 Task: Look for space in Wodonga, Australia from 8th June, 2023 to 19th June, 2023 for 1 adult in price range Rs.5000 to Rs.12000. Place can be shared room with 1  bedroom having 1 bed and 1 bathroom. Property type can be house, flat, guest house, hotel. Amenities needed are: washing machine, kitchen. Booking option can be shelf check-in. Required host language is English.
Action: Mouse moved to (227, 628)
Screenshot: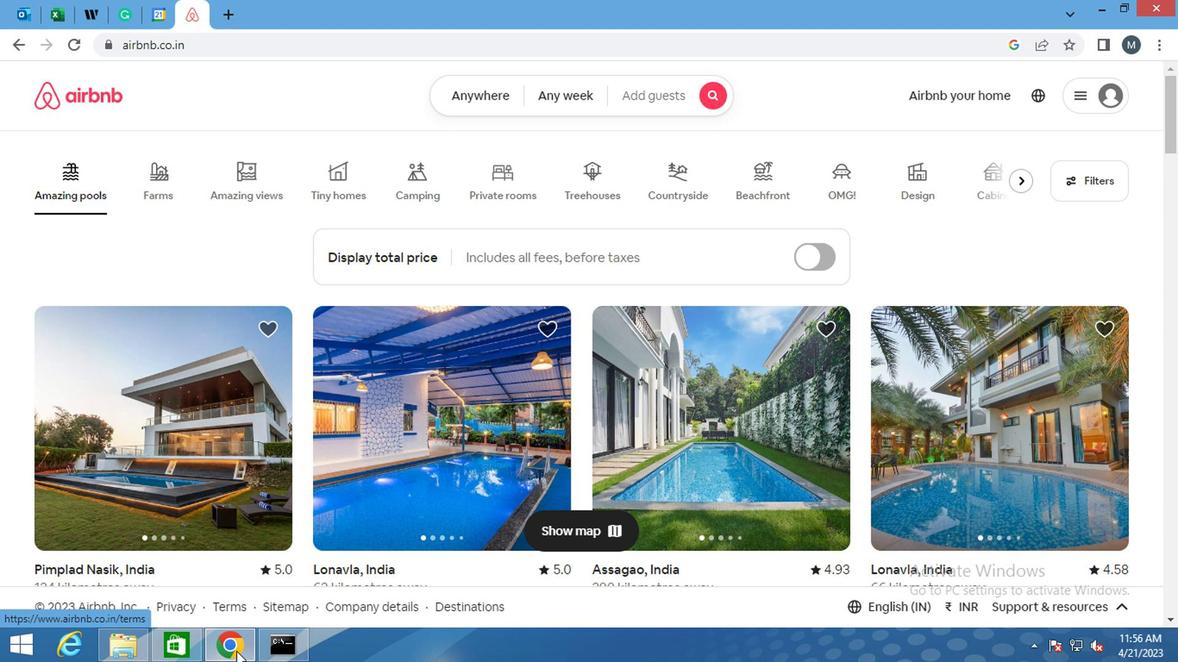 
Action: Mouse pressed left at (227, 628)
Screenshot: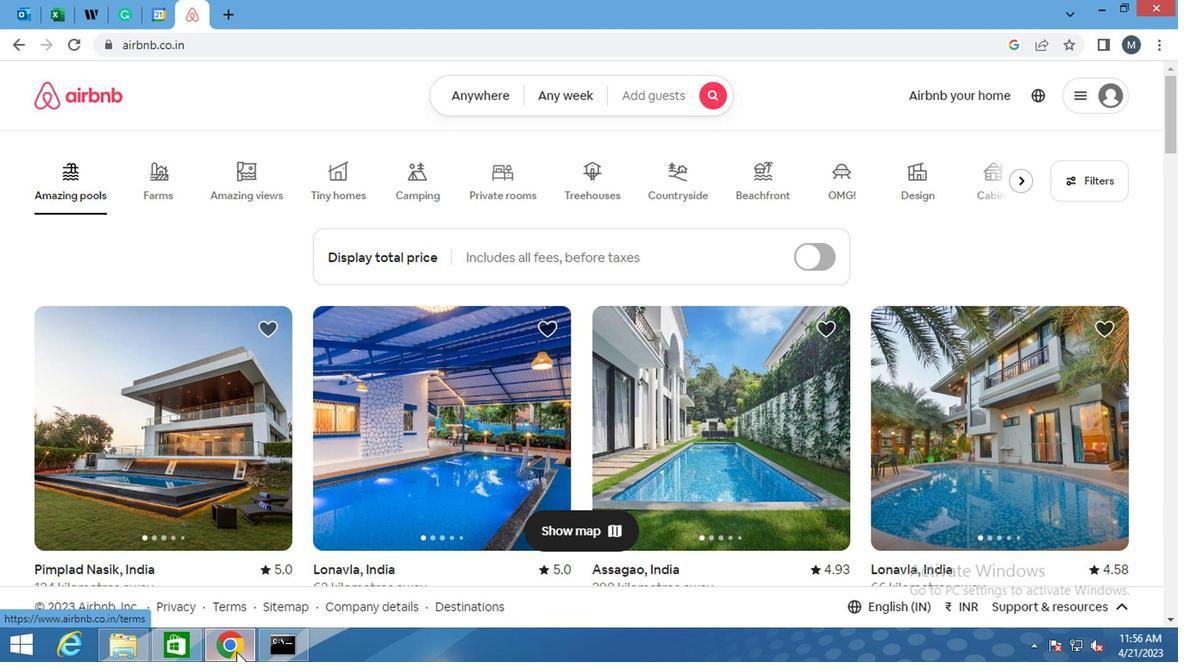 
Action: Mouse moved to (209, 630)
Screenshot: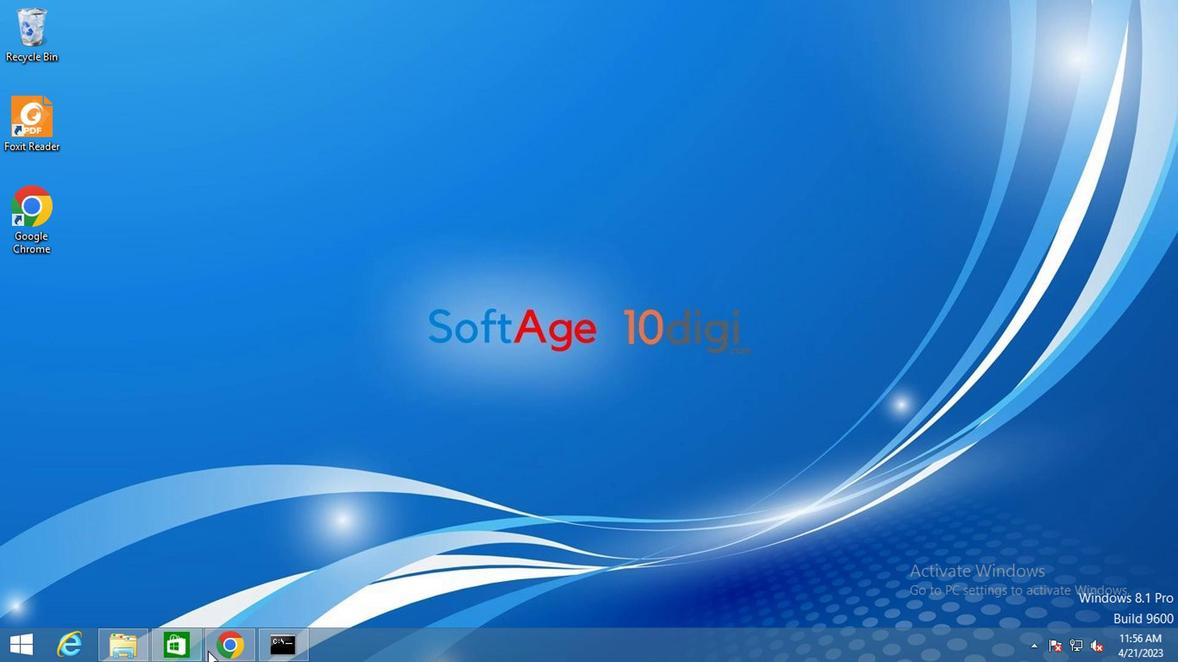 
Action: Mouse pressed left at (209, 630)
Screenshot: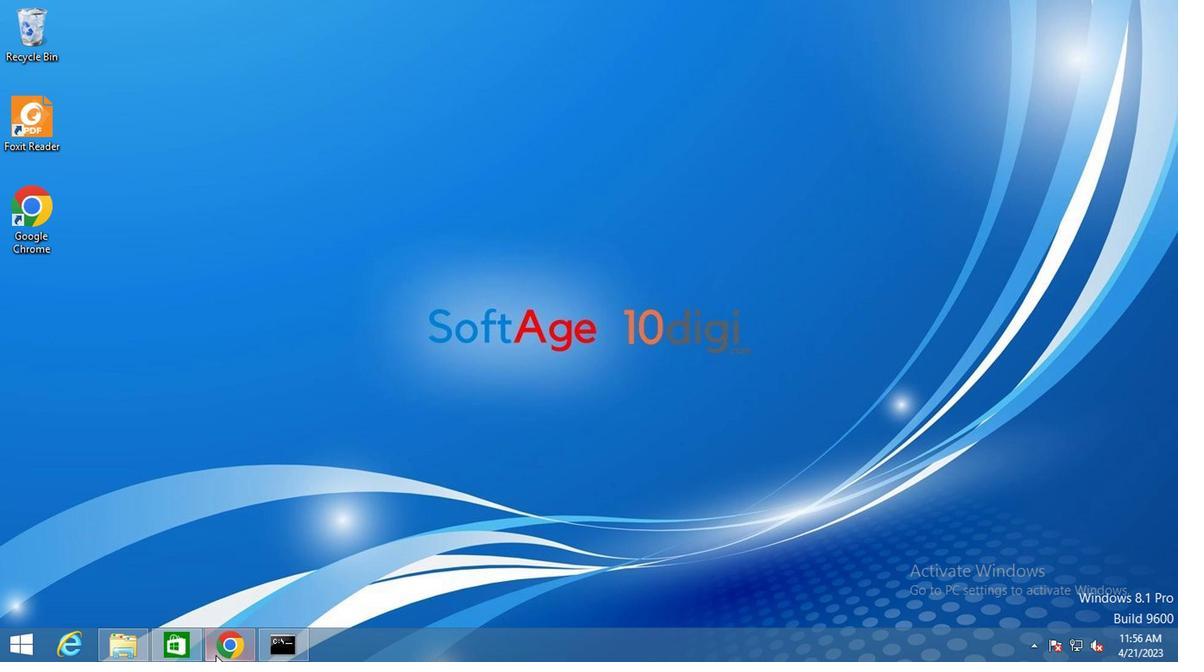 
Action: Mouse moved to (487, 119)
Screenshot: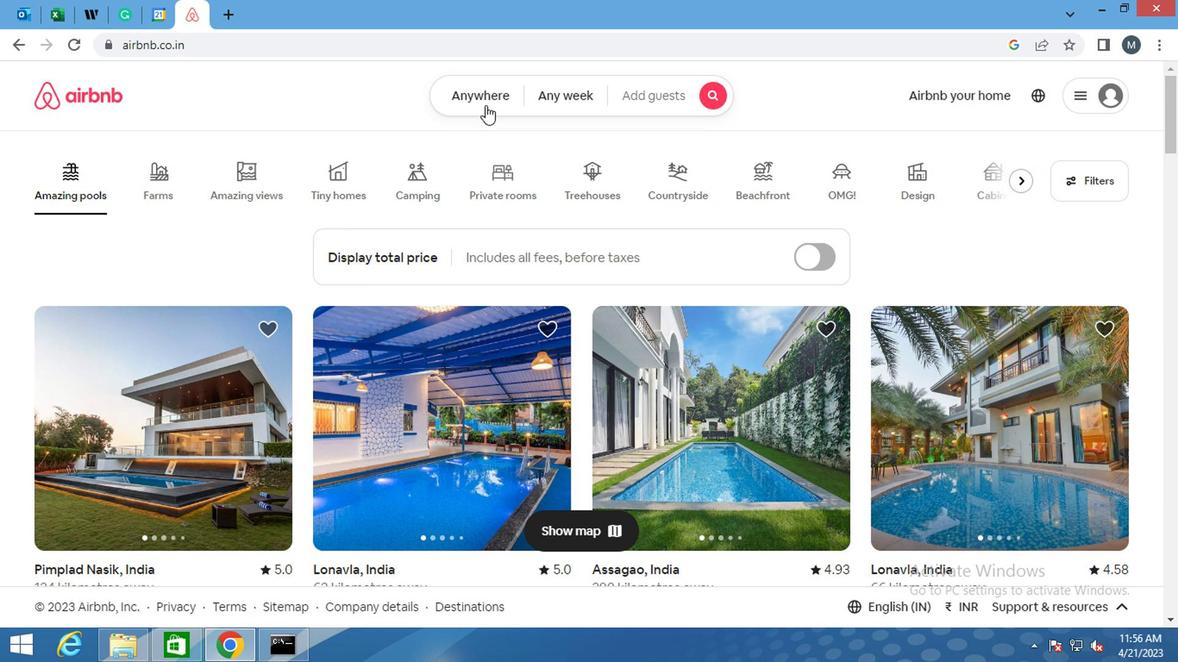 
Action: Mouse pressed left at (487, 119)
Screenshot: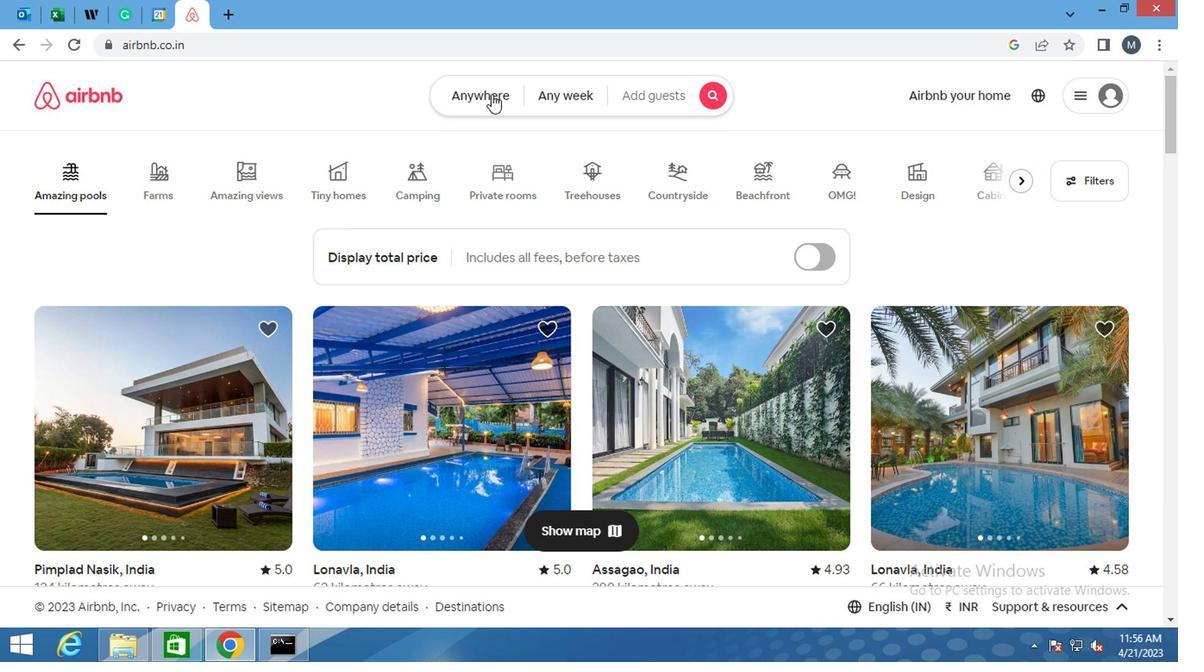 
Action: Mouse moved to (487, 119)
Screenshot: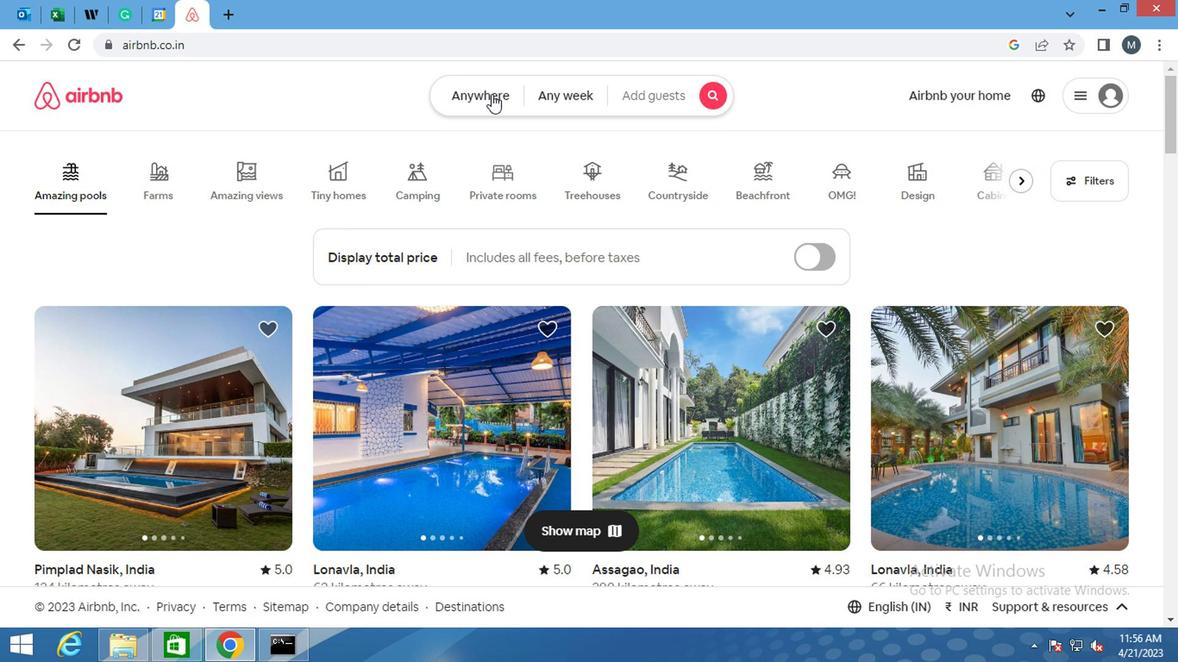 
Action: Mouse pressed left at (487, 119)
Screenshot: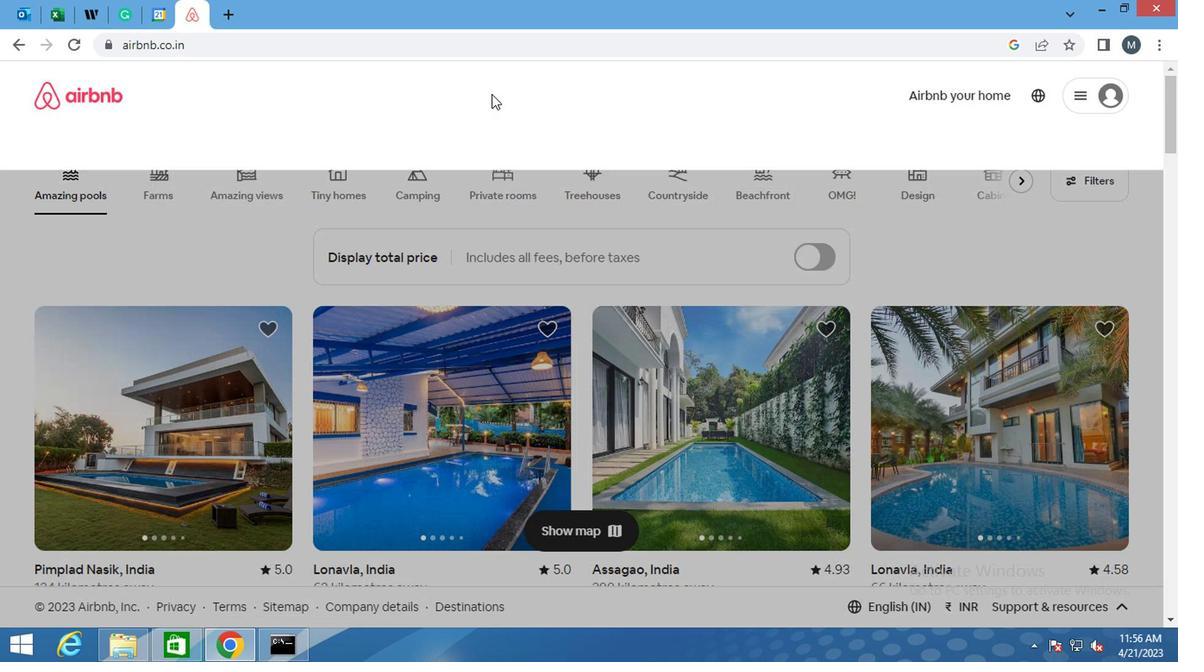 
Action: Mouse moved to (338, 196)
Screenshot: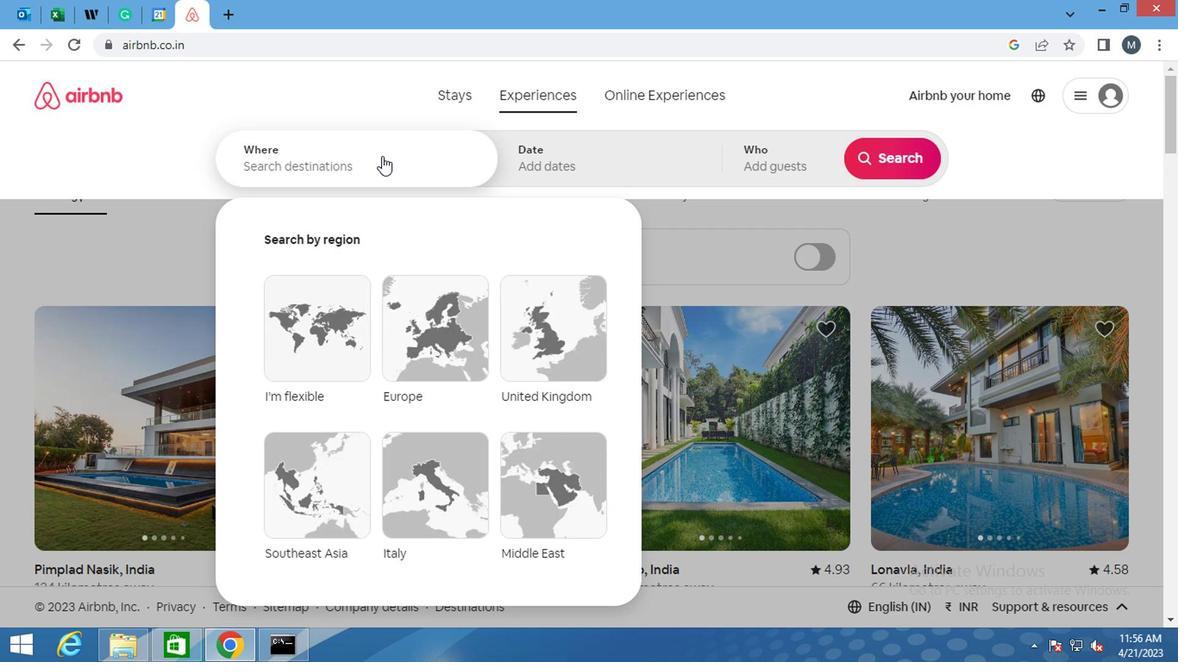 
Action: Mouse pressed left at (338, 196)
Screenshot: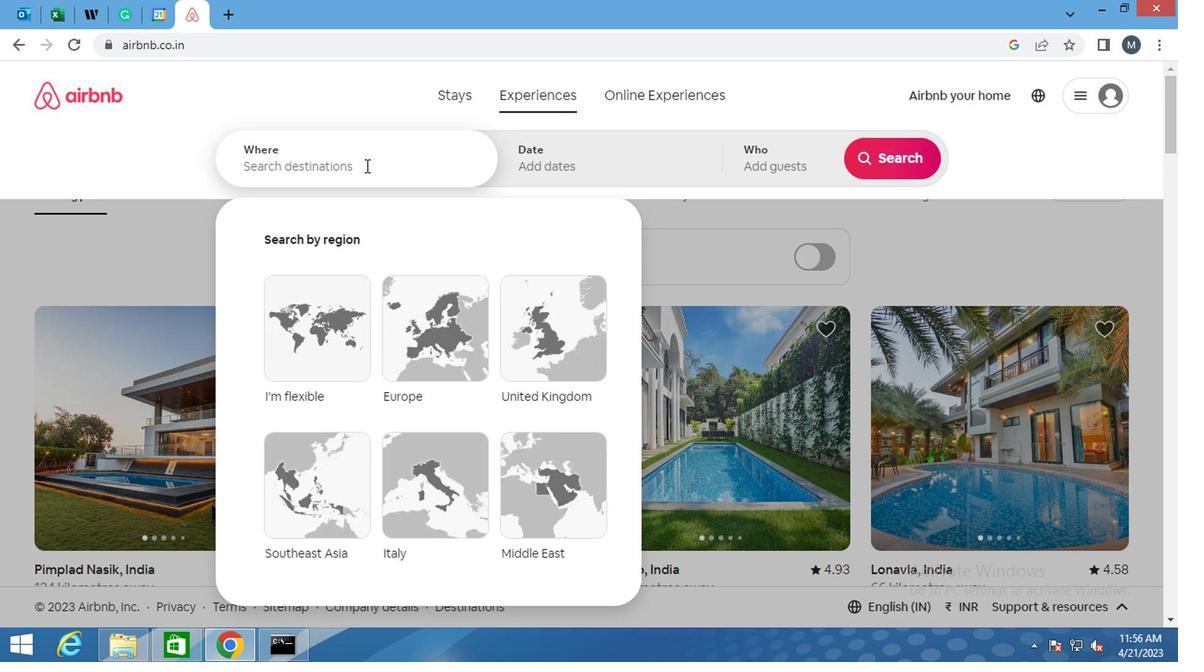 
Action: Mouse moved to (336, 189)
Screenshot: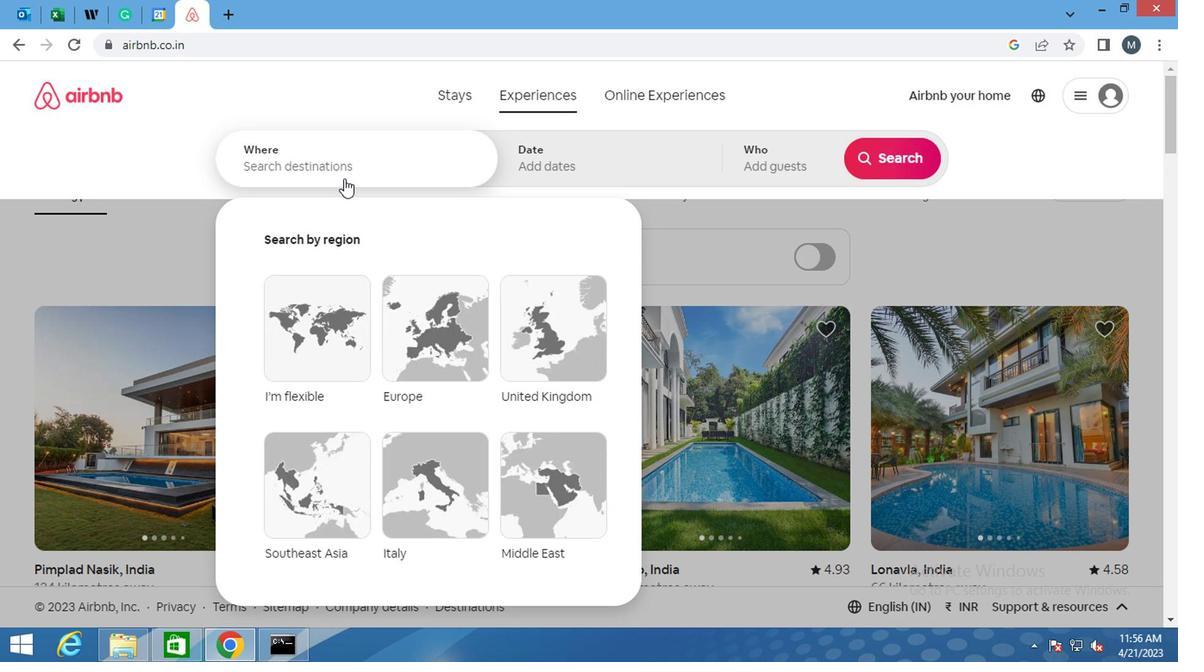 
Action: Key pressed <Key.shift>WODONGA,<Key.space><Key.shift>AUSTRALIA<Key.space><Key.enter>
Screenshot: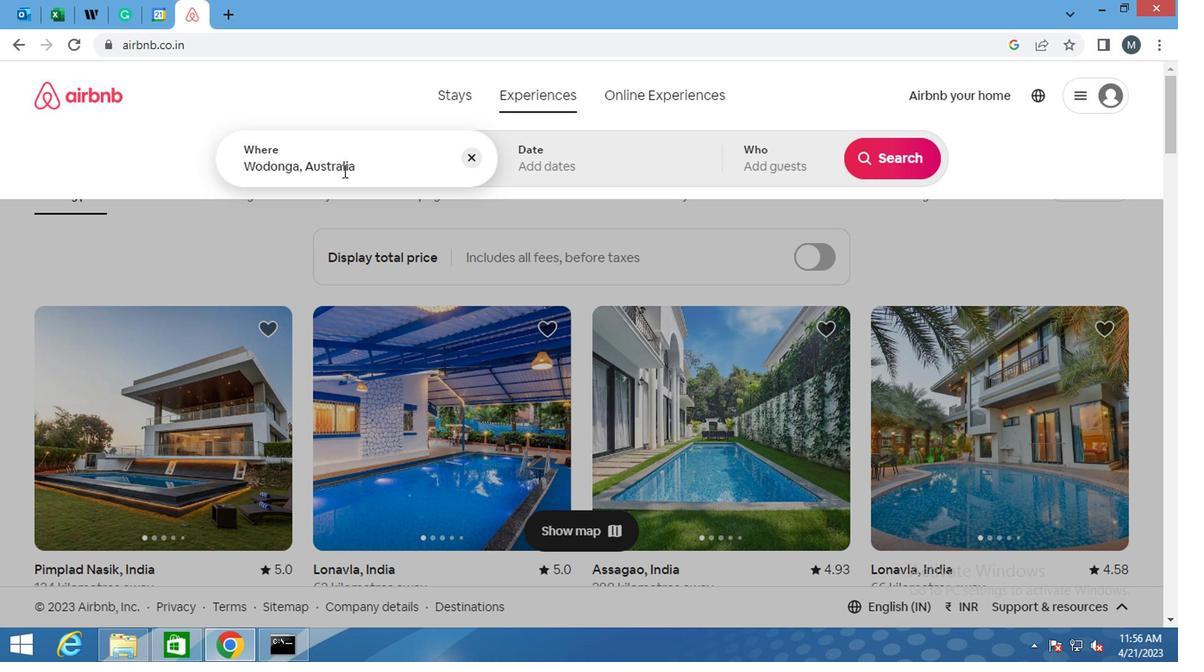
Action: Mouse moved to (603, 182)
Screenshot: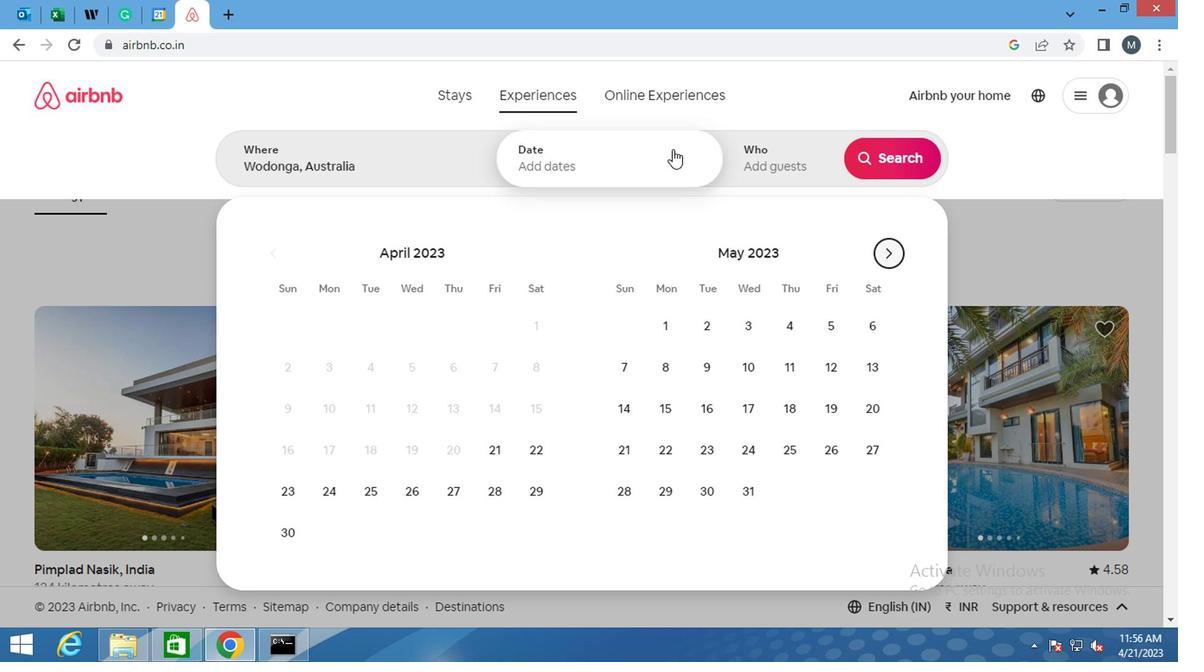 
Action: Mouse pressed left at (603, 182)
Screenshot: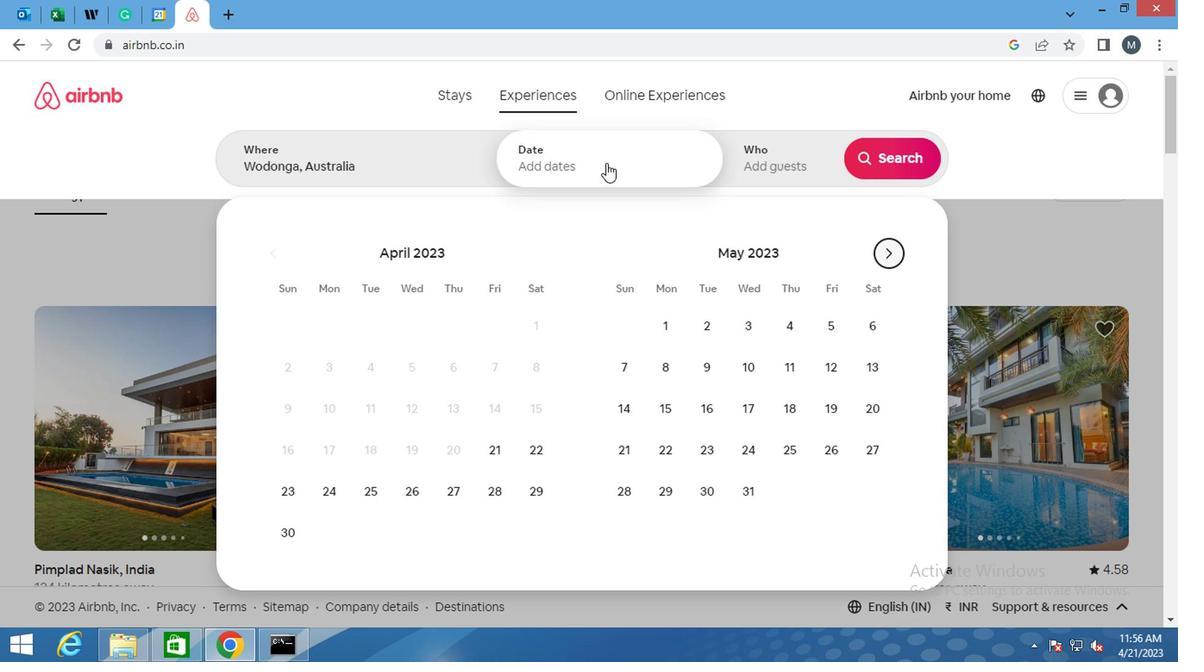 
Action: Mouse moved to (613, 158)
Screenshot: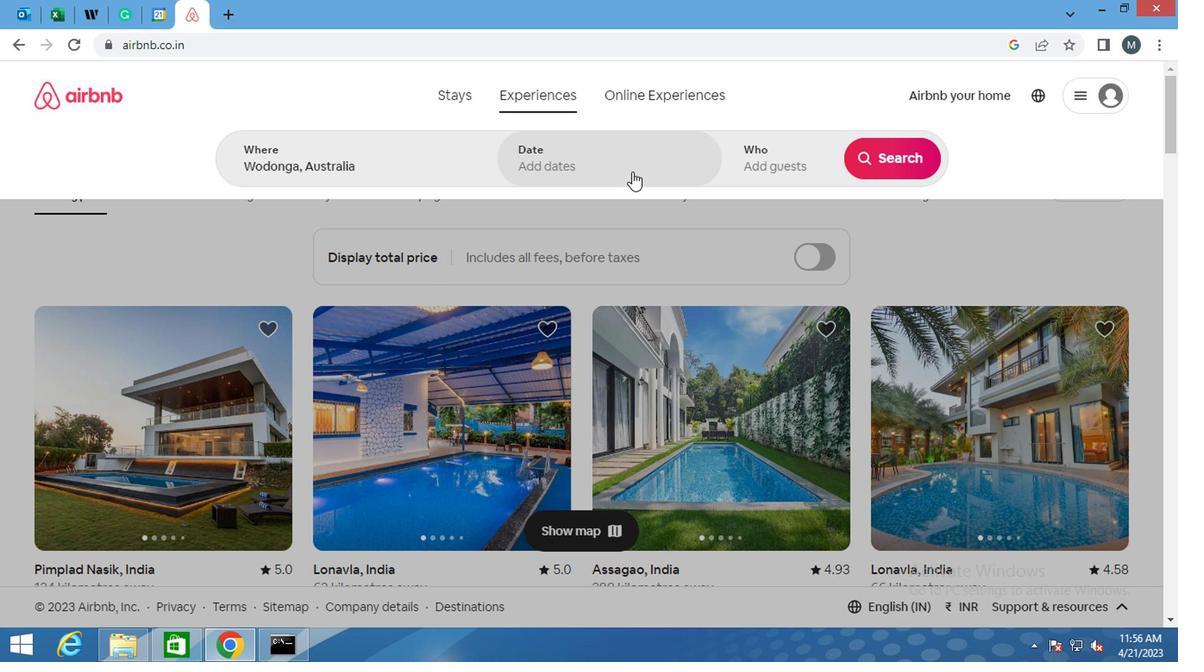 
Action: Mouse pressed left at (613, 158)
Screenshot: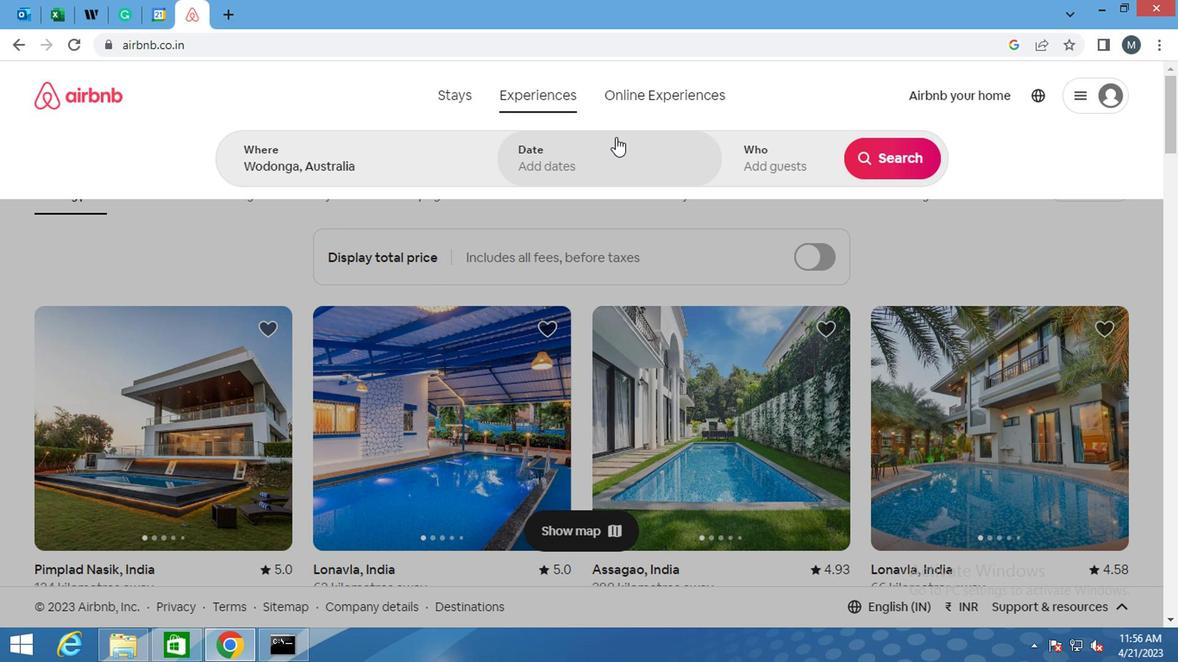
Action: Mouse moved to (887, 261)
Screenshot: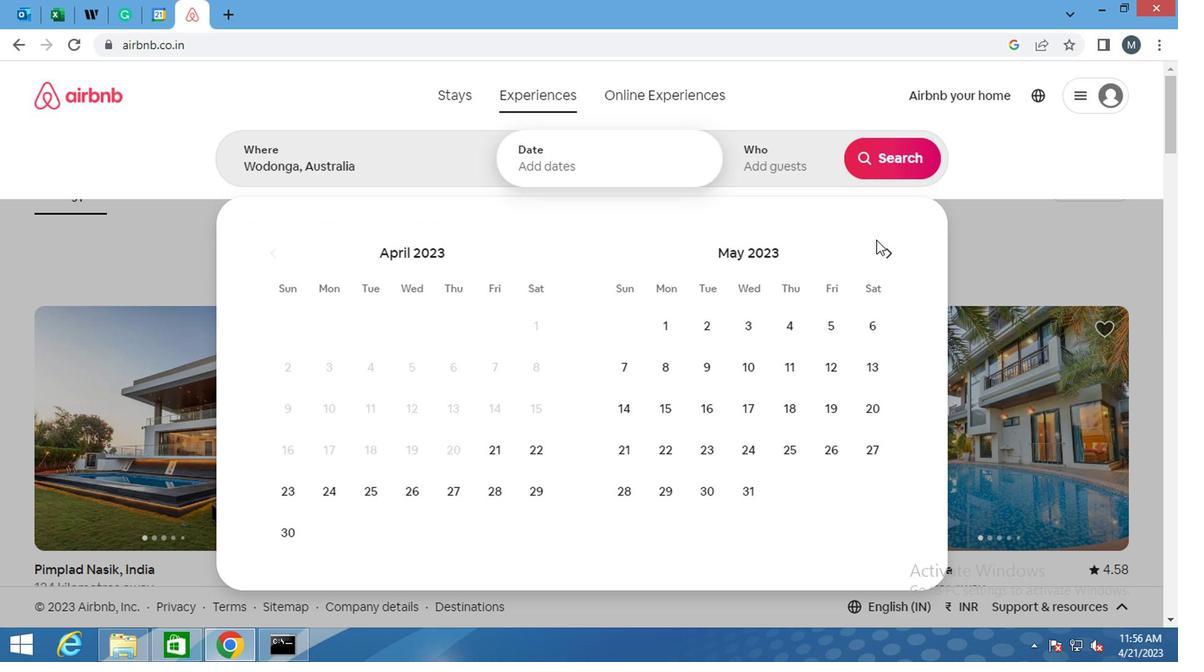 
Action: Mouse pressed left at (887, 261)
Screenshot: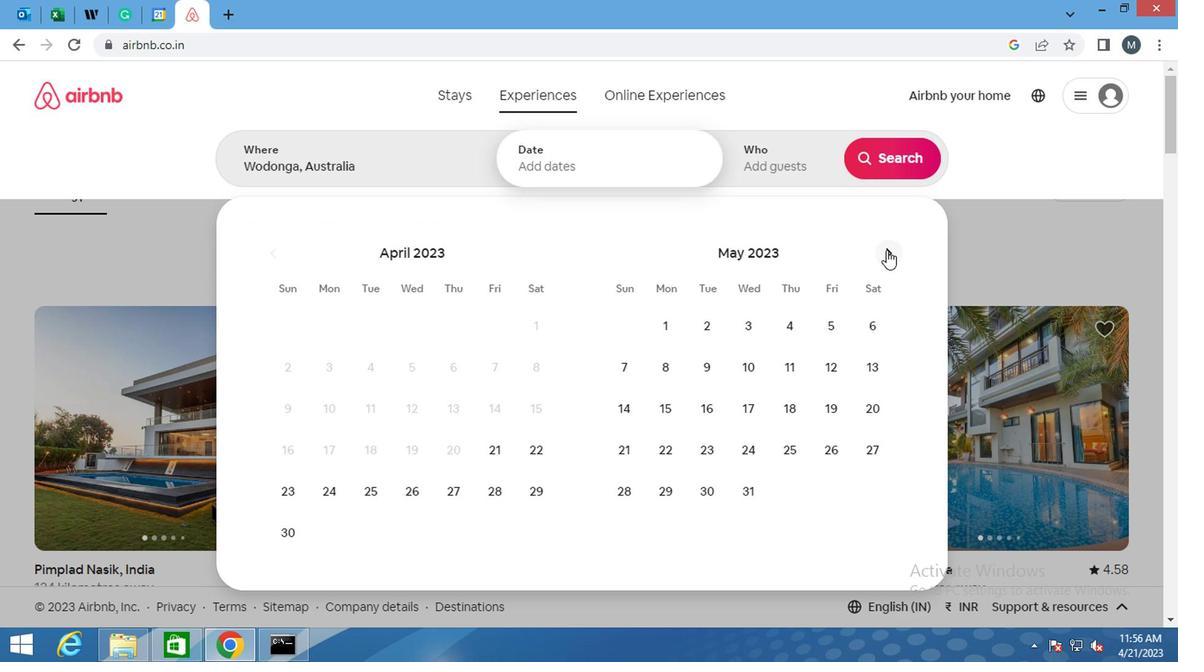 
Action: Mouse moved to (785, 362)
Screenshot: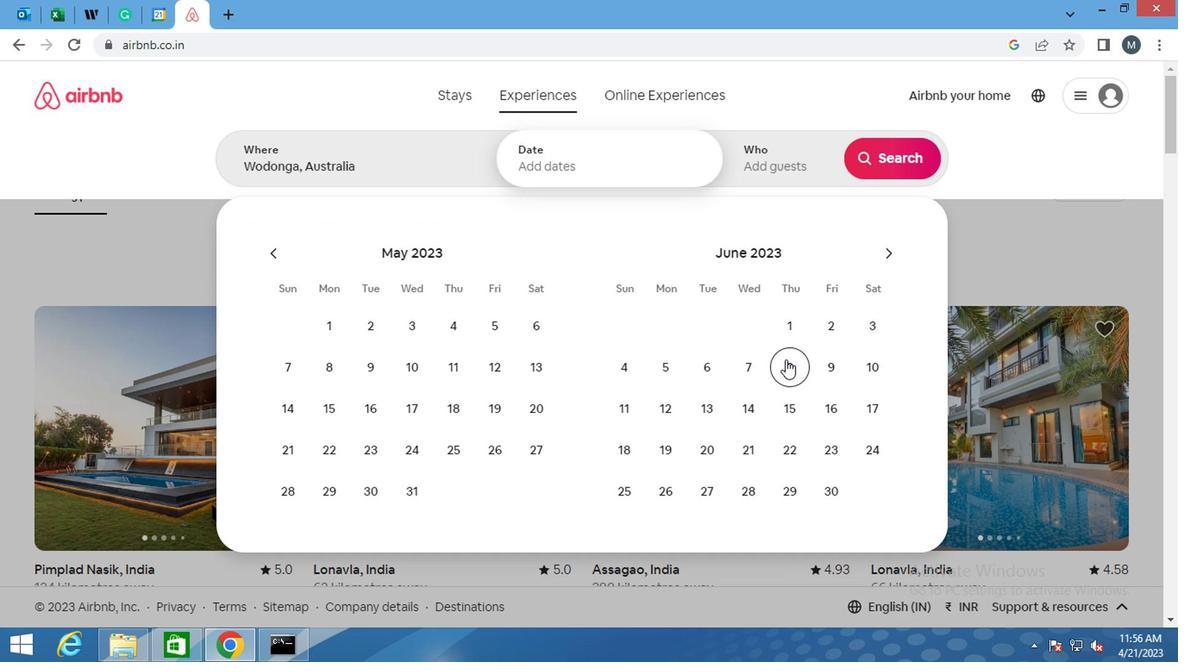 
Action: Mouse pressed left at (785, 362)
Screenshot: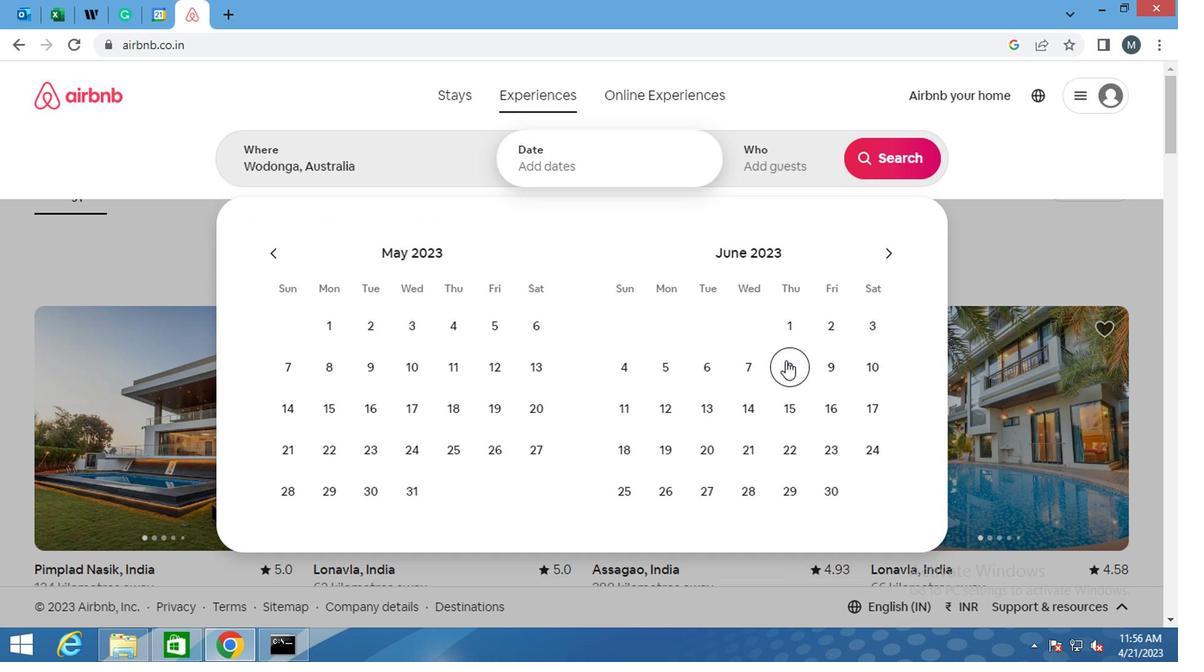 
Action: Mouse moved to (668, 439)
Screenshot: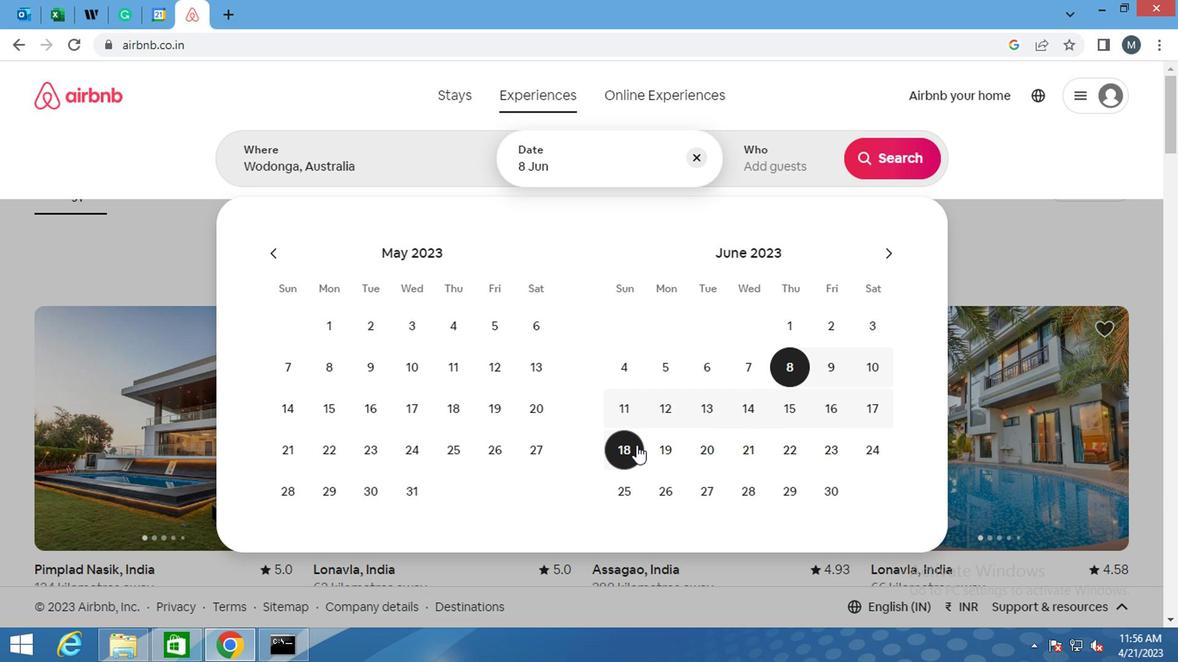 
Action: Mouse pressed left at (668, 439)
Screenshot: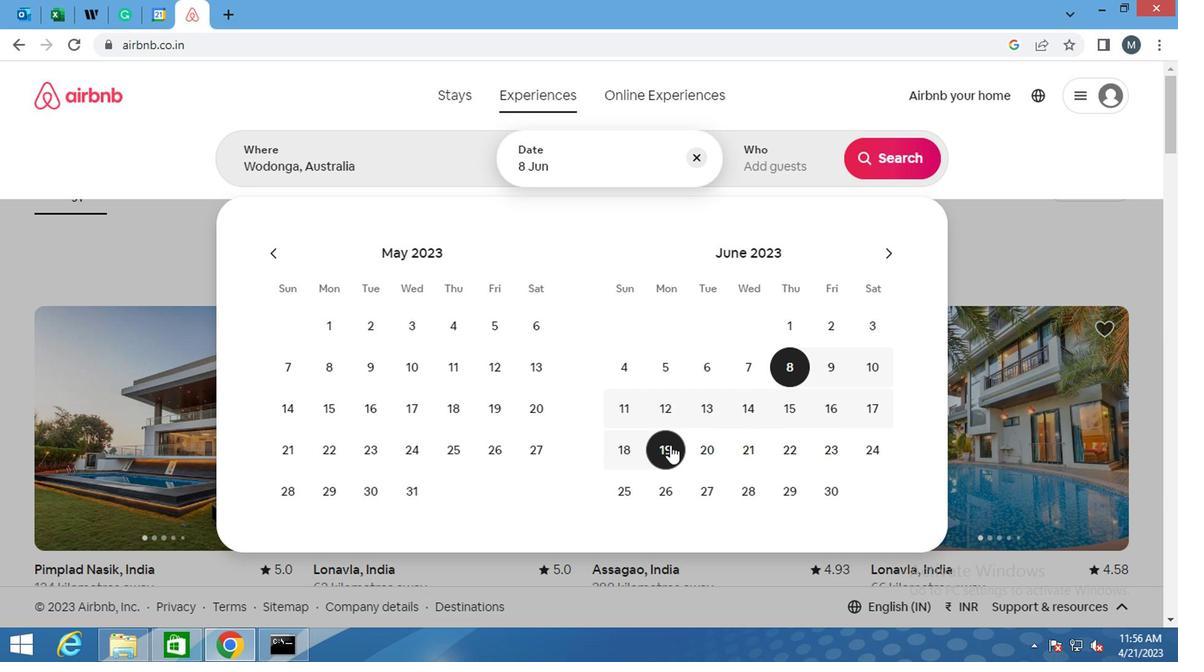 
Action: Mouse moved to (784, 178)
Screenshot: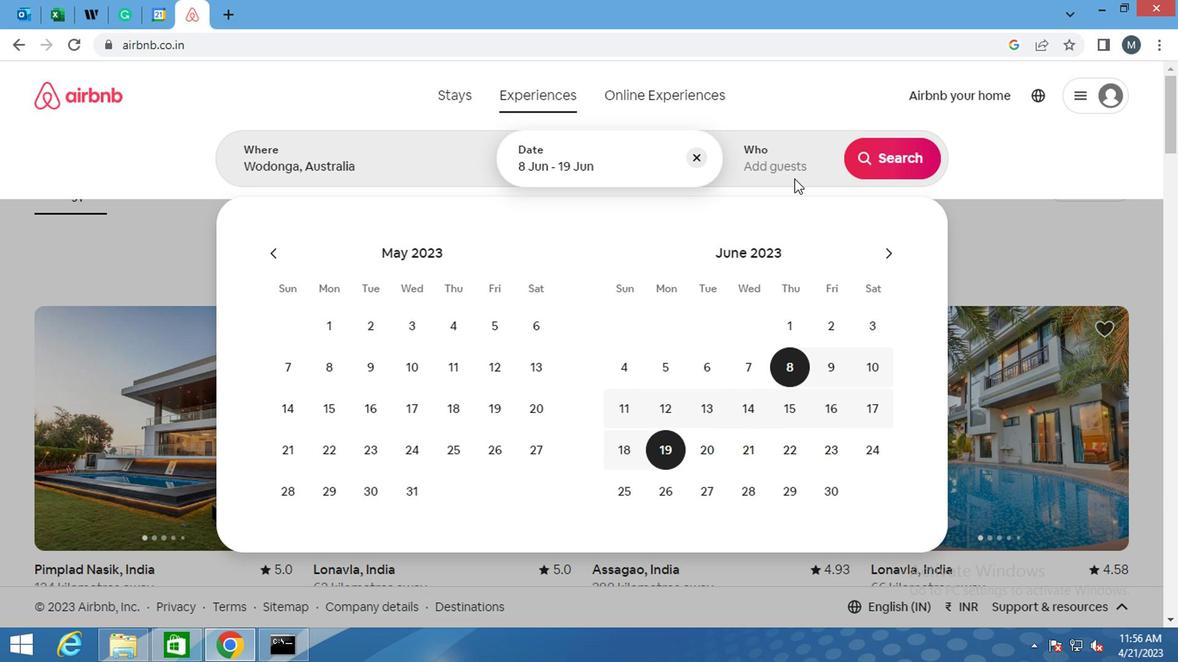 
Action: Mouse pressed left at (784, 178)
Screenshot: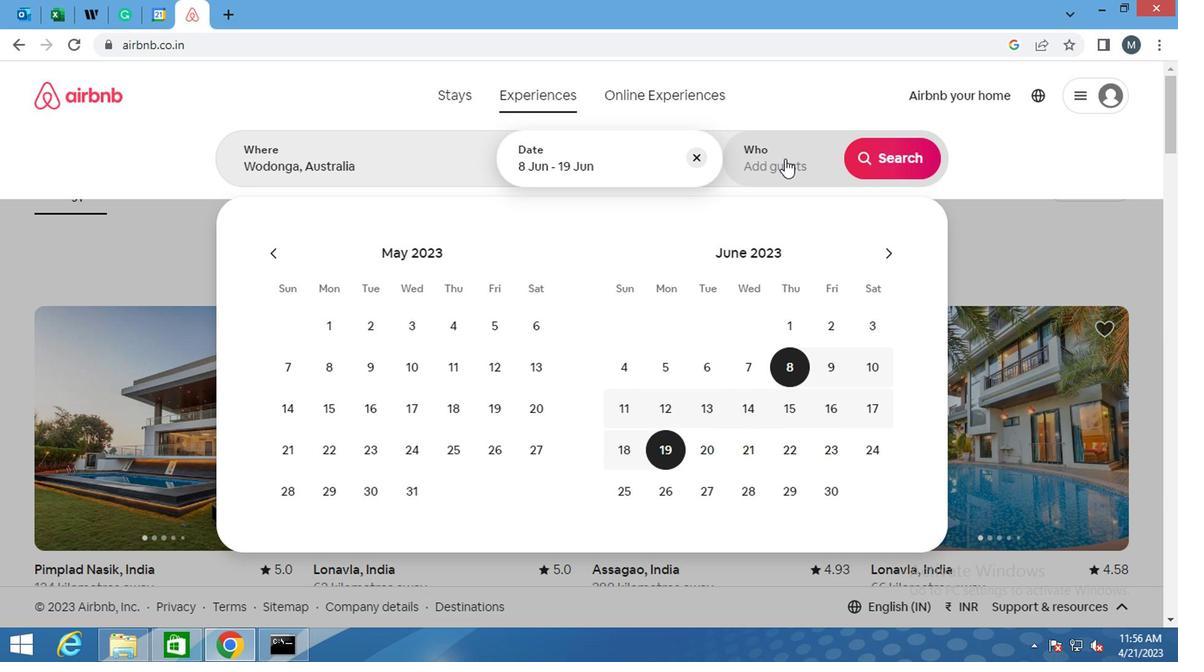 
Action: Mouse moved to (896, 263)
Screenshot: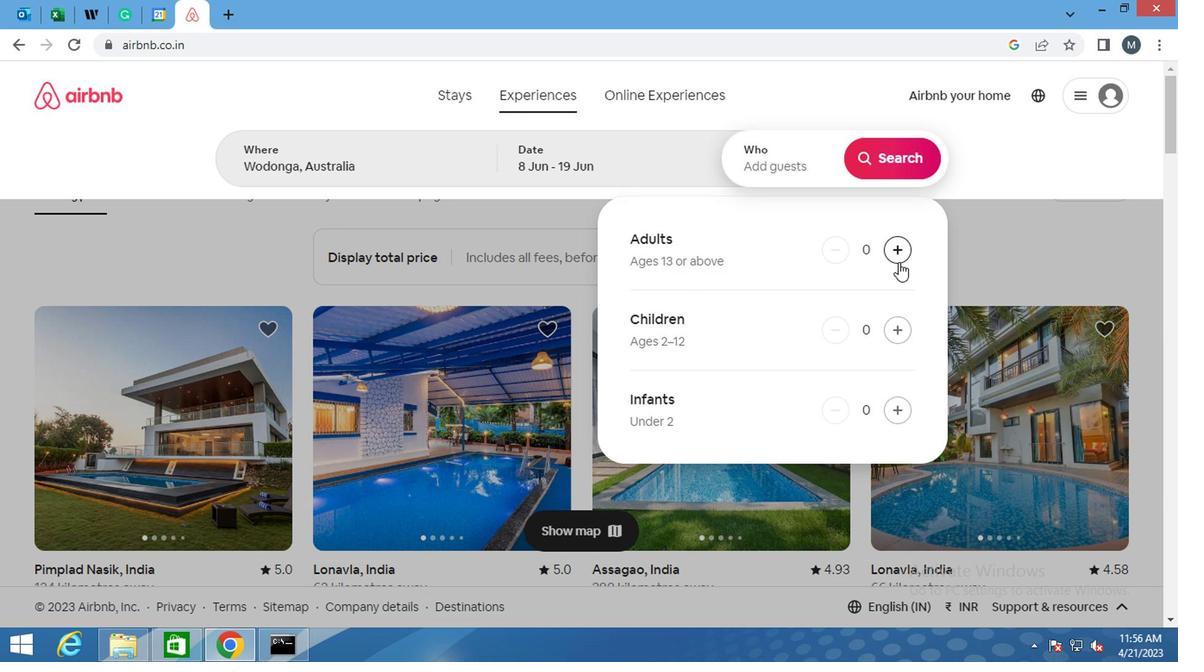 
Action: Mouse pressed left at (896, 263)
Screenshot: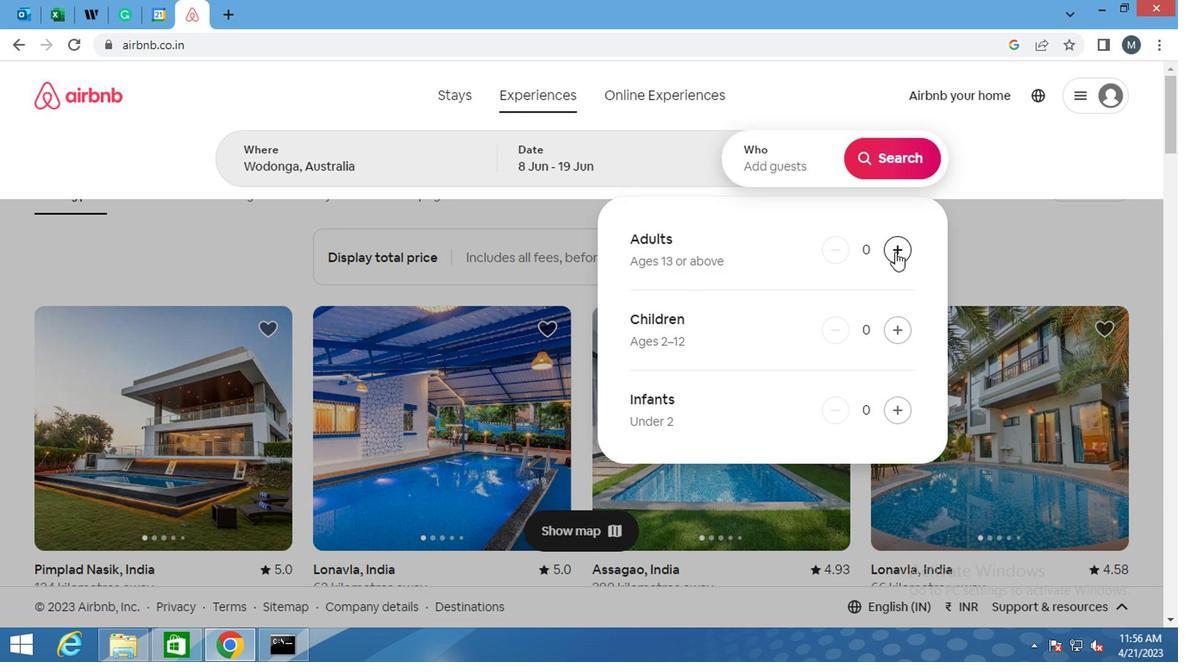 
Action: Mouse moved to (994, 221)
Screenshot: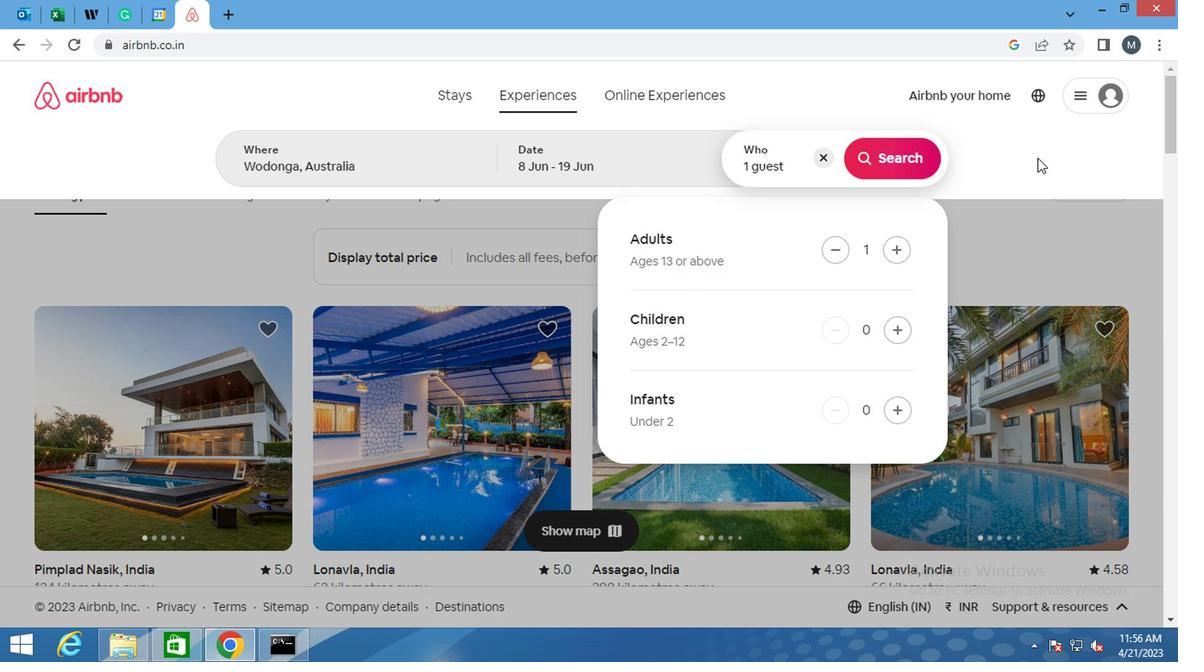 
Action: Mouse scrolled (994, 220) with delta (0, 0)
Screenshot: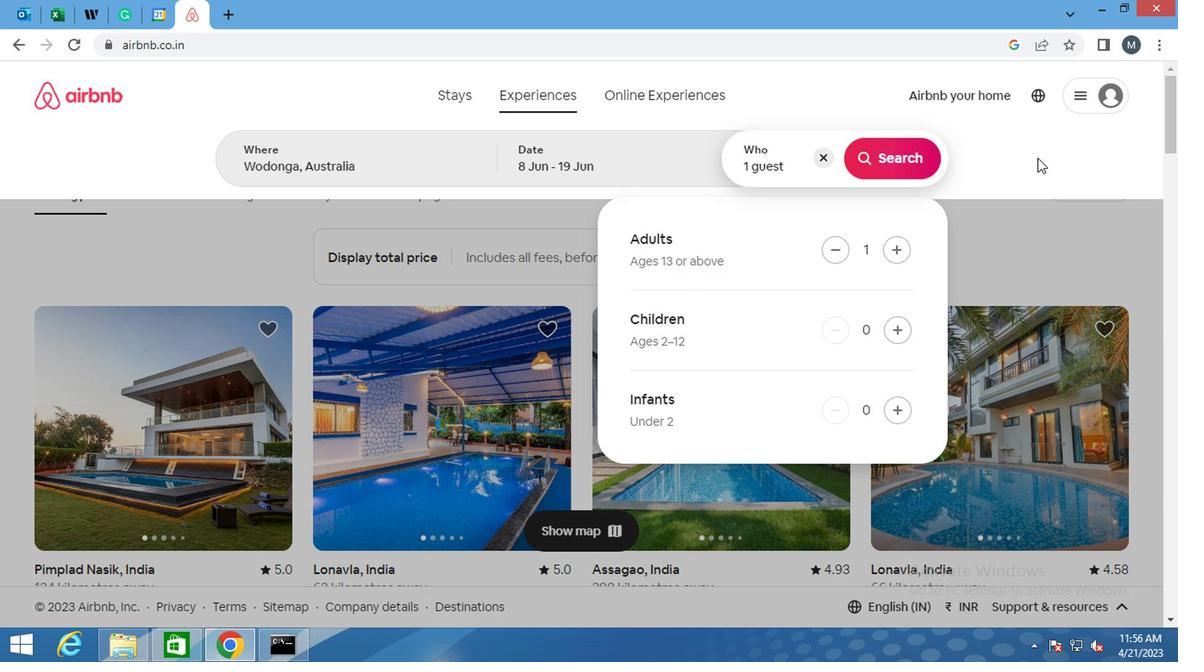 
Action: Mouse moved to (985, 235)
Screenshot: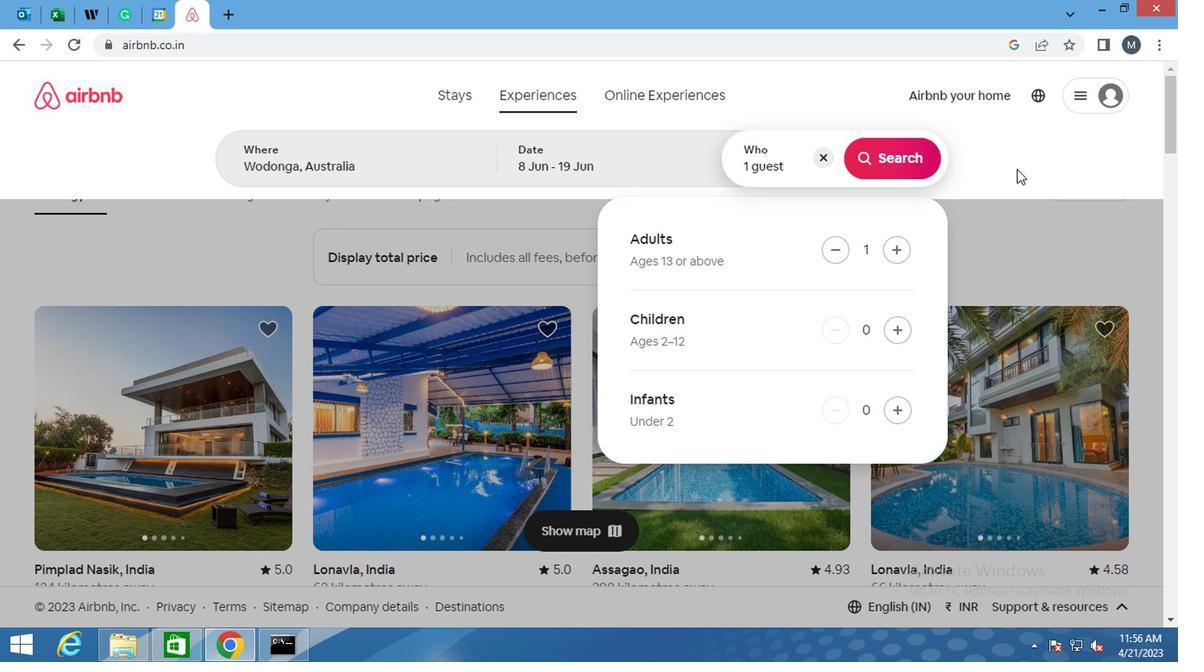 
Action: Mouse scrolled (985, 234) with delta (0, 0)
Screenshot: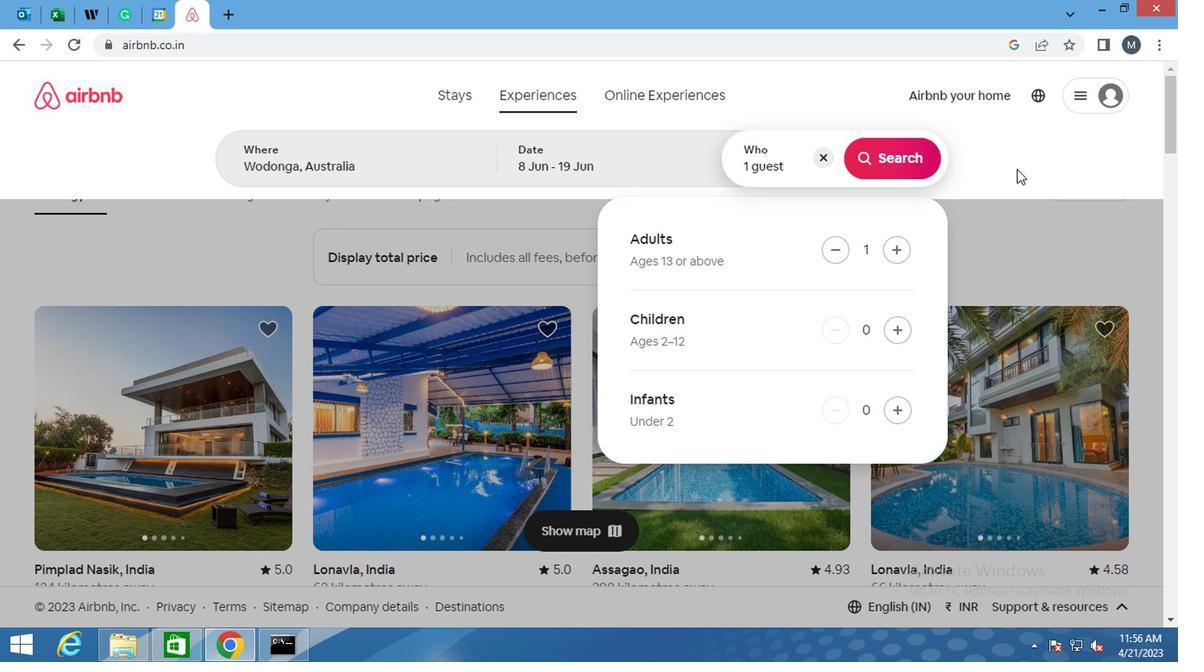 
Action: Mouse moved to (984, 238)
Screenshot: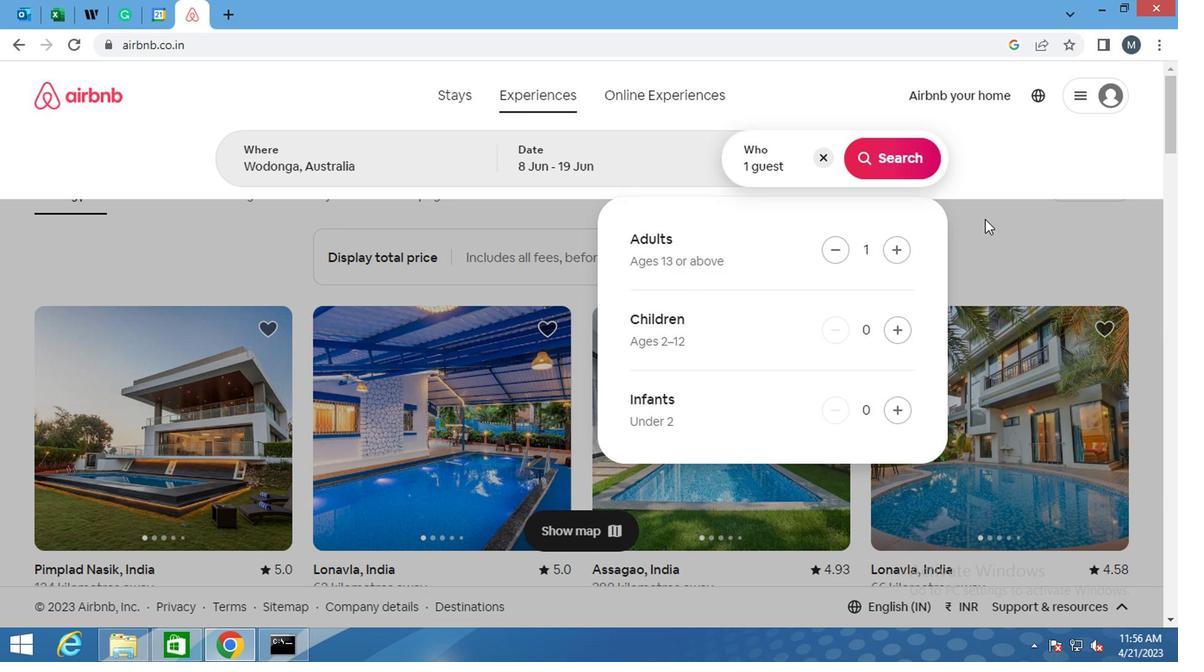 
Action: Mouse scrolled (984, 238) with delta (0, 0)
Screenshot: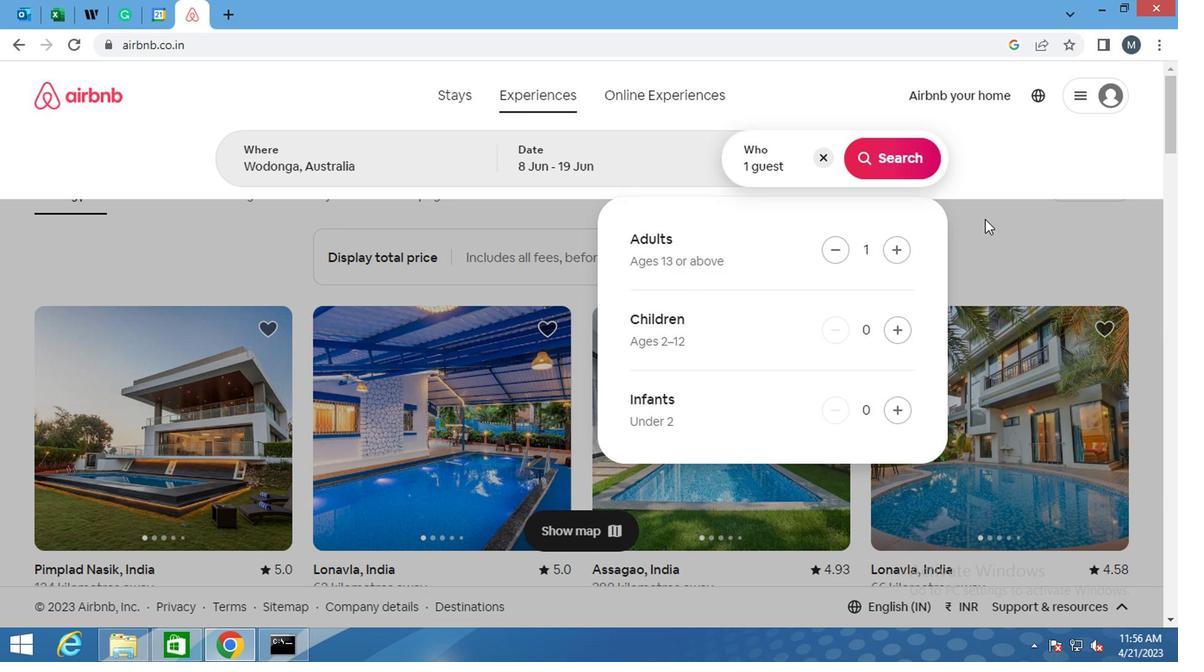 
Action: Mouse scrolled (984, 238) with delta (0, 0)
Screenshot: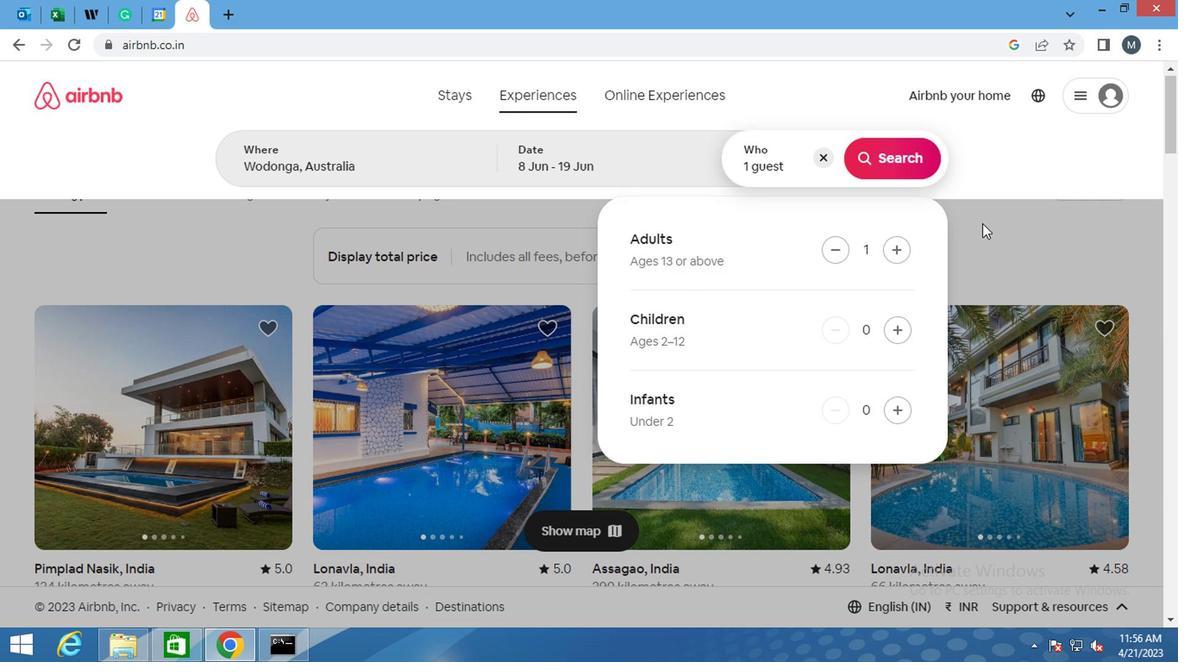 
Action: Mouse moved to (984, 237)
Screenshot: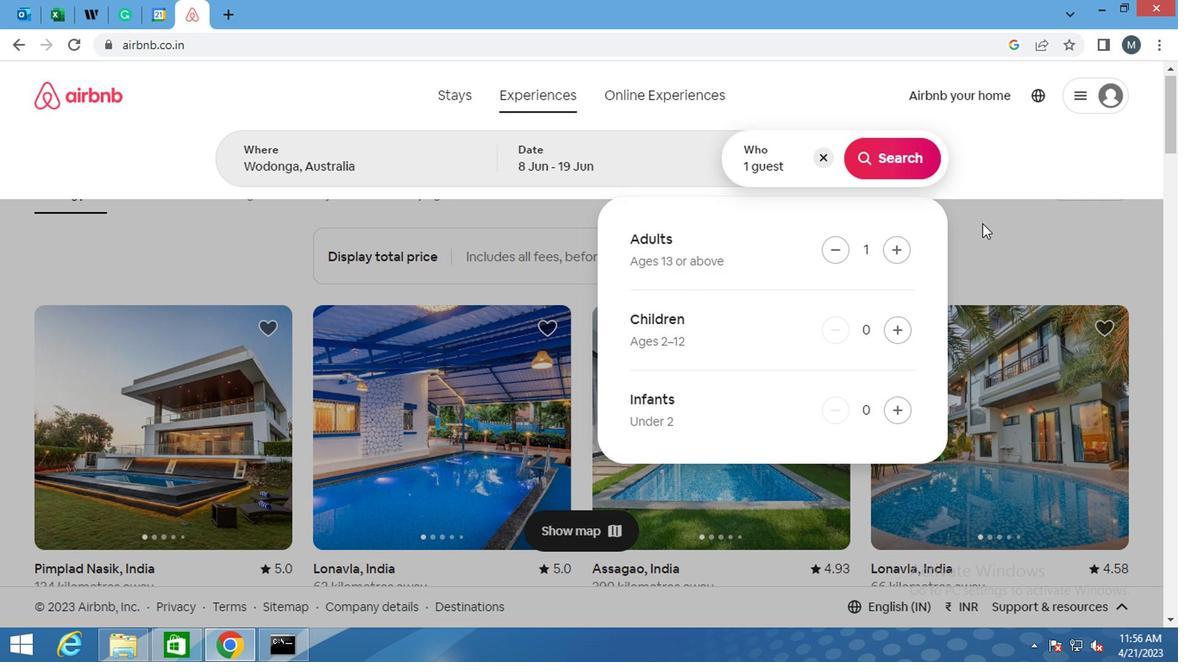 
Action: Mouse scrolled (984, 238) with delta (0, 0)
Screenshot: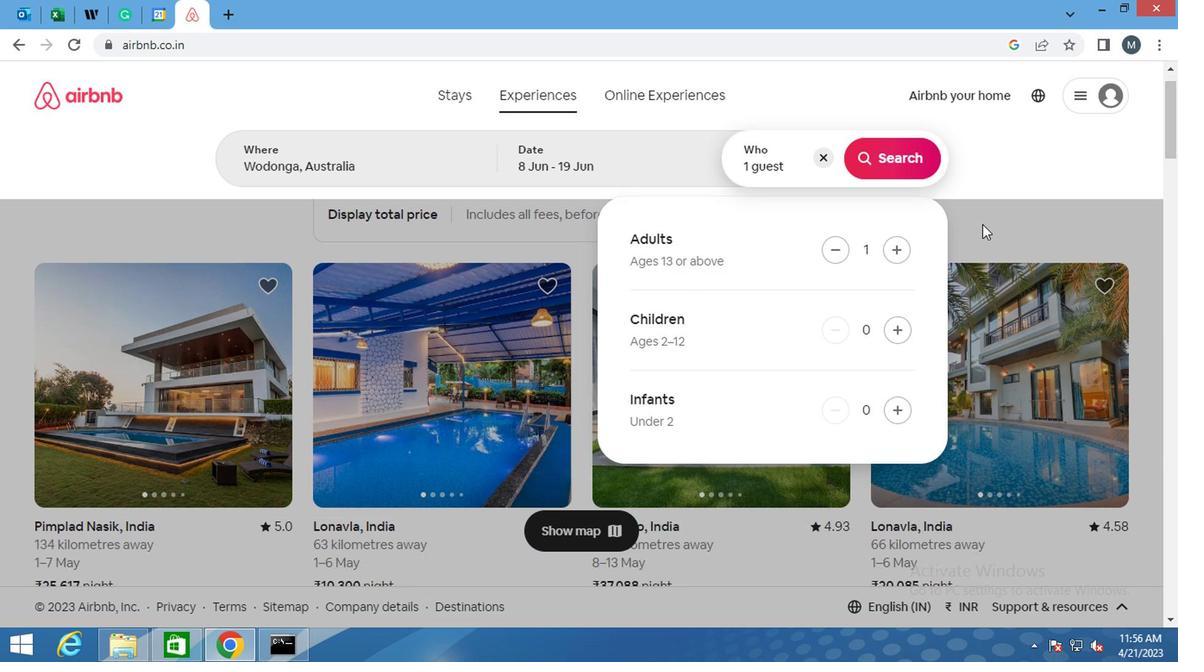 
Action: Mouse moved to (1109, 190)
Screenshot: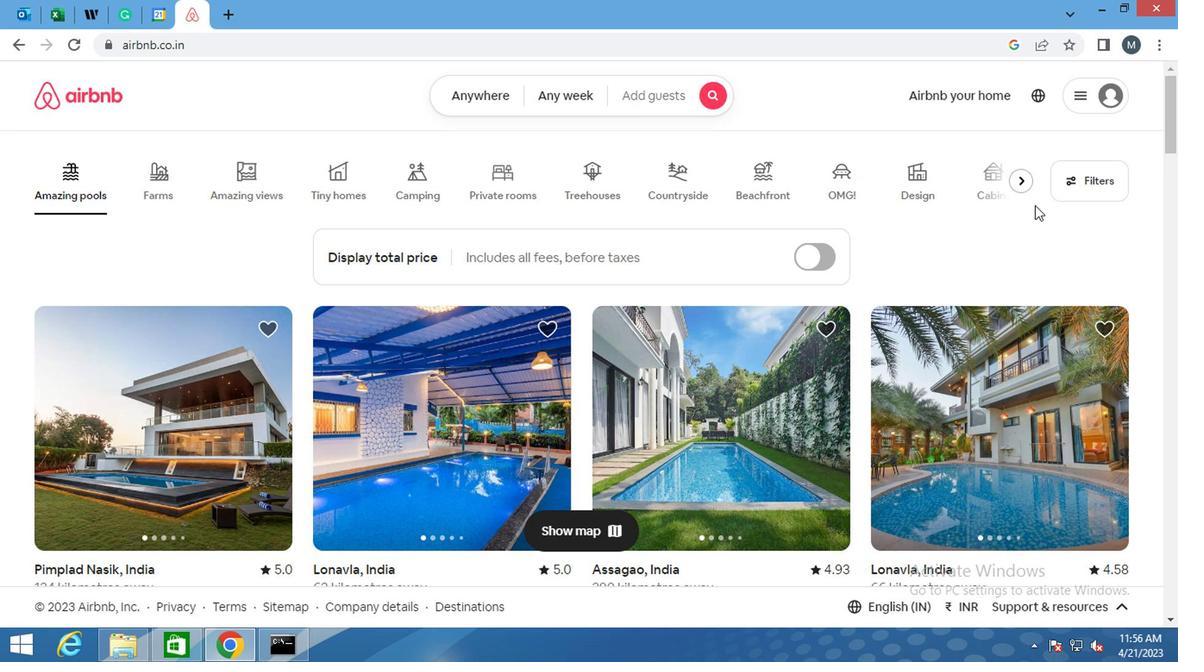 
Action: Mouse pressed left at (1109, 190)
Screenshot: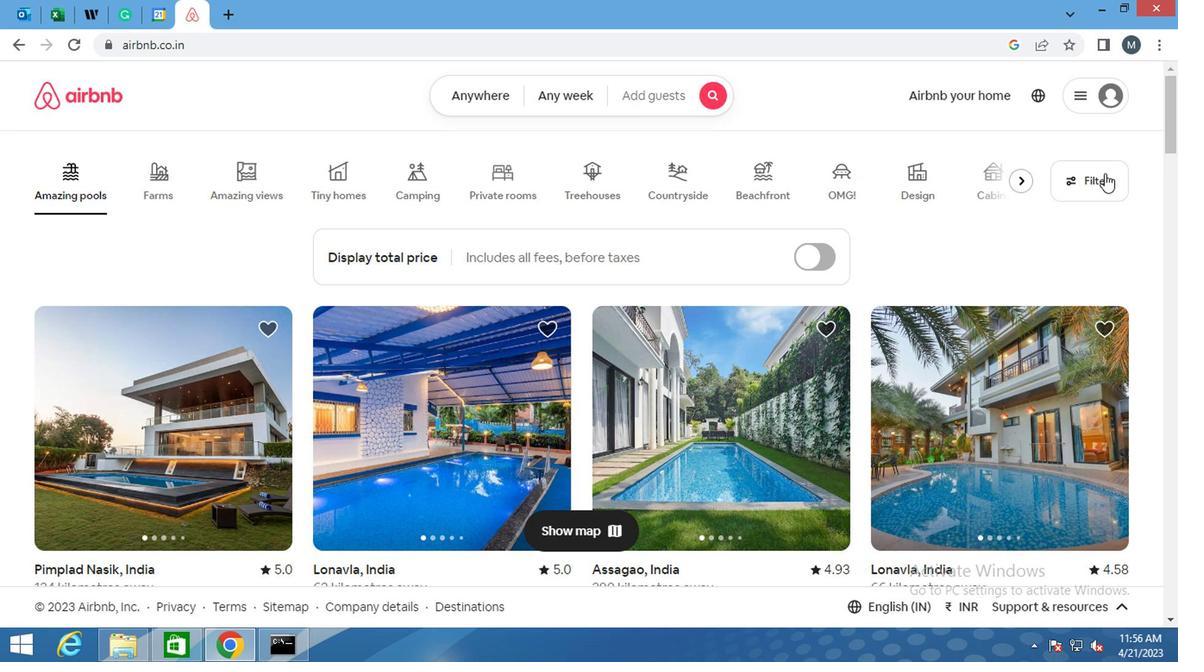 
Action: Mouse moved to (457, 373)
Screenshot: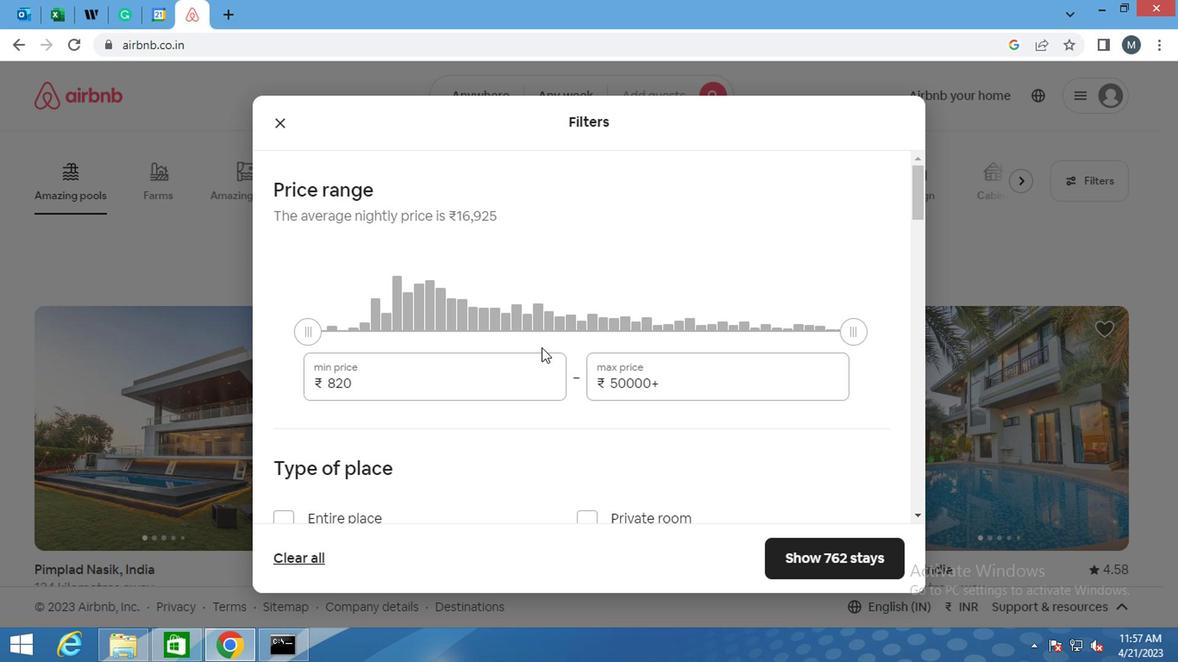 
Action: Mouse pressed left at (457, 373)
Screenshot: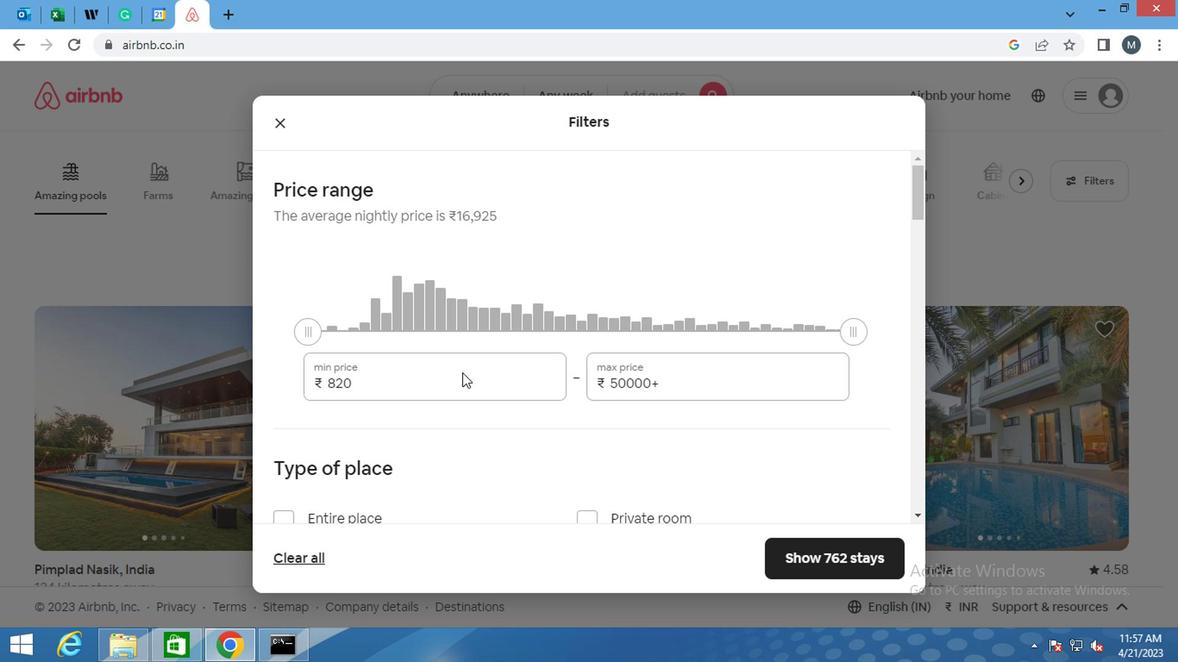 
Action: Mouse moved to (457, 374)
Screenshot: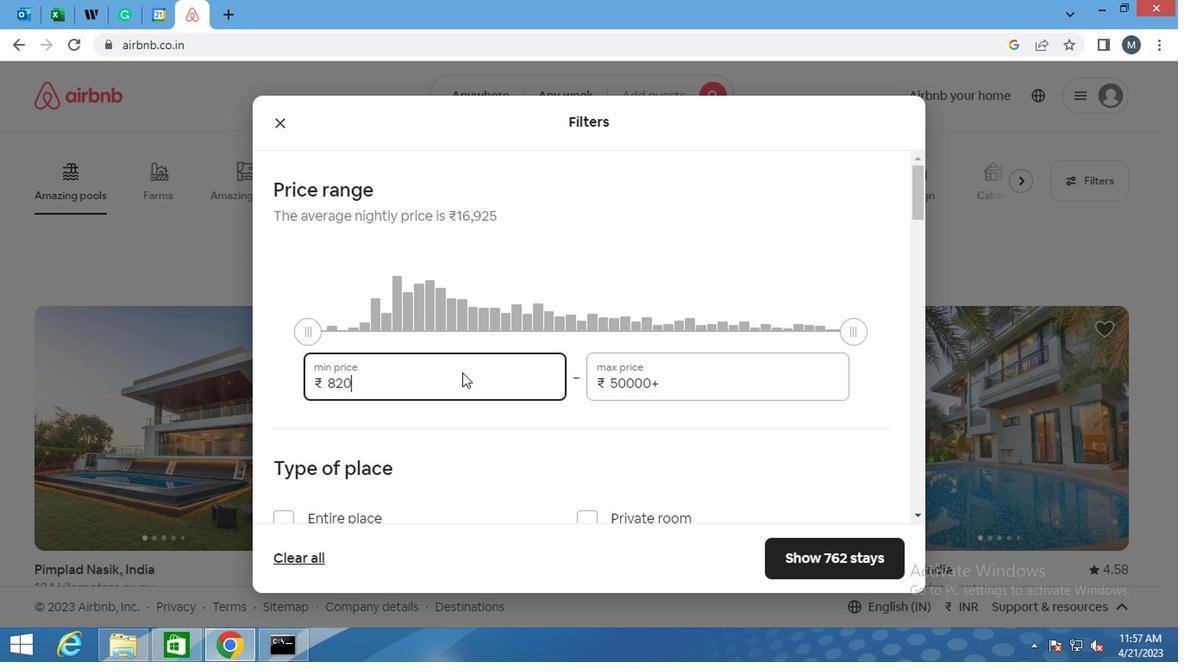 
Action: Key pressed <Key.backspace><Key.backspace><Key.backspace><Key.backspace>5000
Screenshot: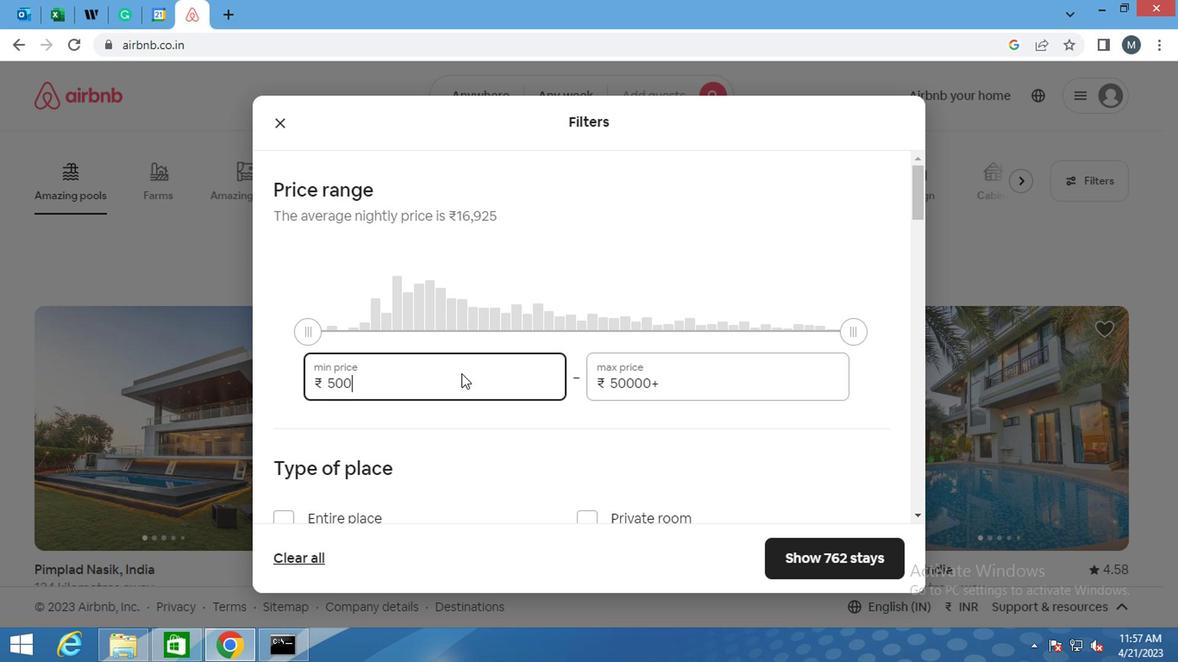 
Action: Mouse moved to (676, 392)
Screenshot: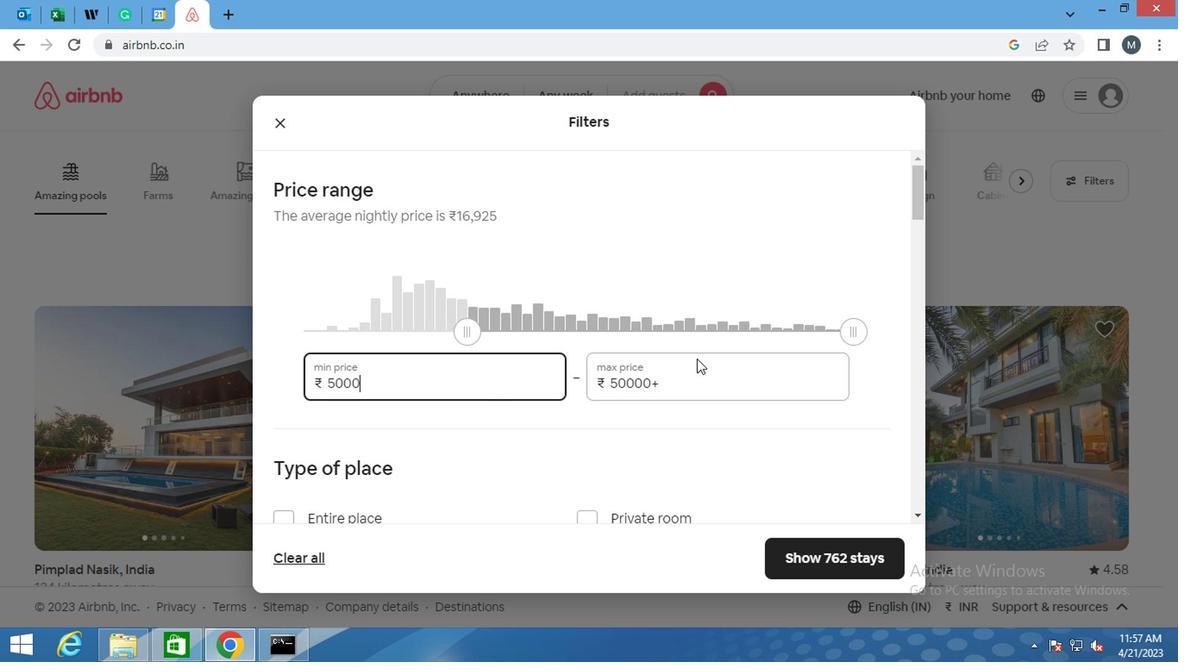 
Action: Mouse pressed left at (676, 392)
Screenshot: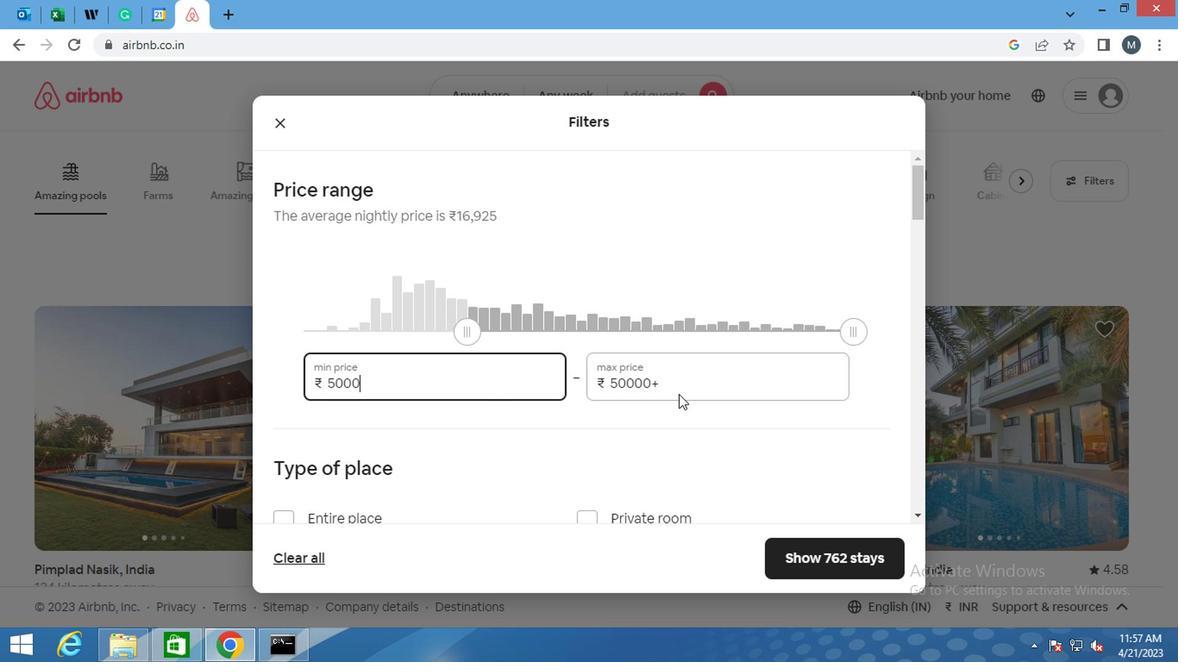 
Action: Mouse moved to (673, 391)
Screenshot: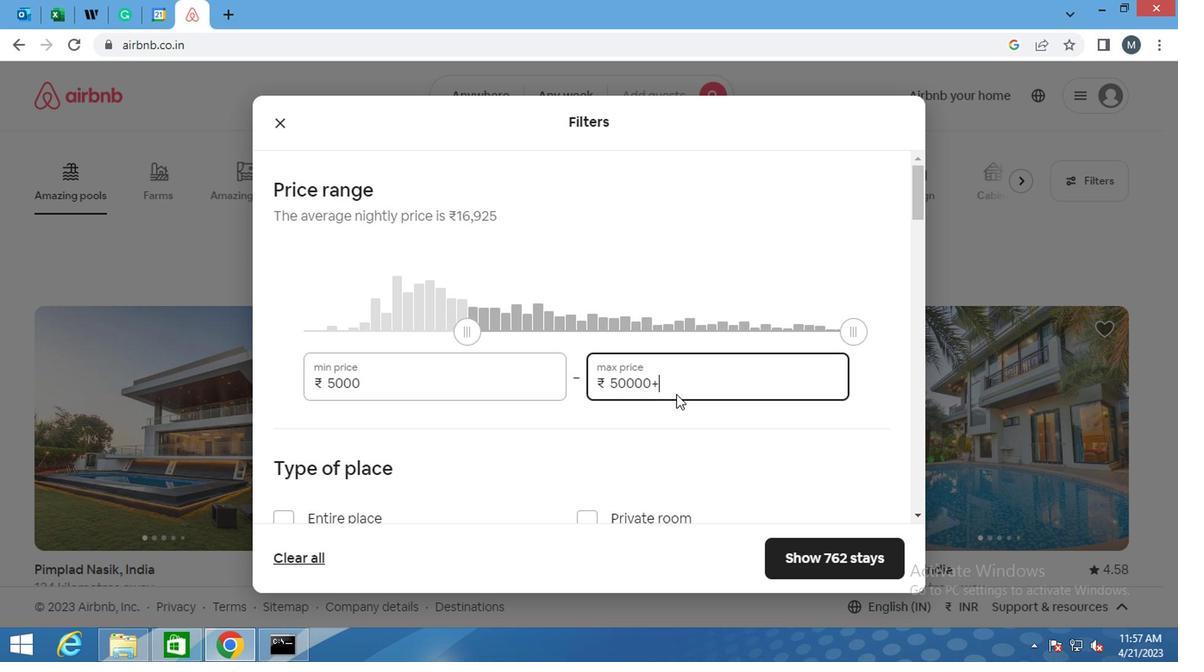 
Action: Key pressed <Key.backspace><Key.backspace><Key.backspace><Key.backspace><Key.backspace><Key.backspace>12000
Screenshot: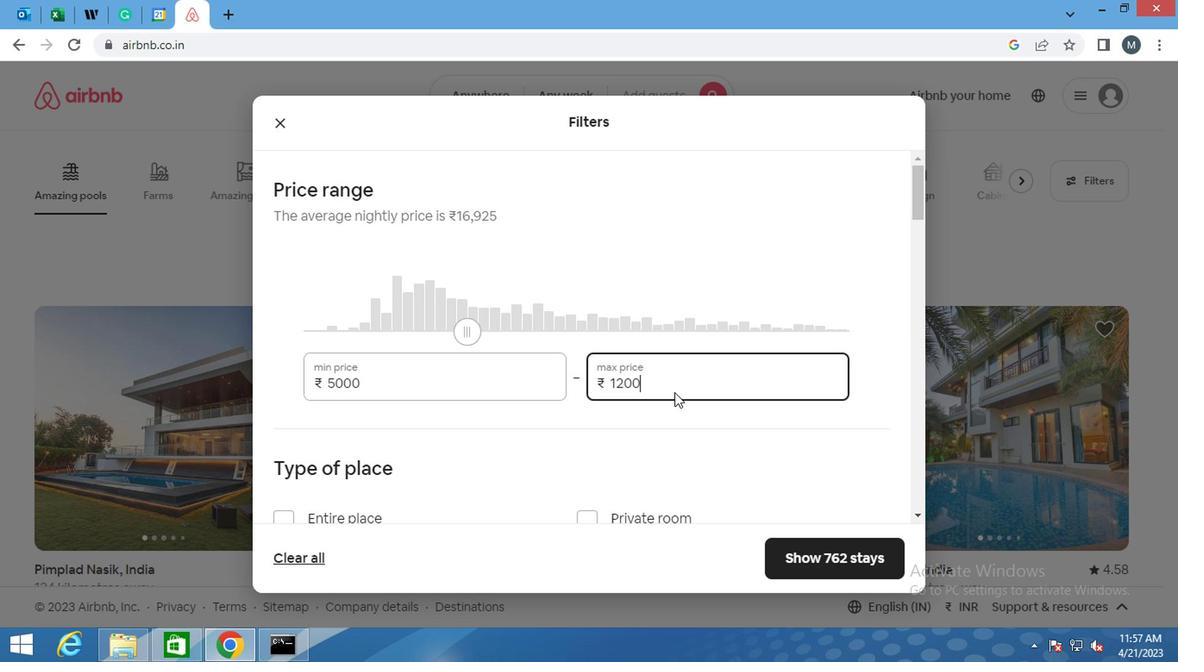 
Action: Mouse moved to (657, 394)
Screenshot: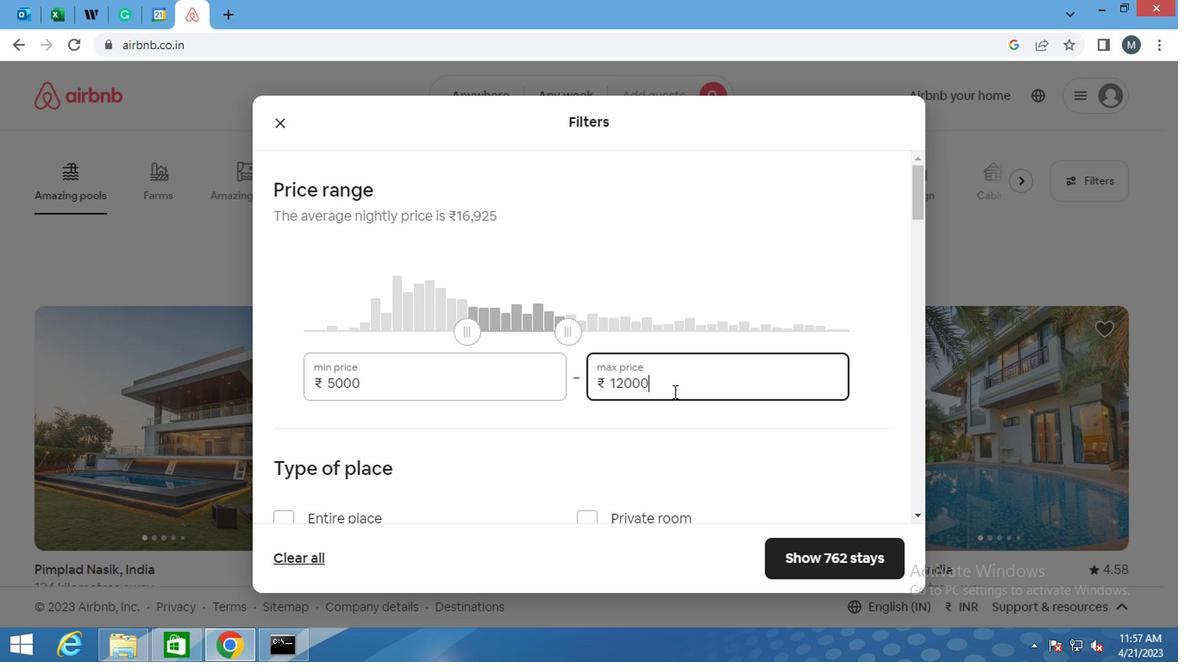 
Action: Mouse scrolled (657, 393) with delta (0, 0)
Screenshot: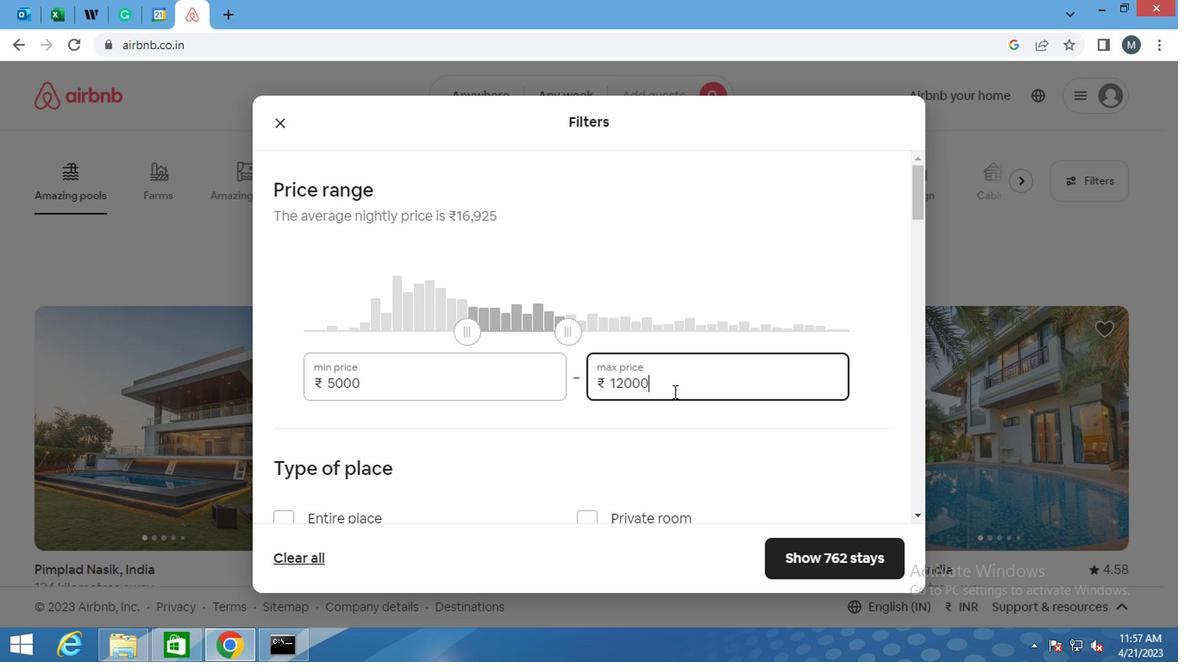 
Action: Mouse moved to (568, 412)
Screenshot: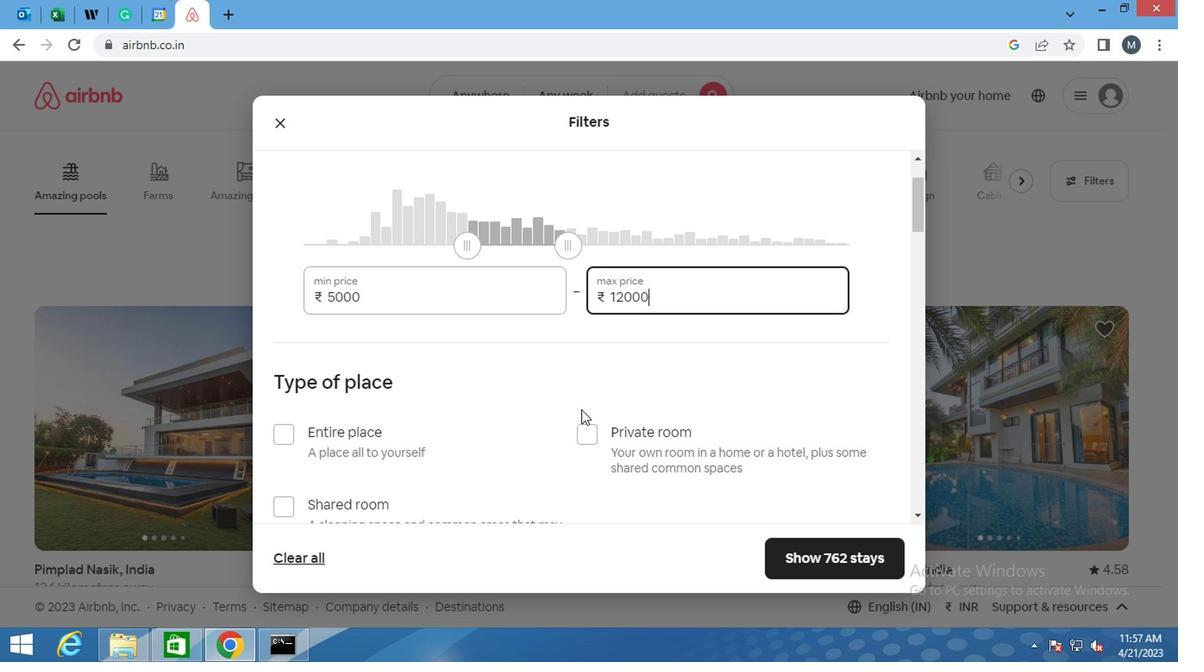 
Action: Mouse scrolled (568, 411) with delta (0, 0)
Screenshot: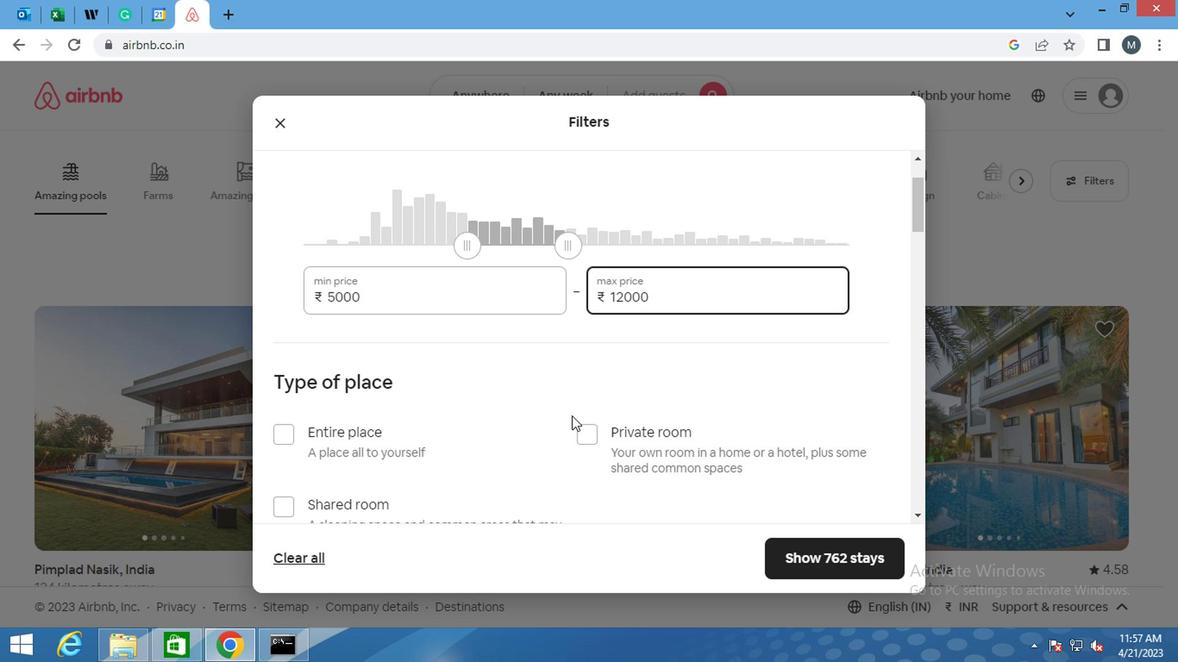 
Action: Mouse moved to (282, 413)
Screenshot: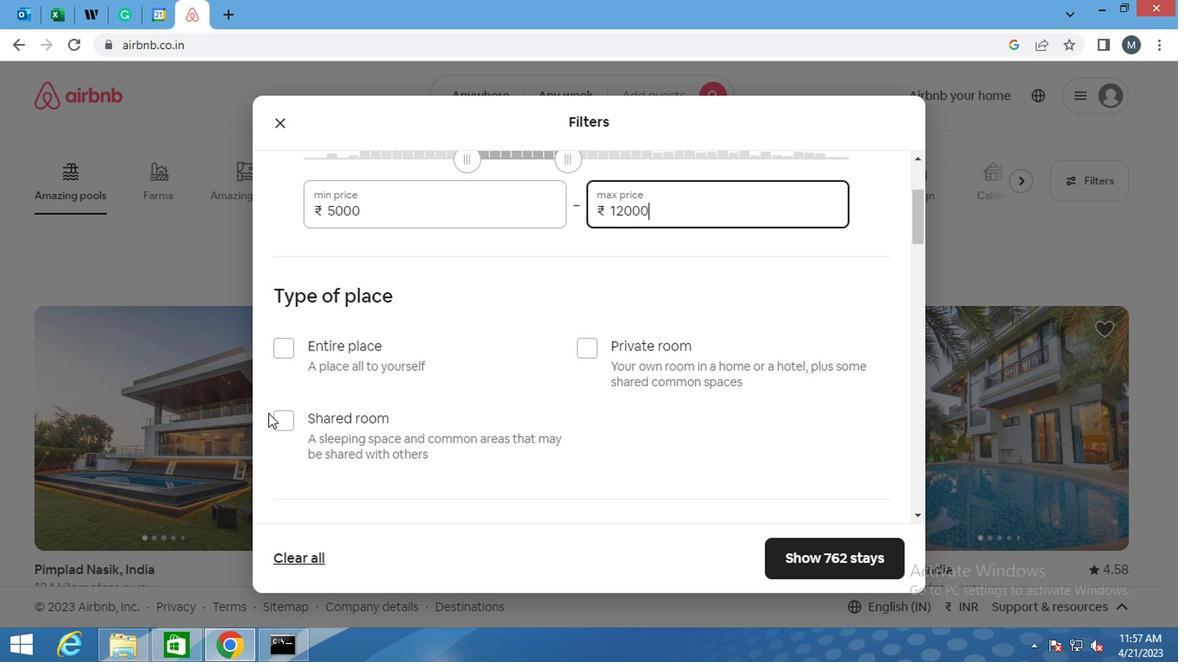 
Action: Mouse pressed left at (282, 413)
Screenshot: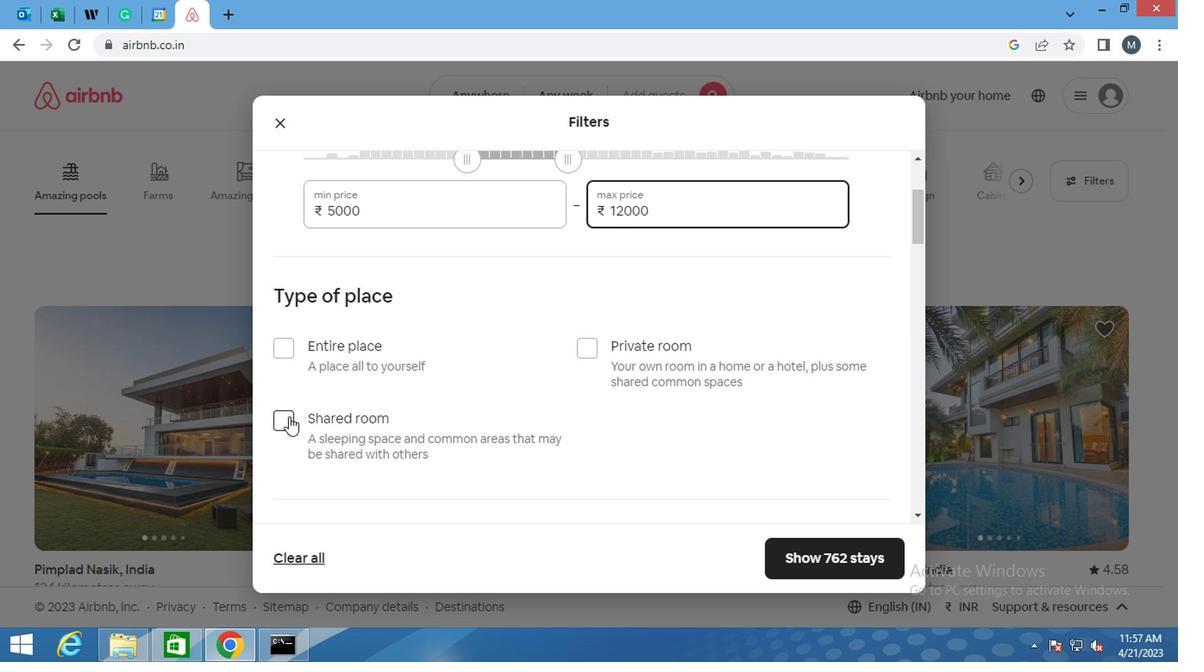 
Action: Mouse moved to (428, 366)
Screenshot: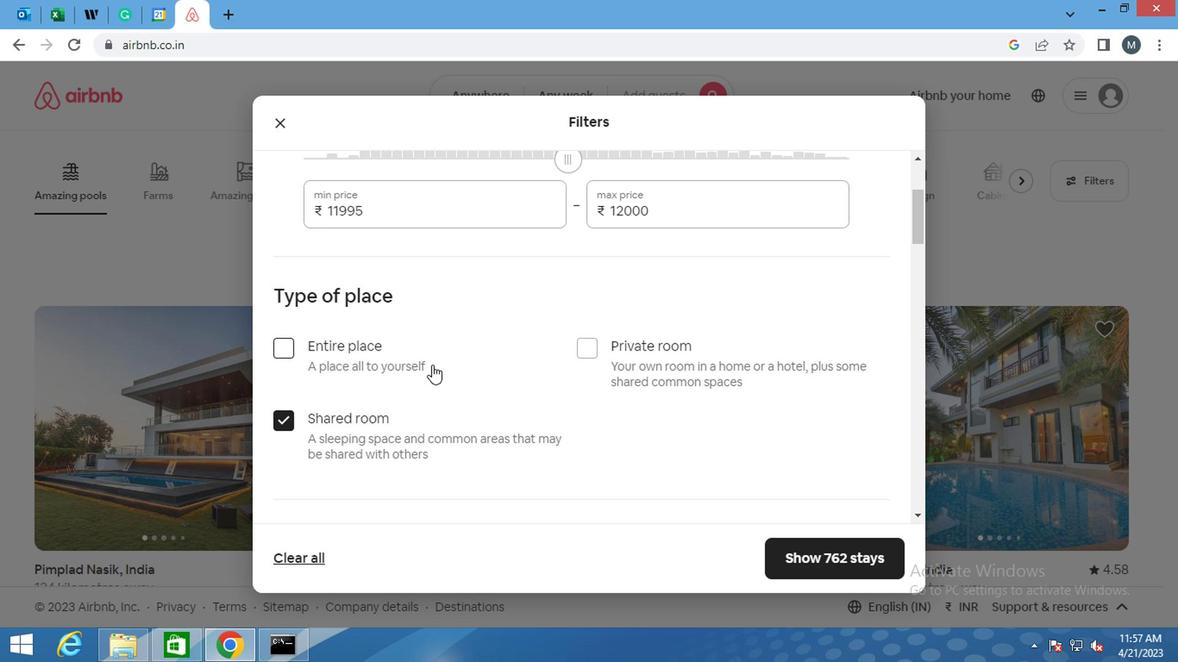 
Action: Mouse scrolled (428, 365) with delta (0, 0)
Screenshot: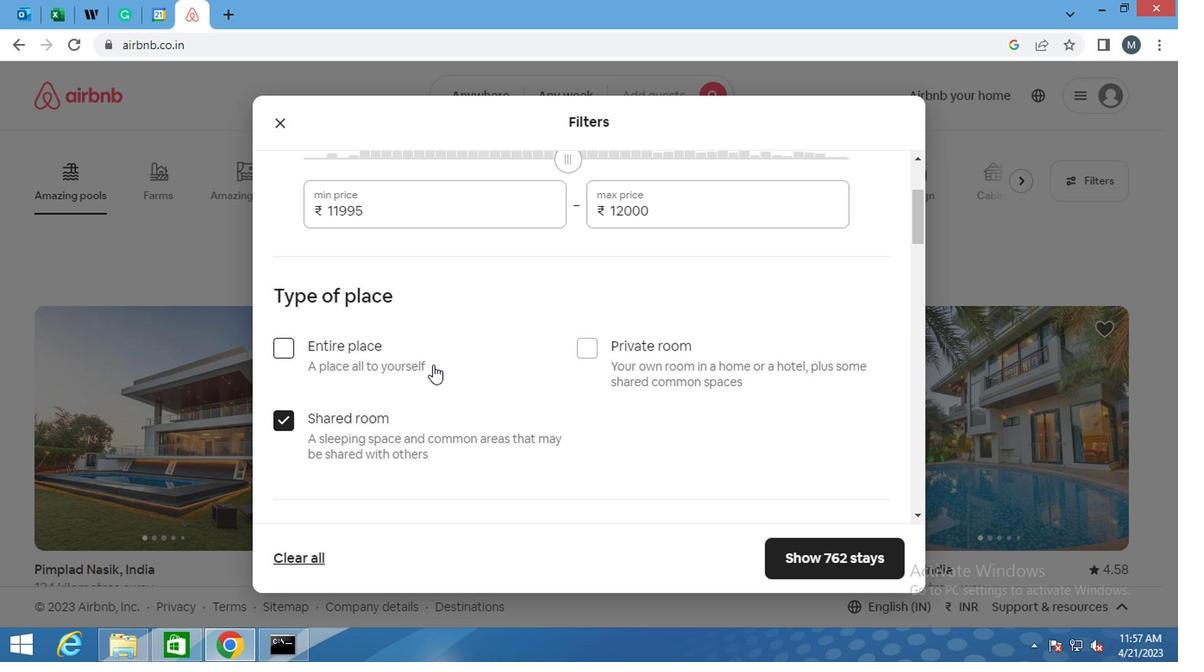 
Action: Mouse scrolled (428, 365) with delta (0, 0)
Screenshot: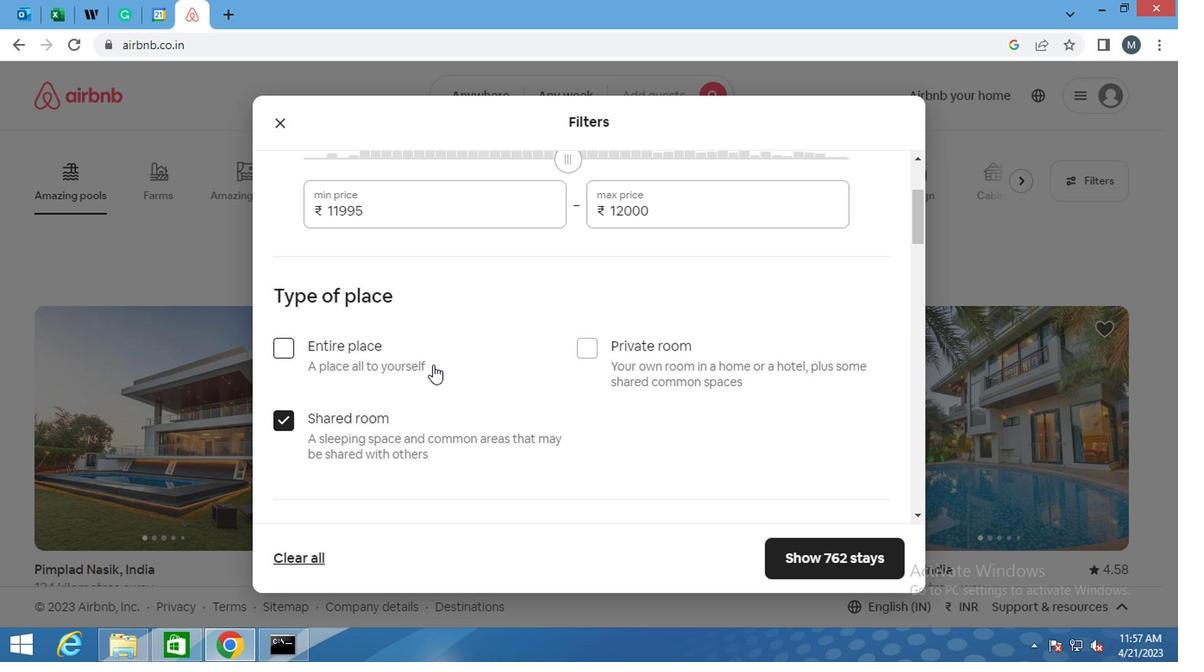 
Action: Mouse moved to (385, 458)
Screenshot: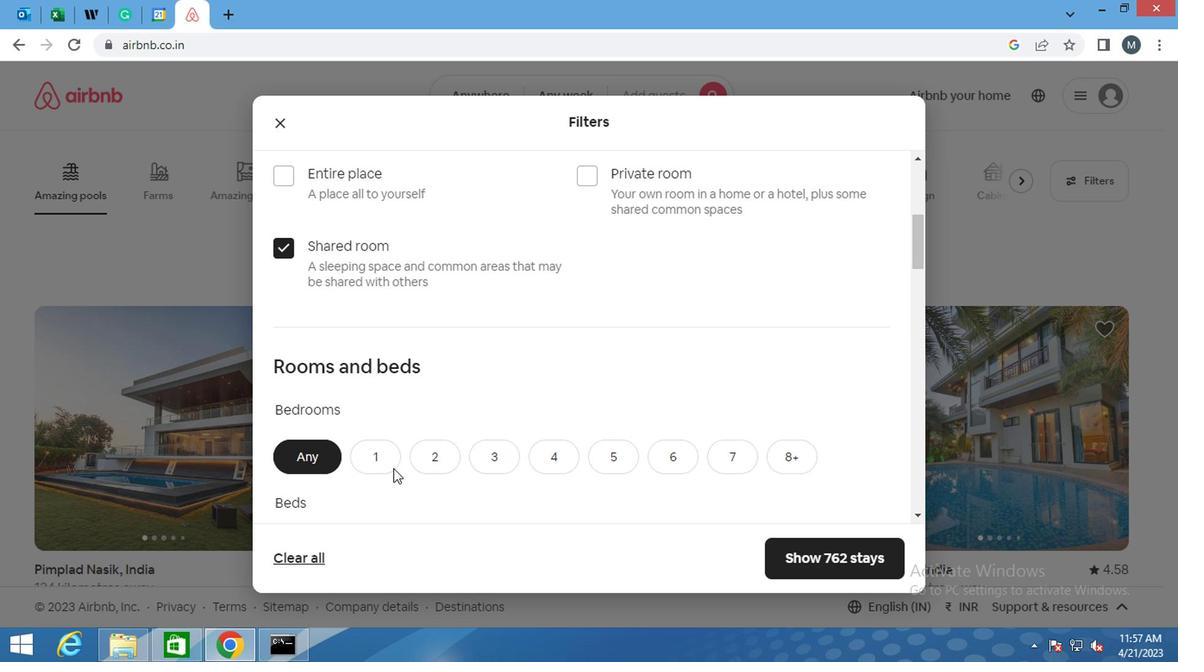 
Action: Mouse pressed left at (385, 458)
Screenshot: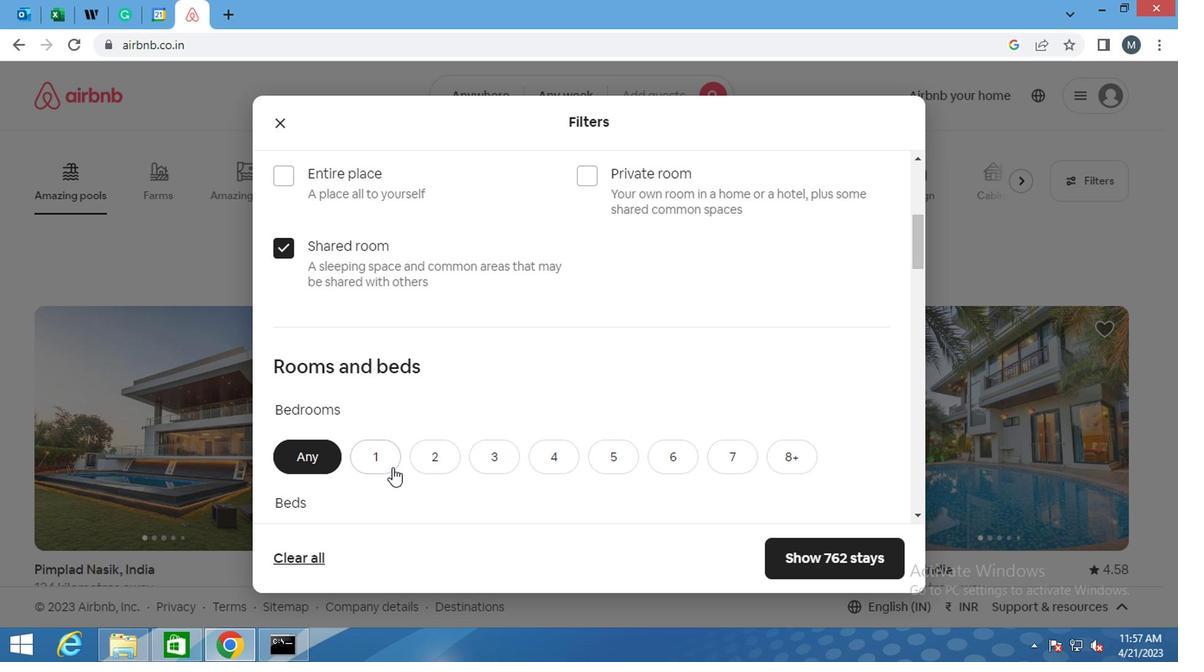 
Action: Mouse moved to (385, 438)
Screenshot: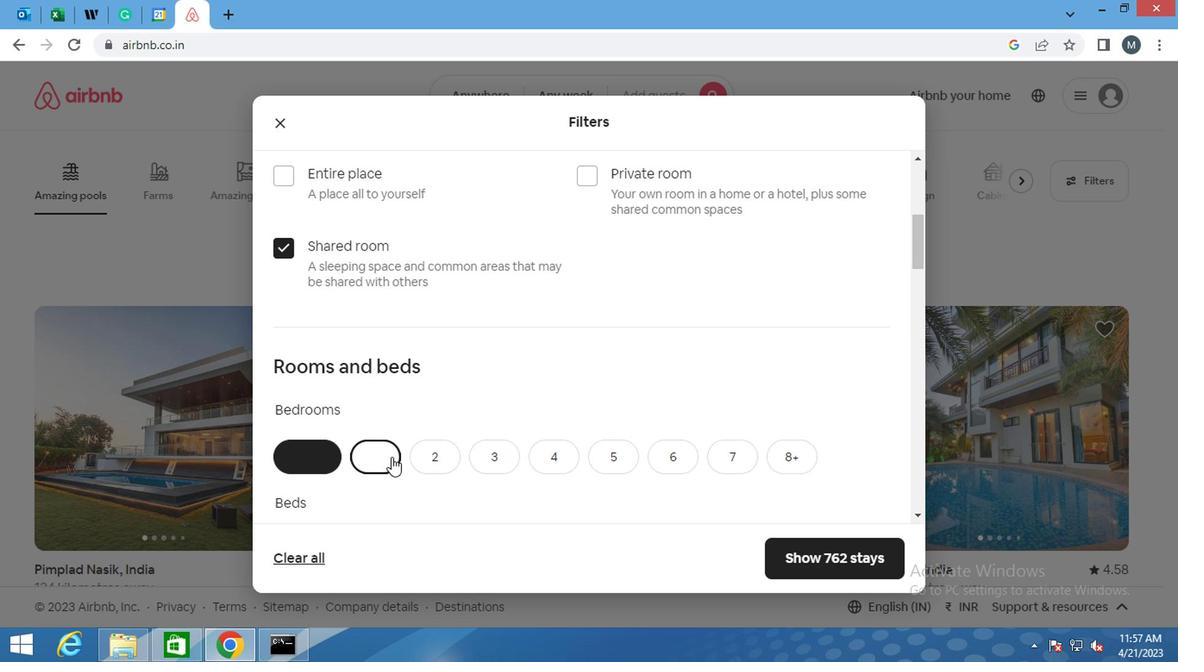 
Action: Mouse scrolled (385, 437) with delta (0, -1)
Screenshot: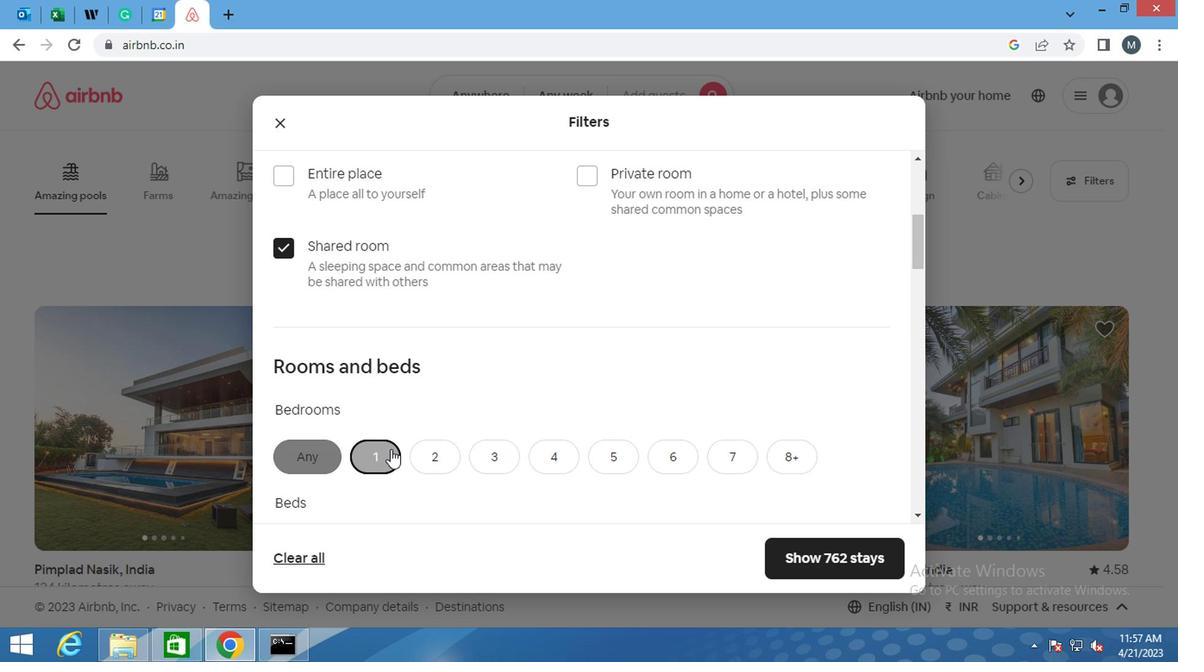 
Action: Mouse moved to (385, 437)
Screenshot: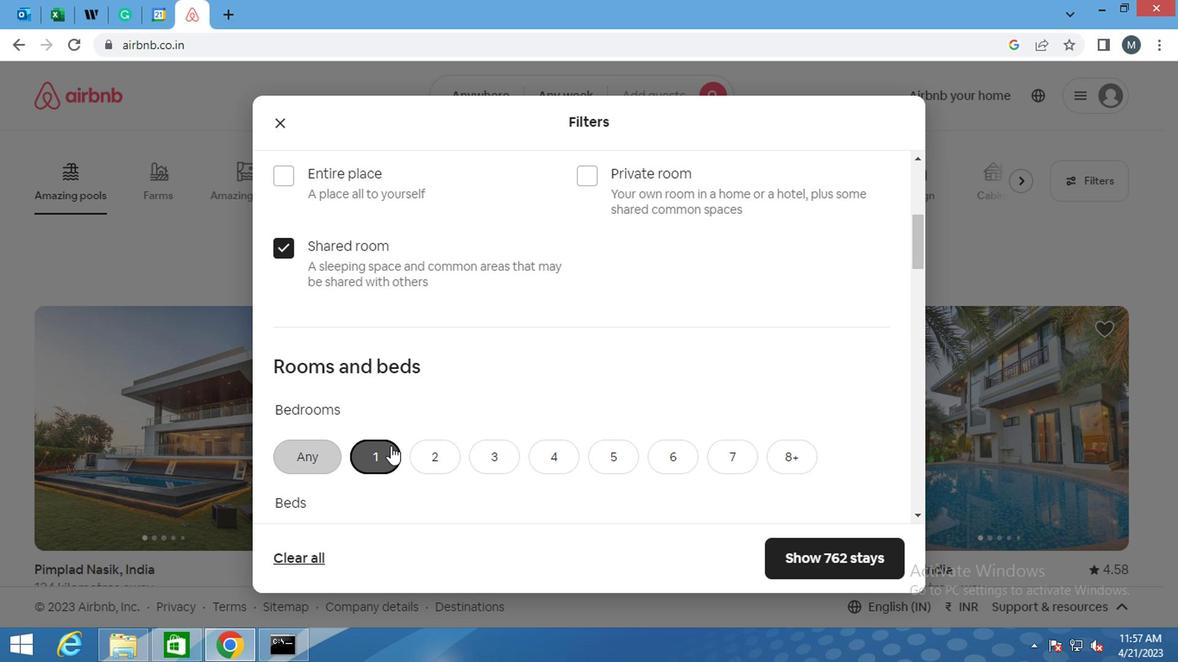
Action: Mouse scrolled (385, 436) with delta (0, 0)
Screenshot: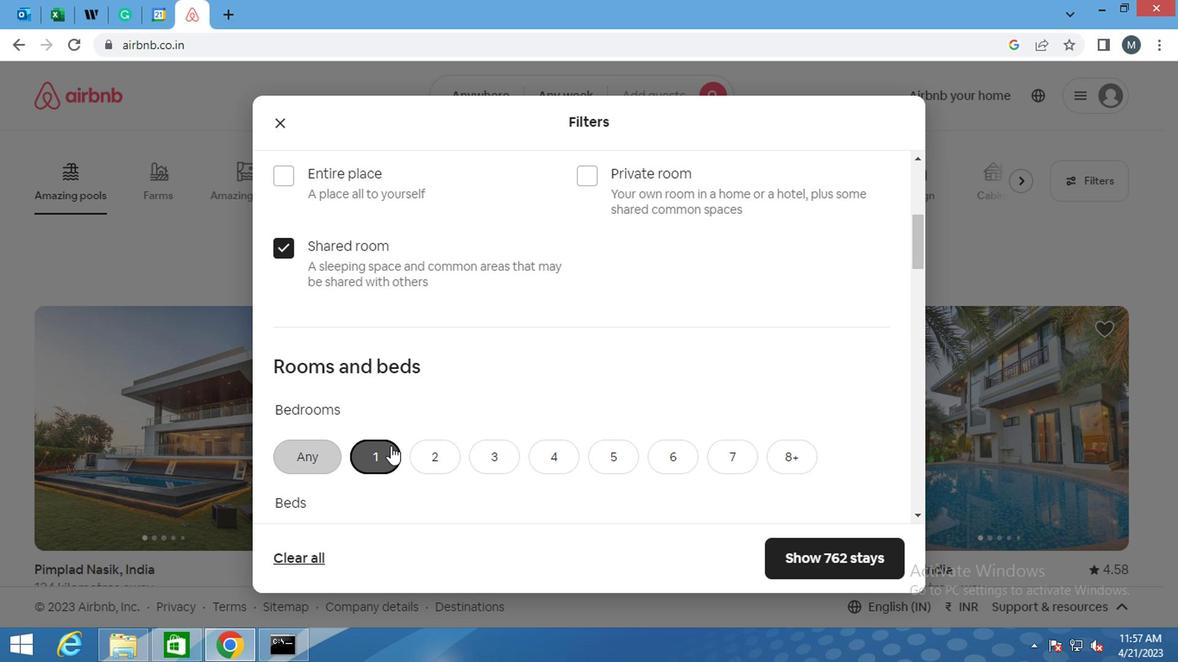 
Action: Mouse moved to (385, 437)
Screenshot: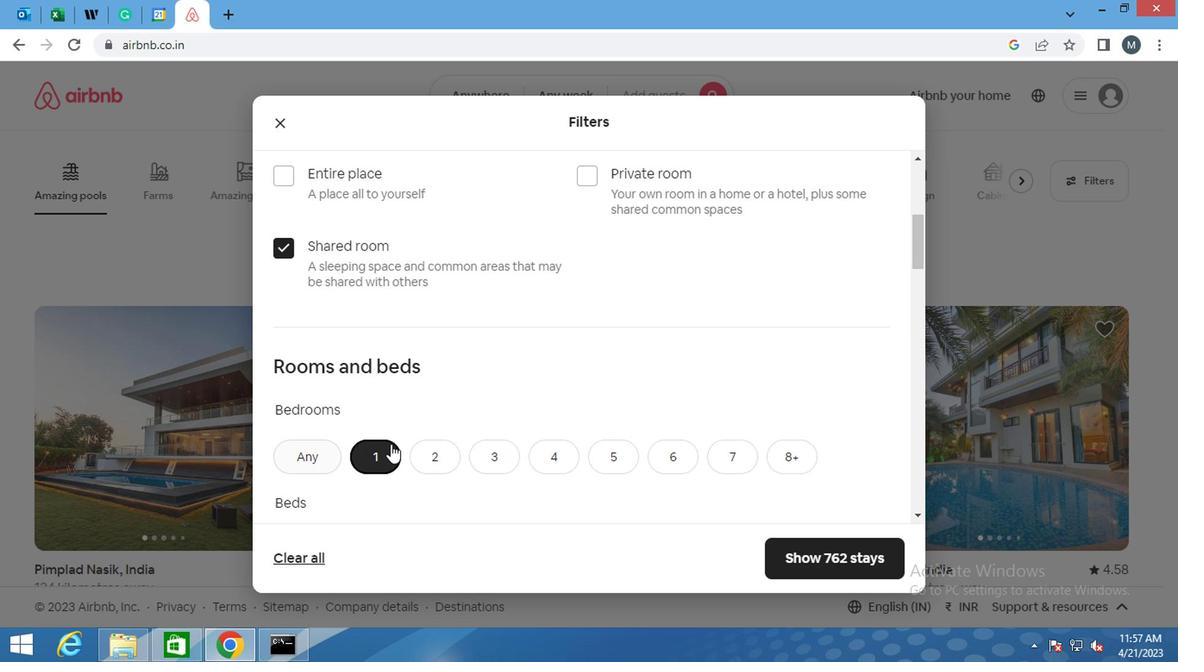 
Action: Mouse scrolled (385, 436) with delta (0, 0)
Screenshot: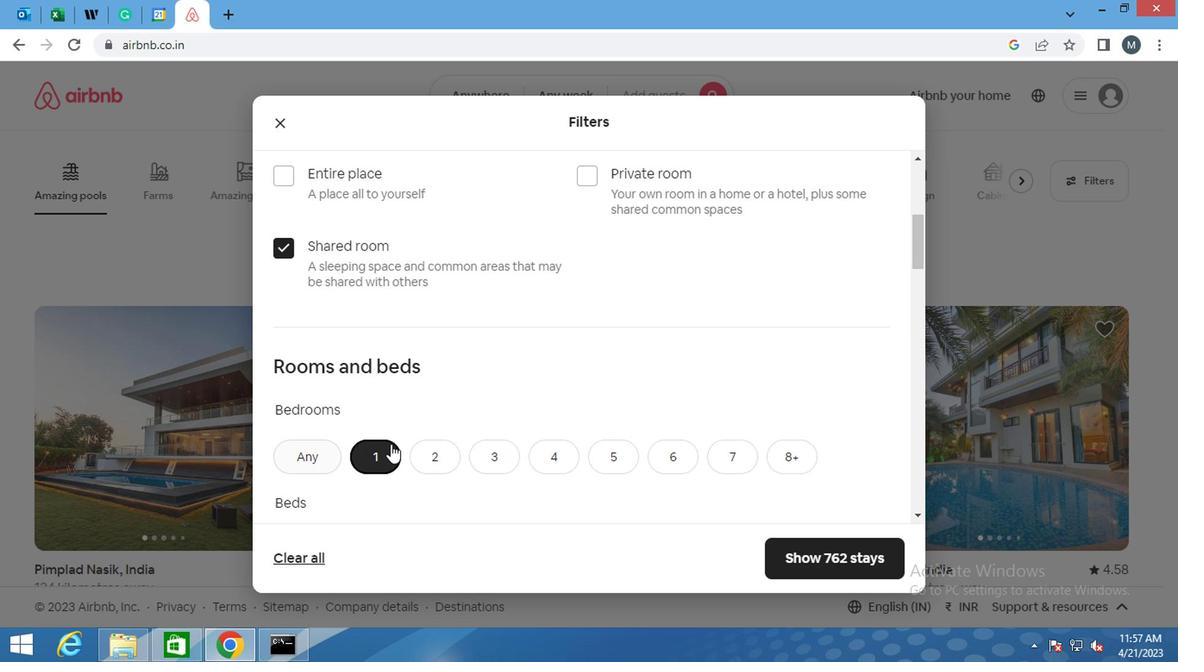 
Action: Mouse moved to (366, 307)
Screenshot: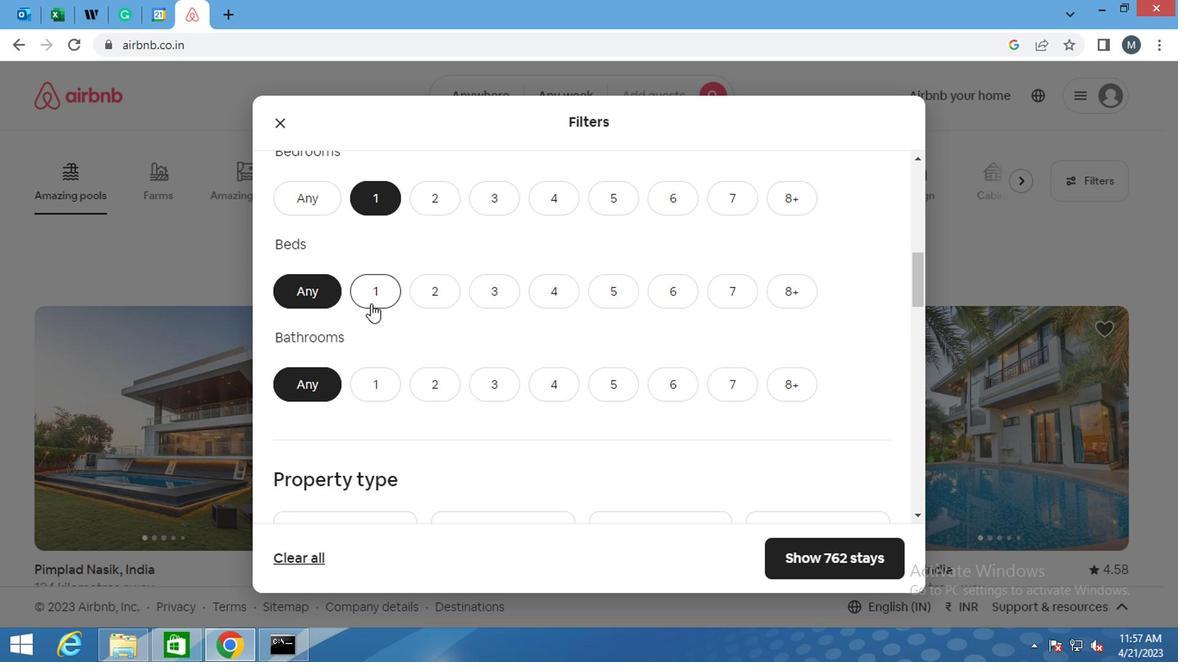 
Action: Mouse pressed left at (366, 307)
Screenshot: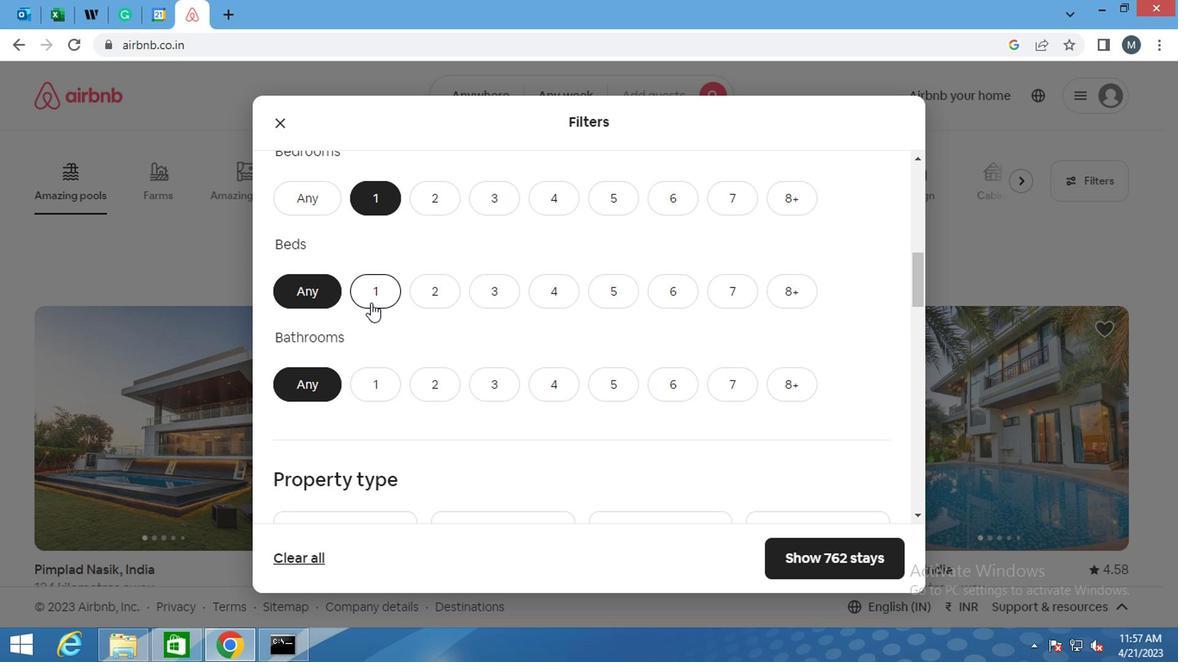 
Action: Mouse moved to (370, 319)
Screenshot: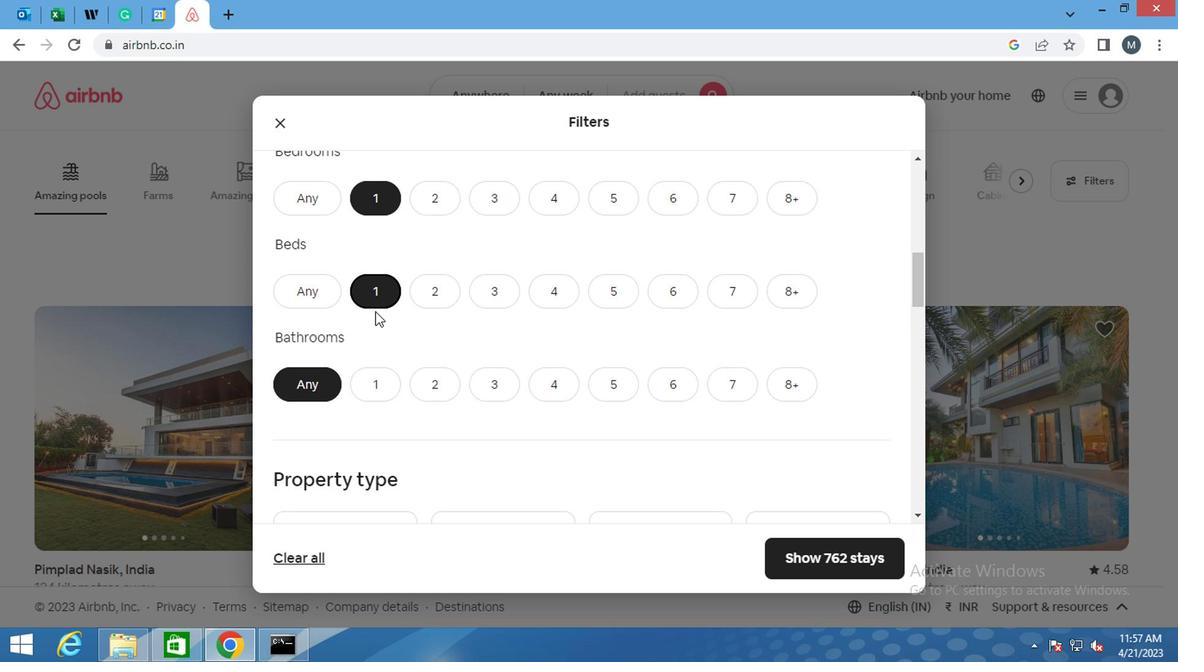 
Action: Mouse scrolled (370, 318) with delta (0, 0)
Screenshot: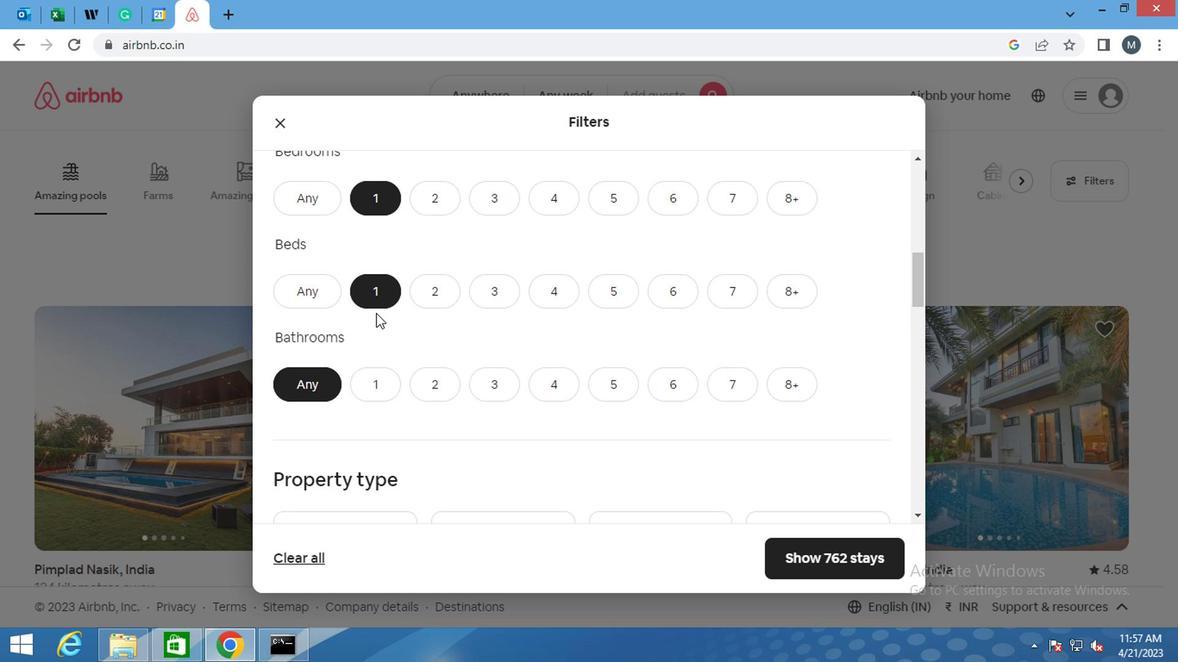 
Action: Mouse moved to (365, 316)
Screenshot: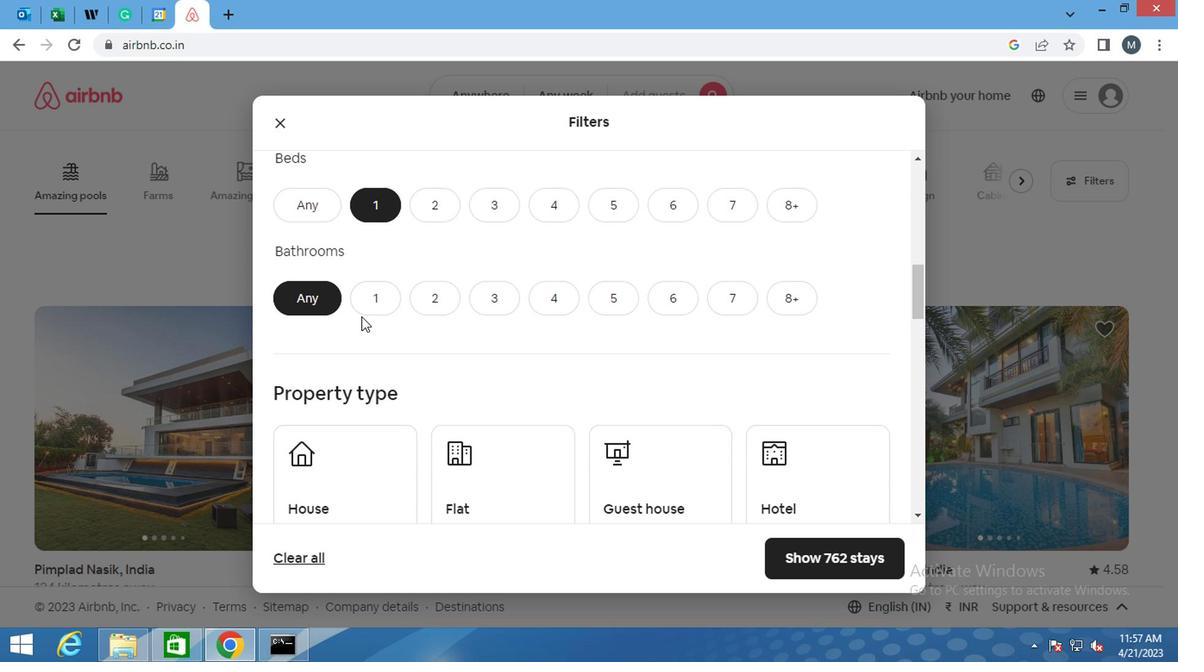 
Action: Mouse pressed left at (365, 316)
Screenshot: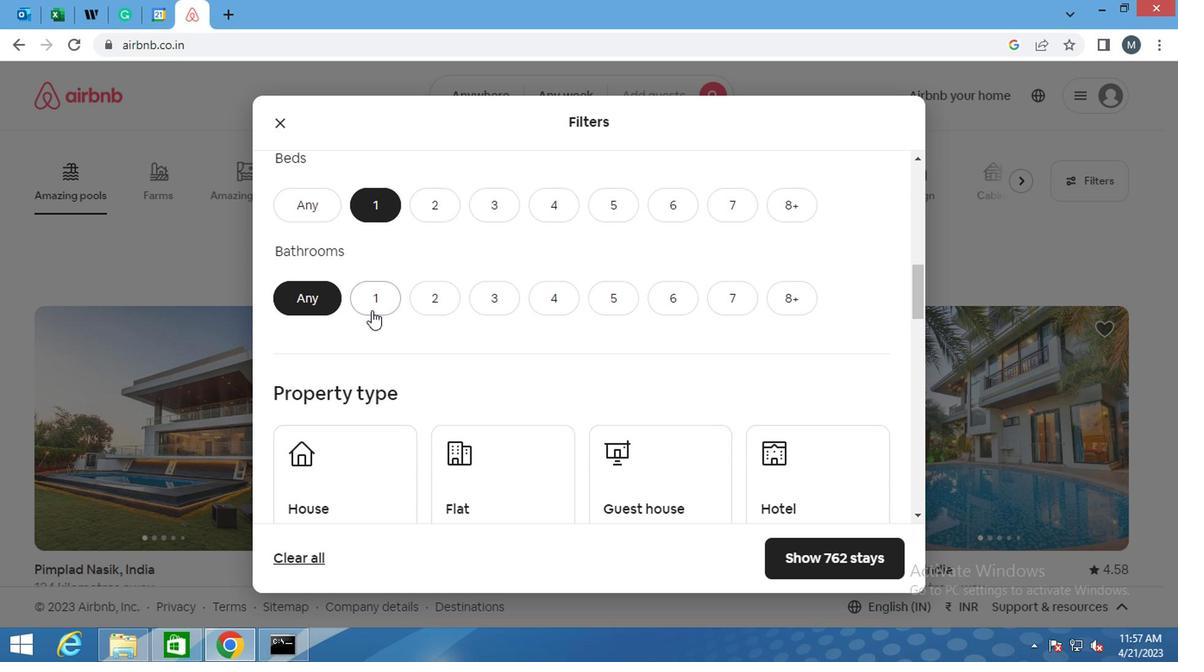 
Action: Mouse moved to (387, 346)
Screenshot: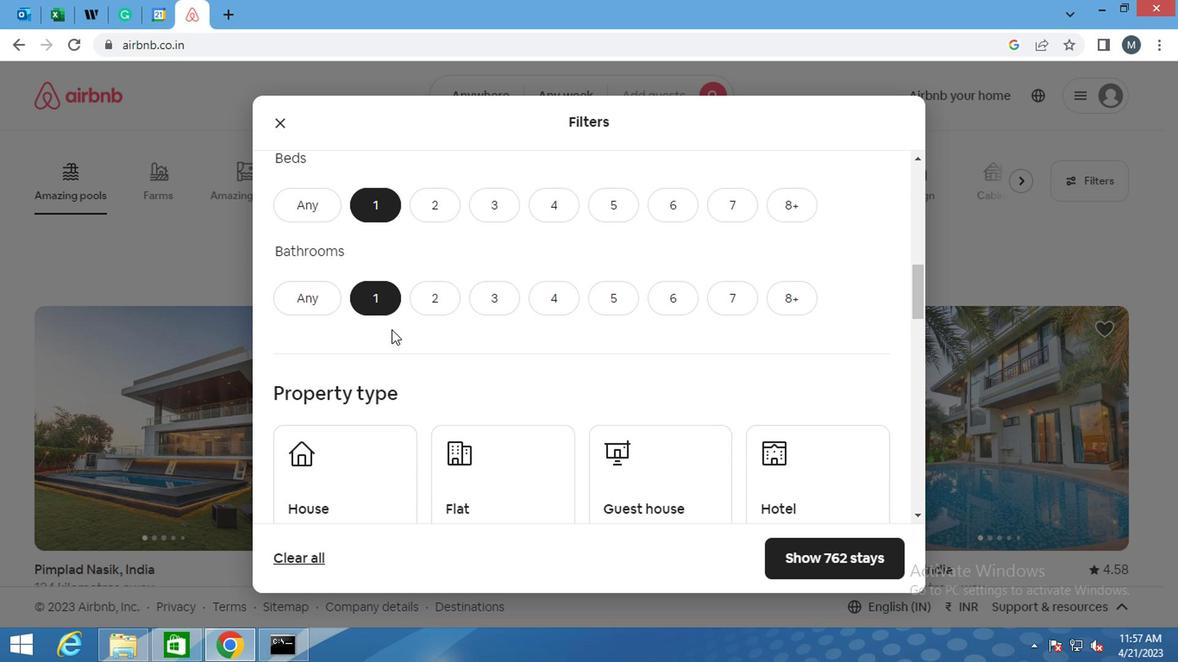 
Action: Mouse scrolled (387, 344) with delta (0, -1)
Screenshot: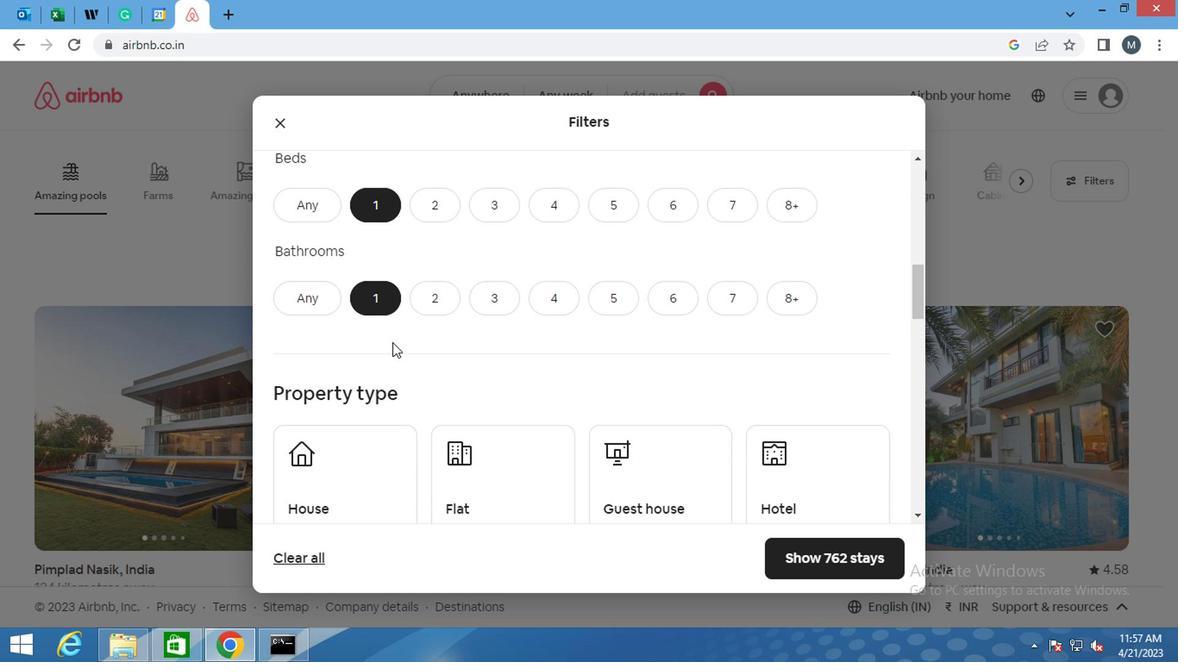 
Action: Mouse moved to (352, 419)
Screenshot: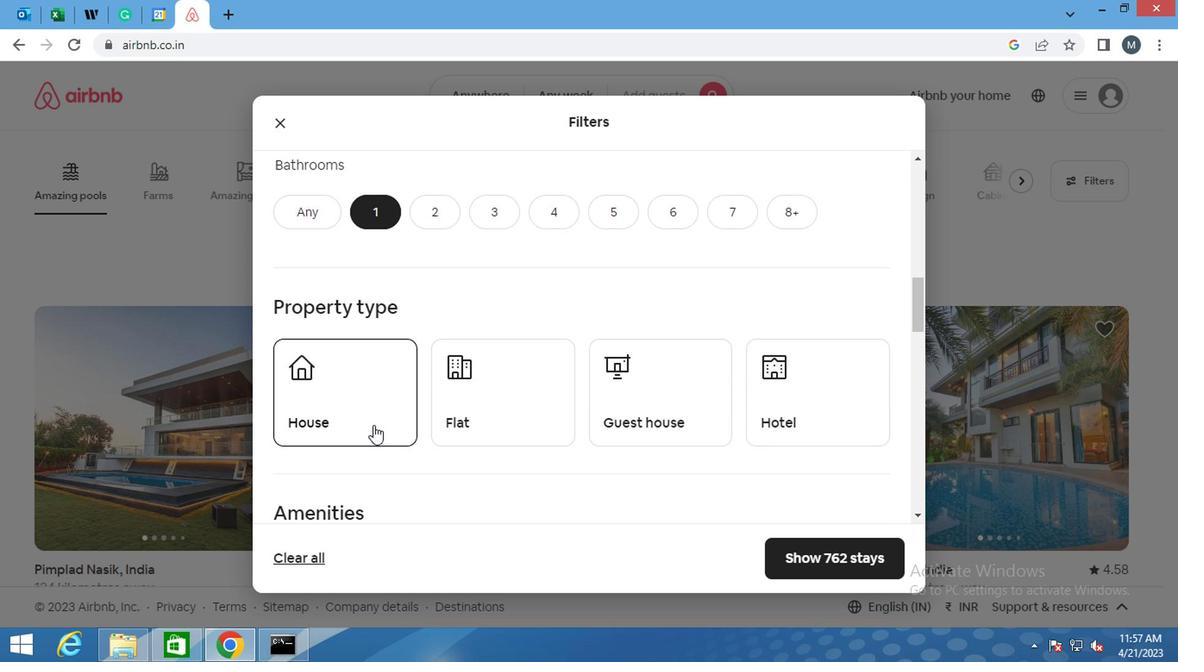 
Action: Mouse pressed left at (352, 419)
Screenshot: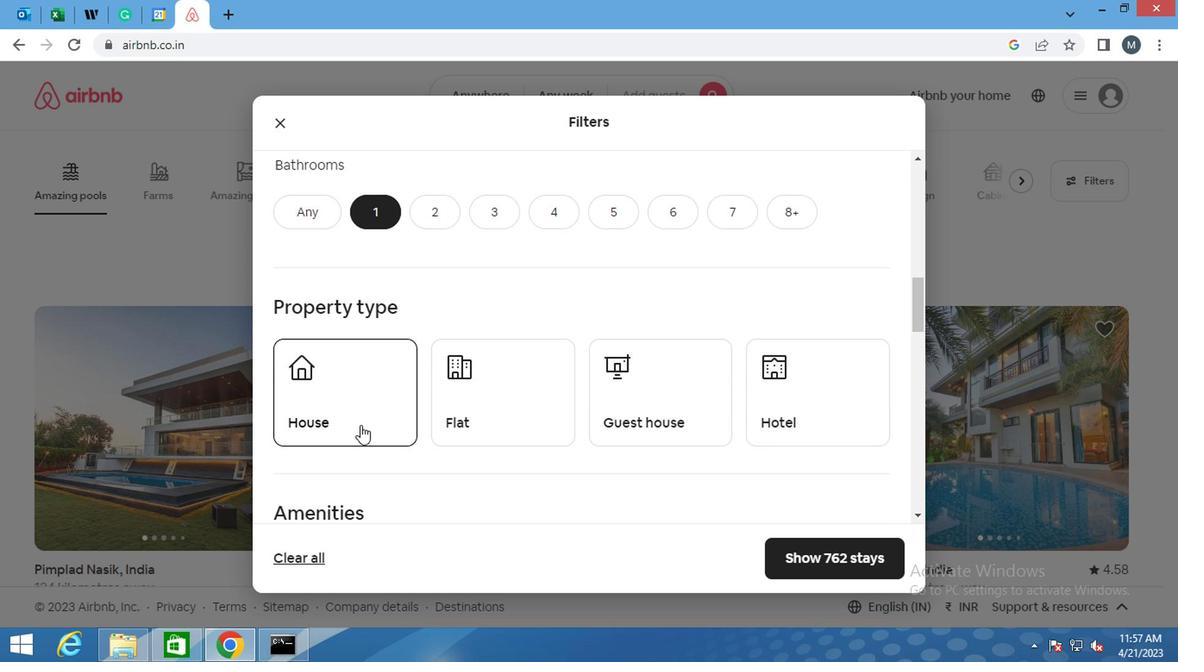 
Action: Mouse moved to (397, 362)
Screenshot: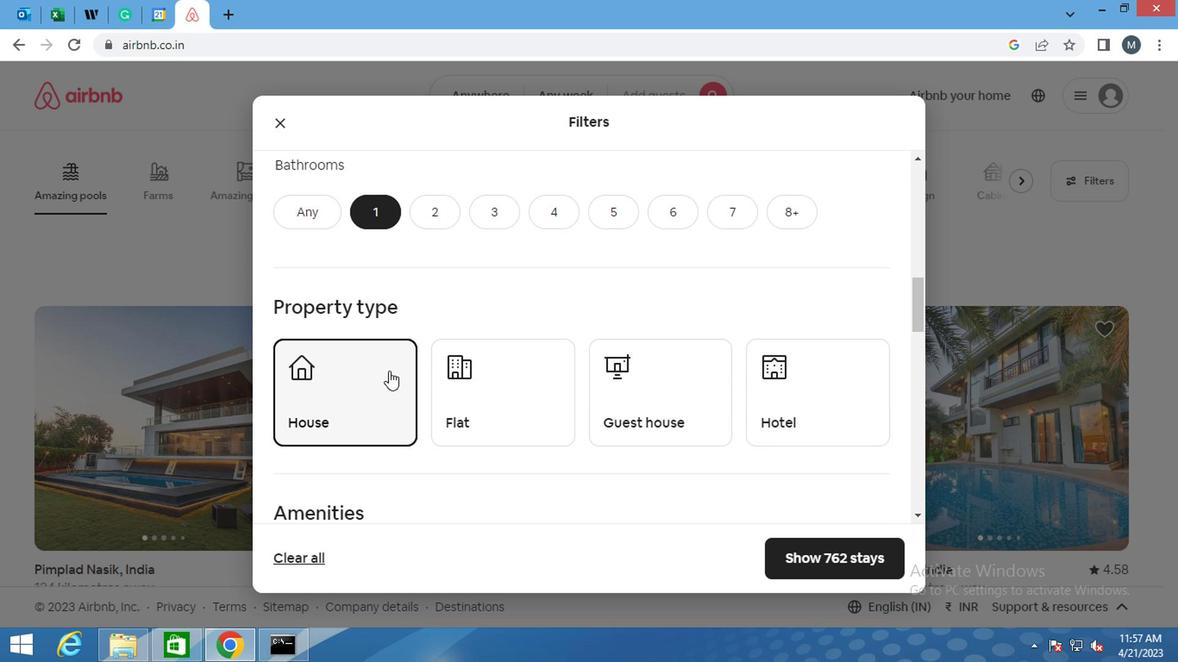 
Action: Mouse scrolled (397, 361) with delta (0, 0)
Screenshot: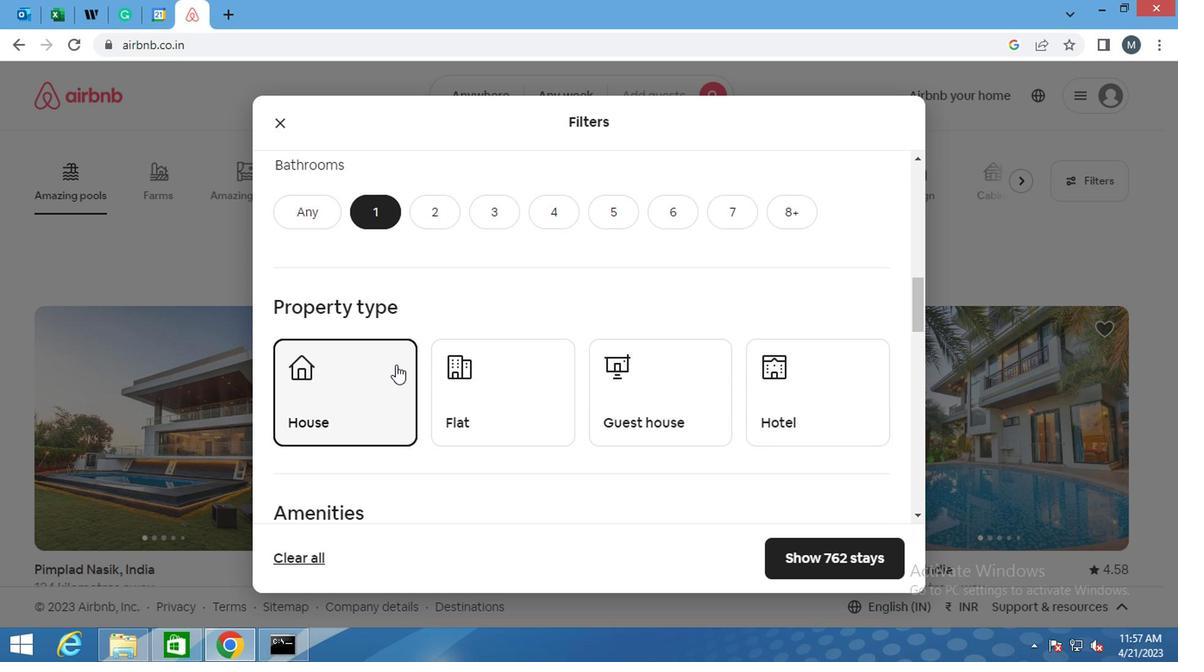 
Action: Mouse moved to (616, 341)
Screenshot: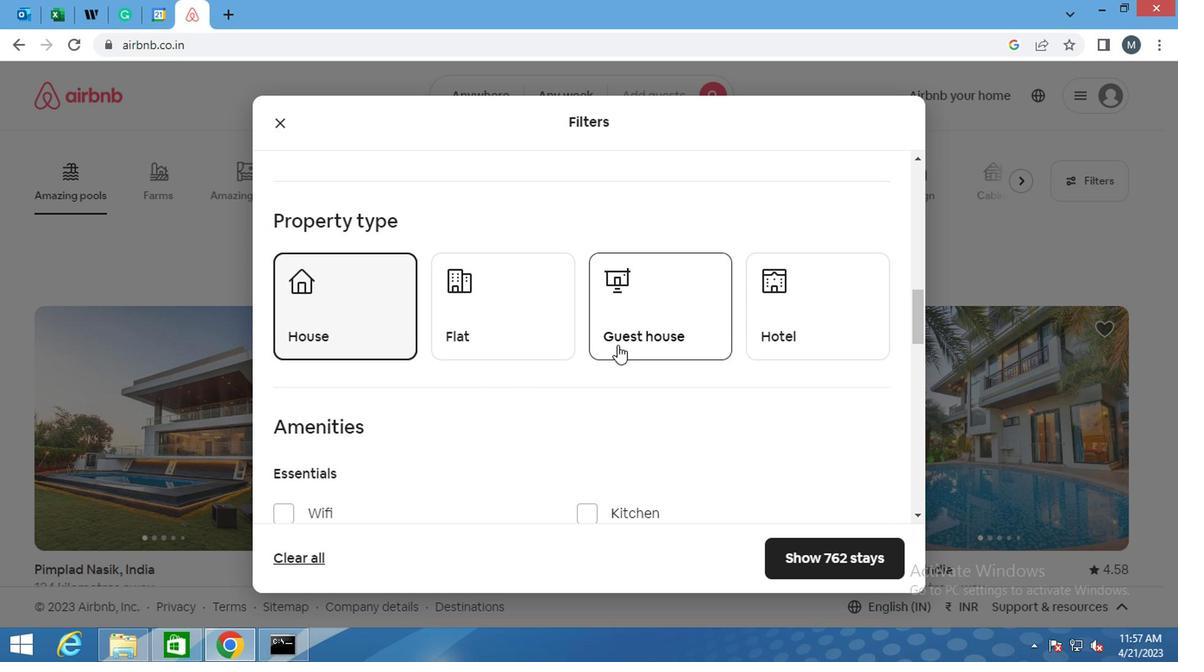 
Action: Mouse pressed left at (616, 341)
Screenshot: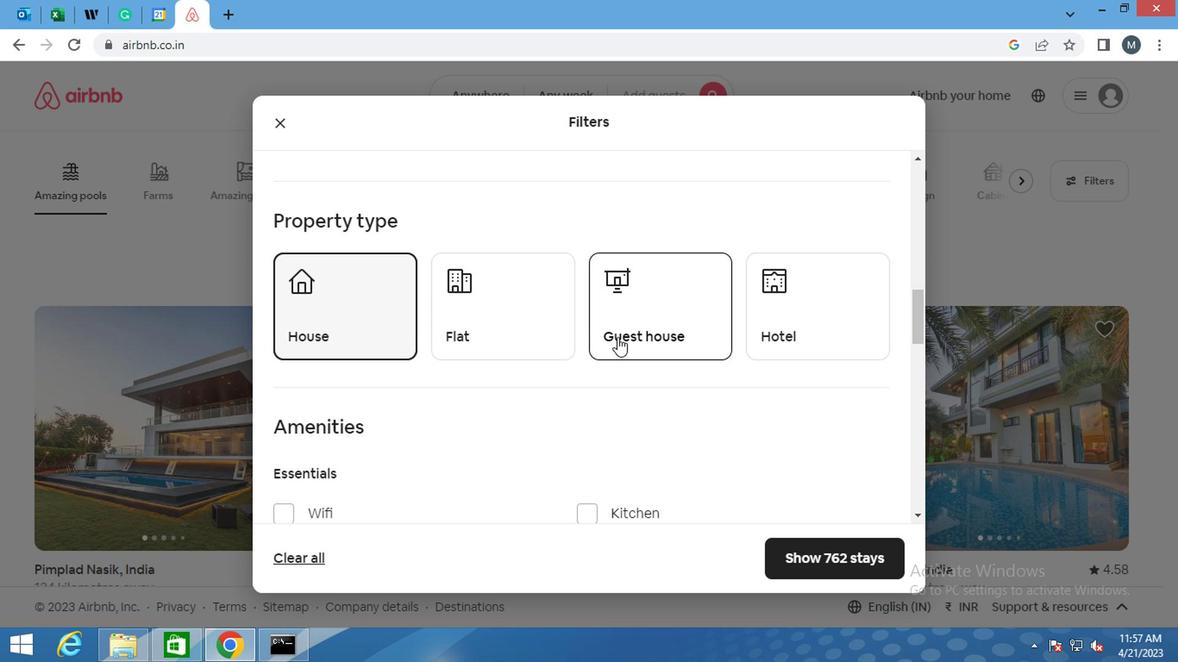 
Action: Mouse moved to (468, 338)
Screenshot: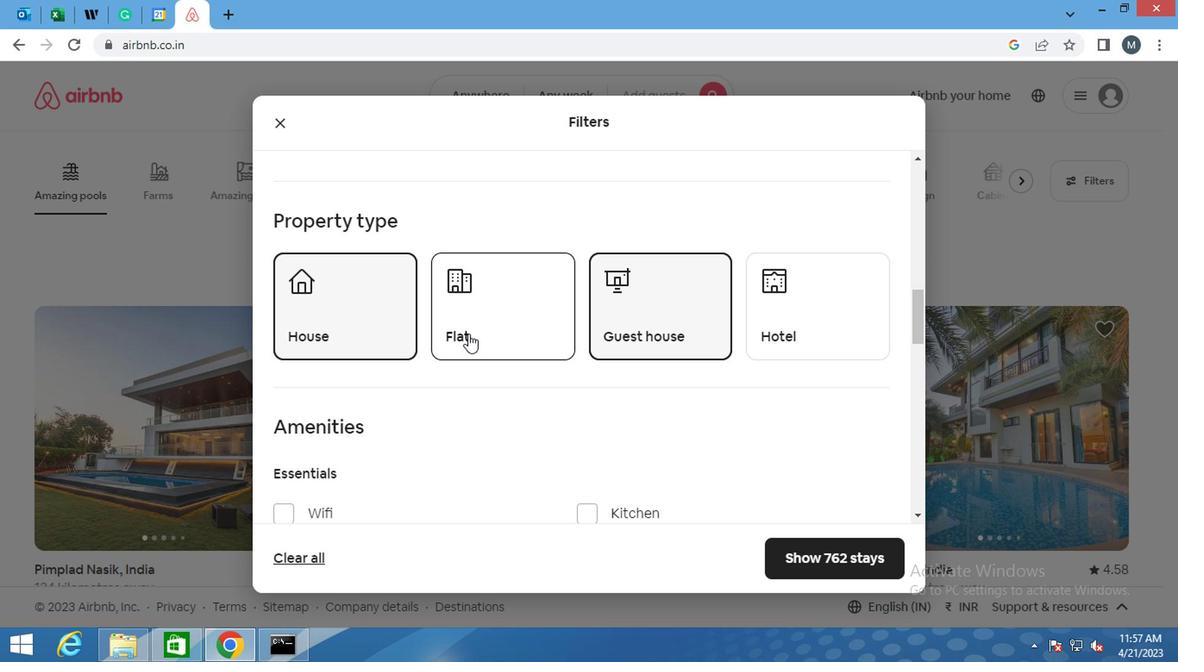 
Action: Mouse pressed left at (468, 338)
Screenshot: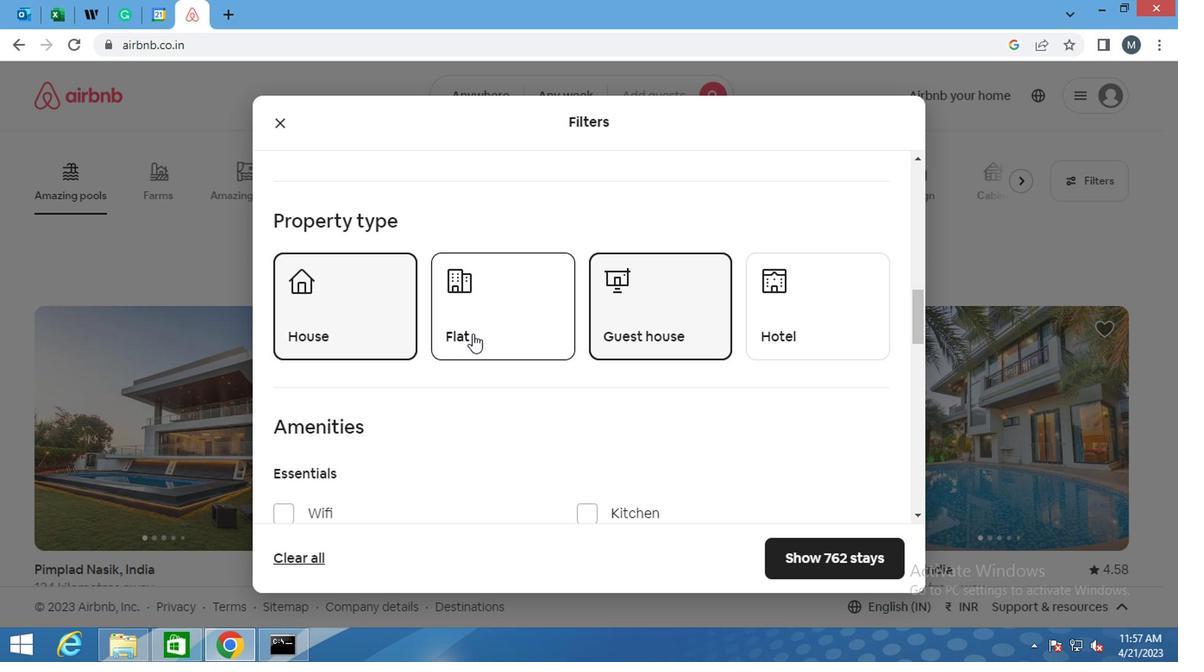 
Action: Mouse moved to (492, 331)
Screenshot: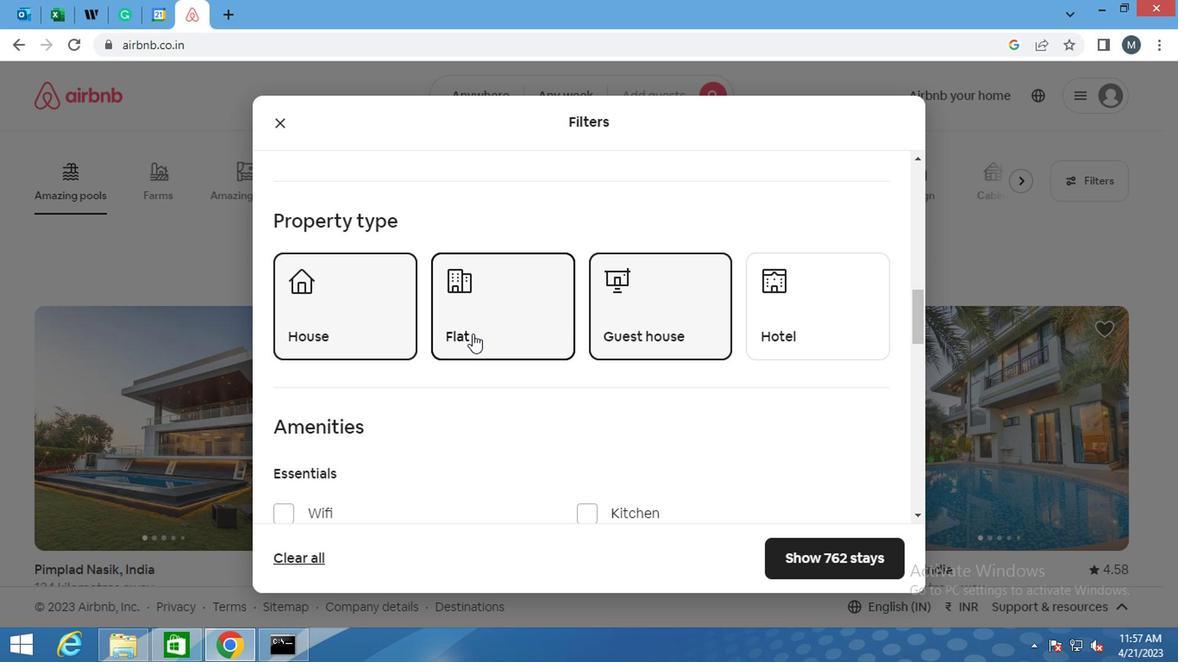 
Action: Mouse scrolled (492, 330) with delta (0, -1)
Screenshot: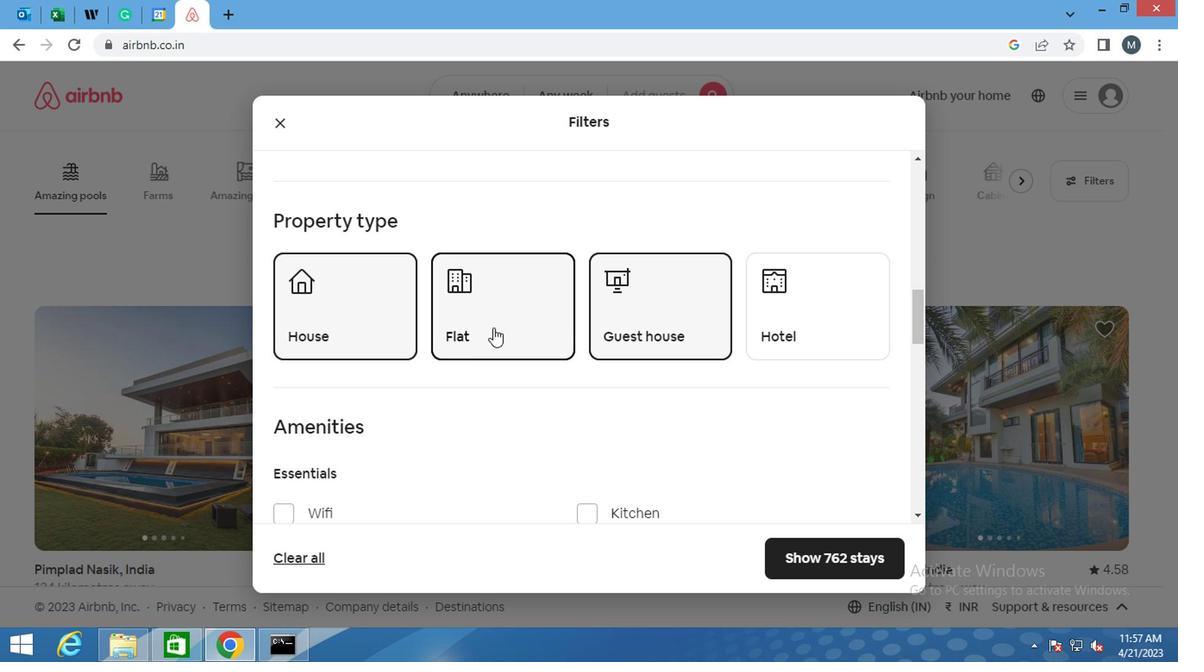 
Action: Mouse moved to (493, 335)
Screenshot: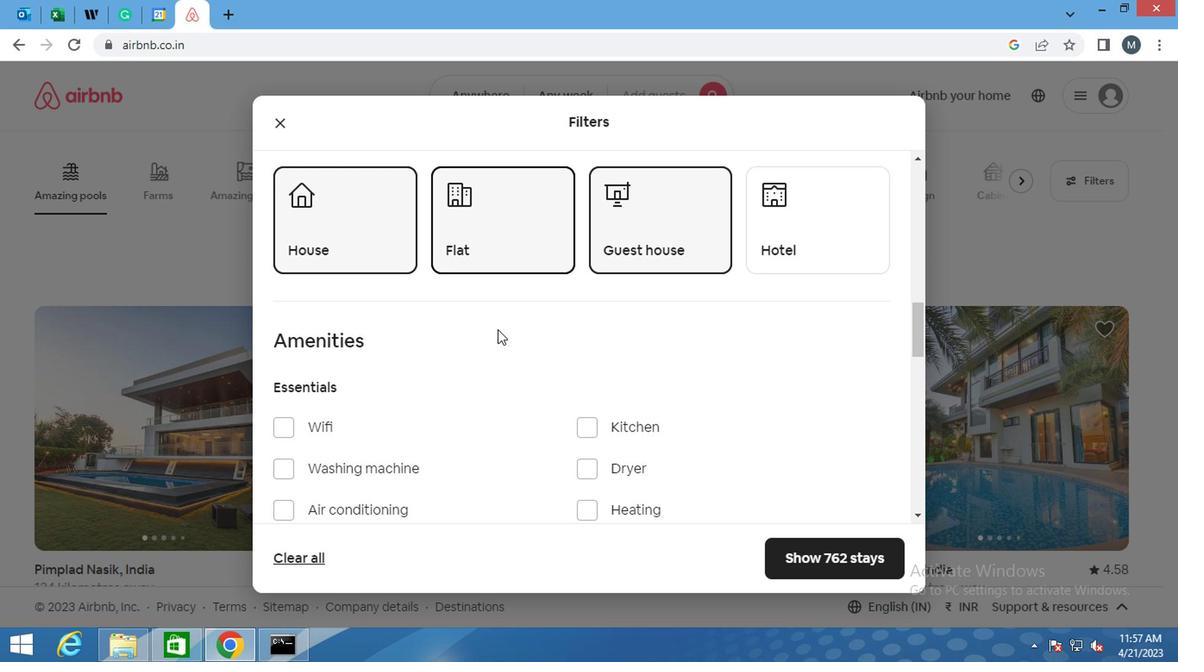 
Action: Mouse scrolled (493, 333) with delta (0, -1)
Screenshot: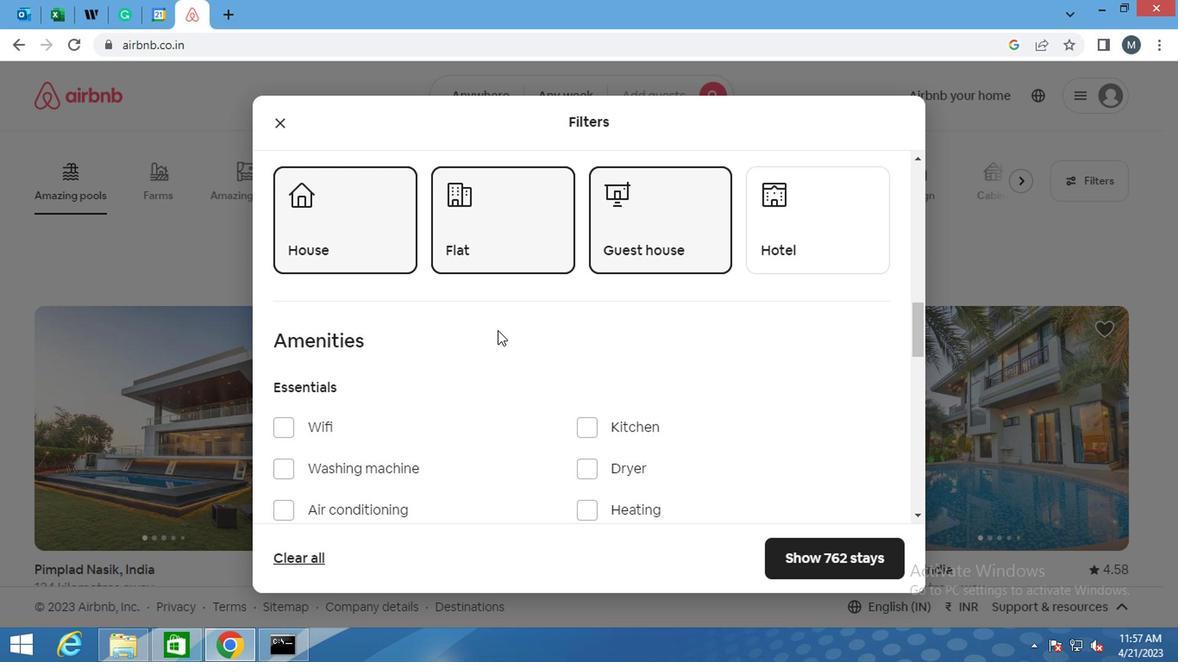 
Action: Mouse scrolled (493, 333) with delta (0, -1)
Screenshot: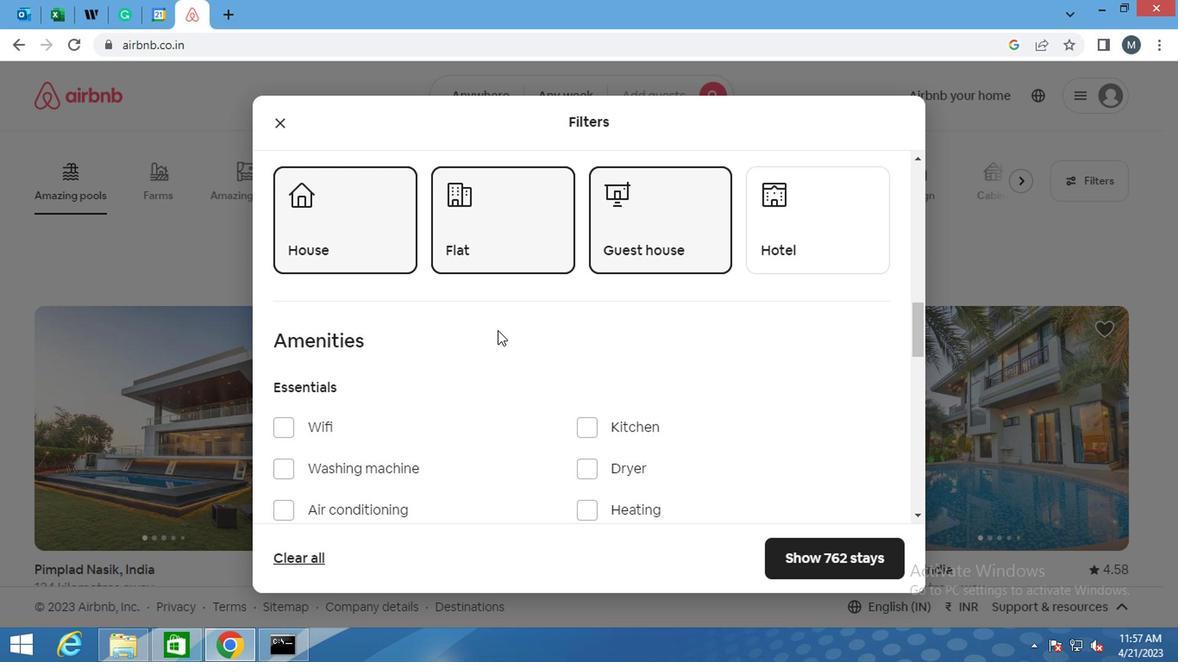 
Action: Mouse moved to (279, 266)
Screenshot: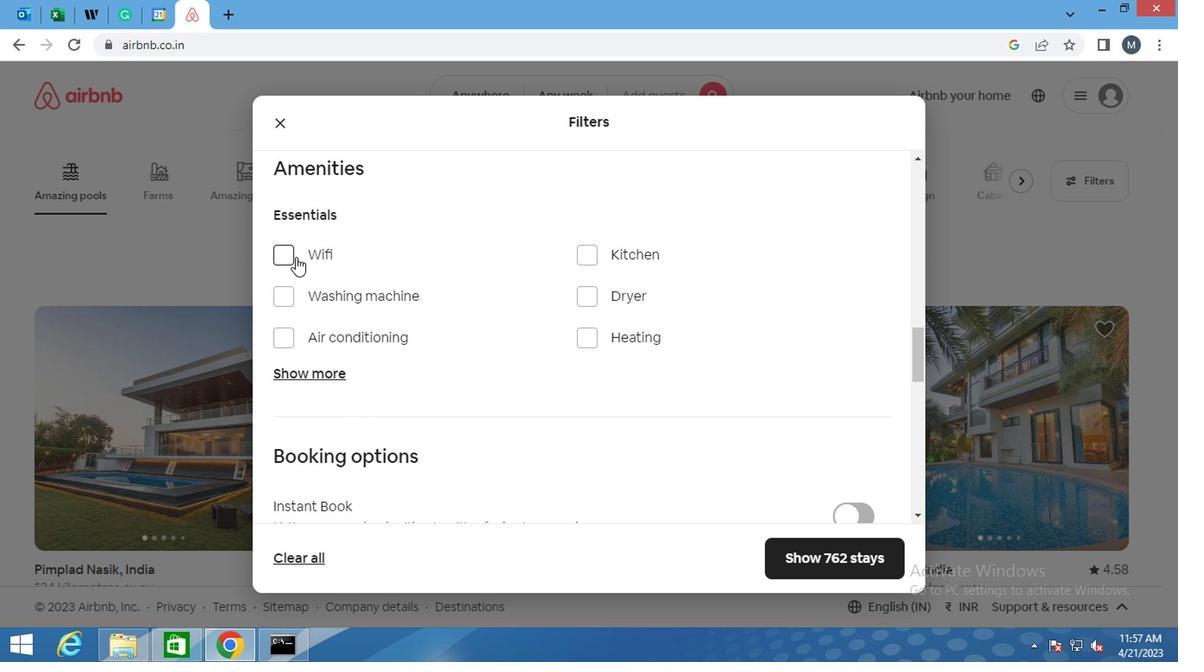
Action: Mouse pressed left at (279, 266)
Screenshot: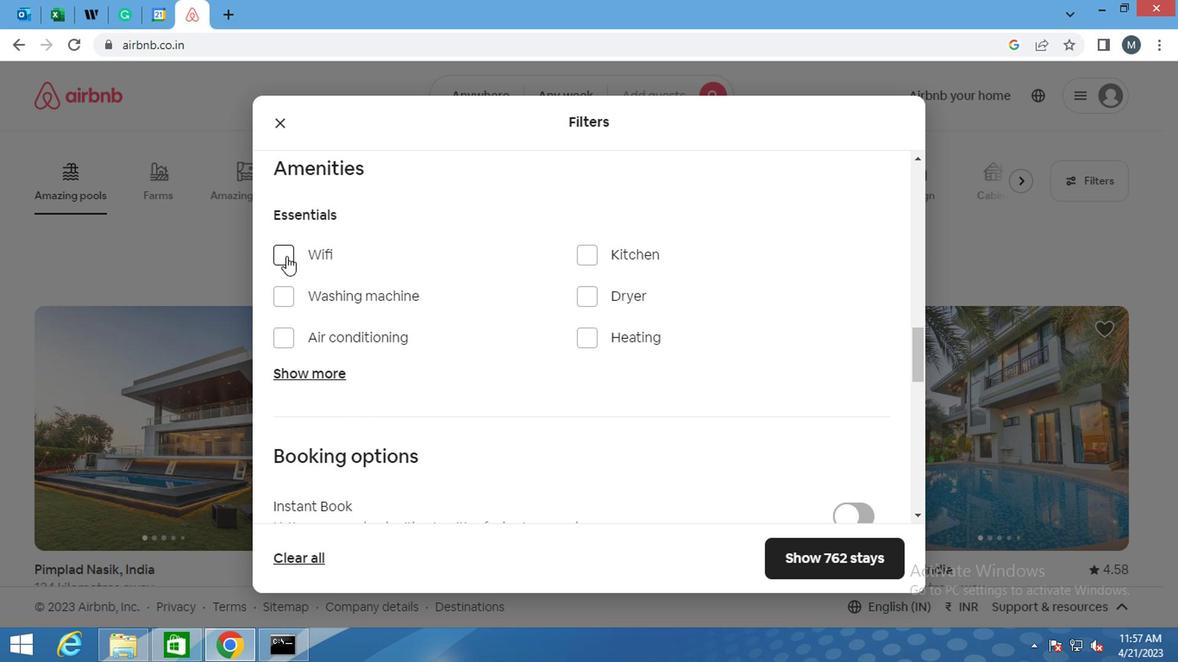 
Action: Mouse moved to (288, 263)
Screenshot: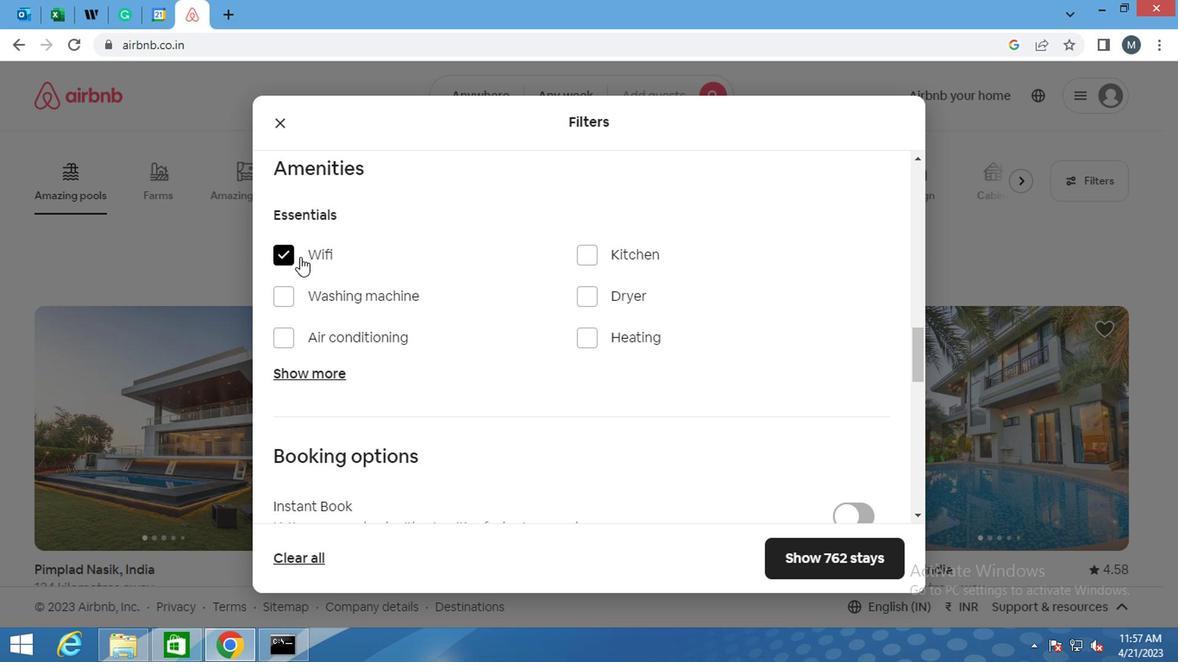 
Action: Mouse pressed left at (288, 263)
Screenshot: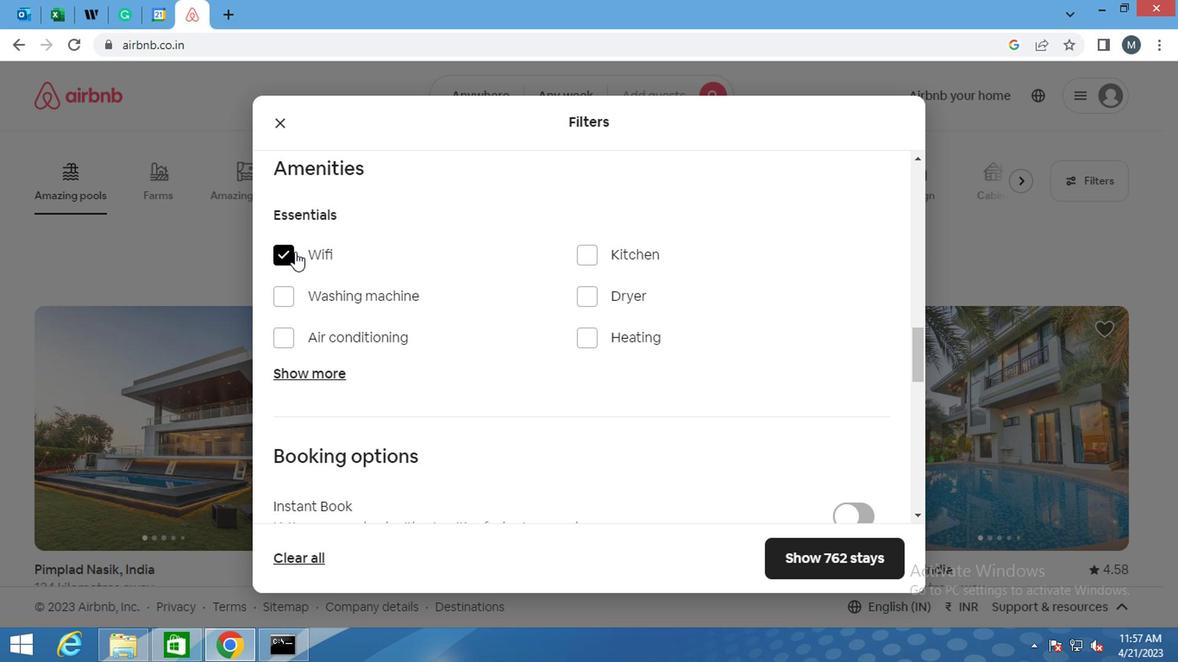 
Action: Mouse moved to (276, 307)
Screenshot: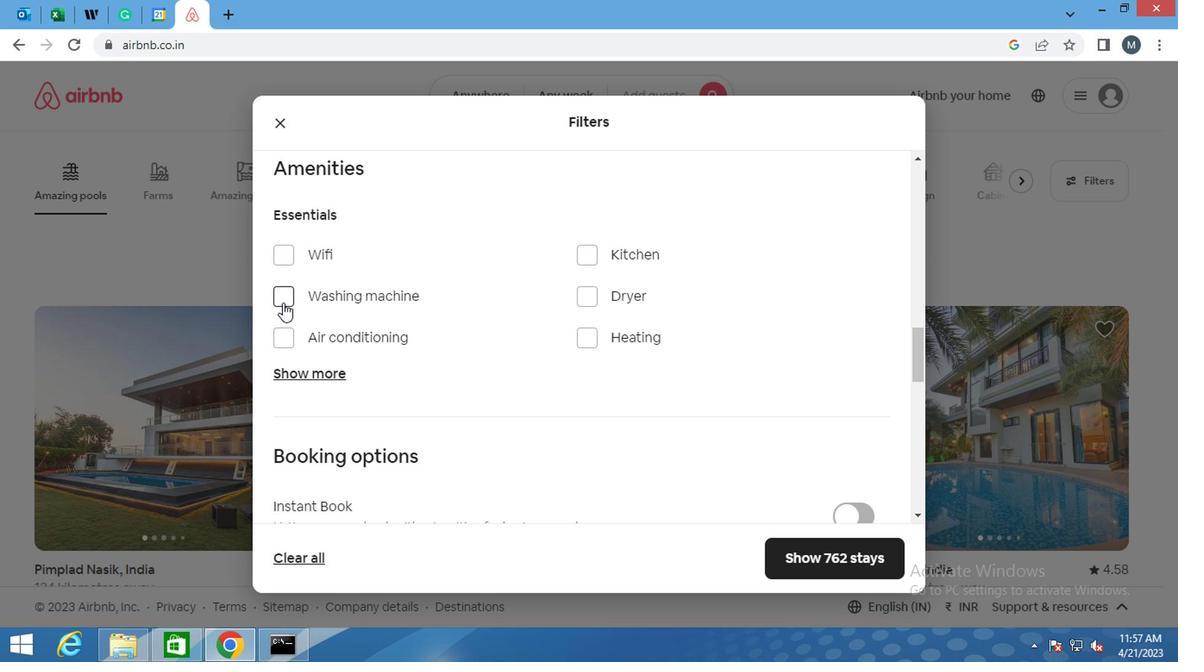 
Action: Mouse pressed left at (276, 307)
Screenshot: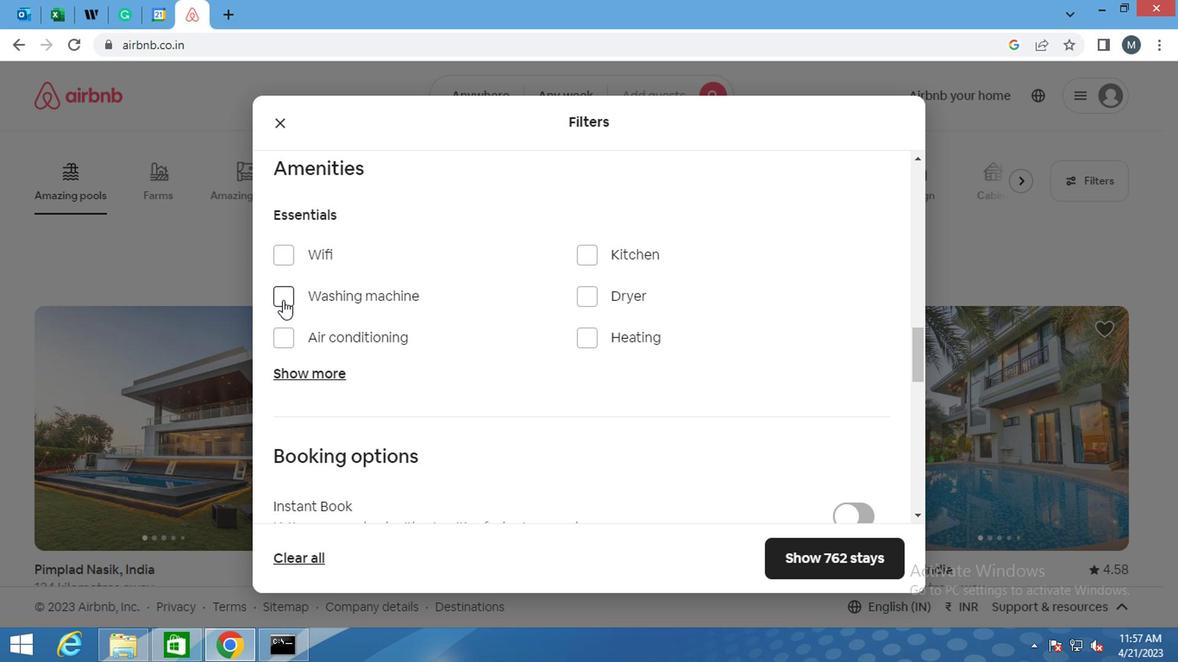 
Action: Mouse moved to (597, 270)
Screenshot: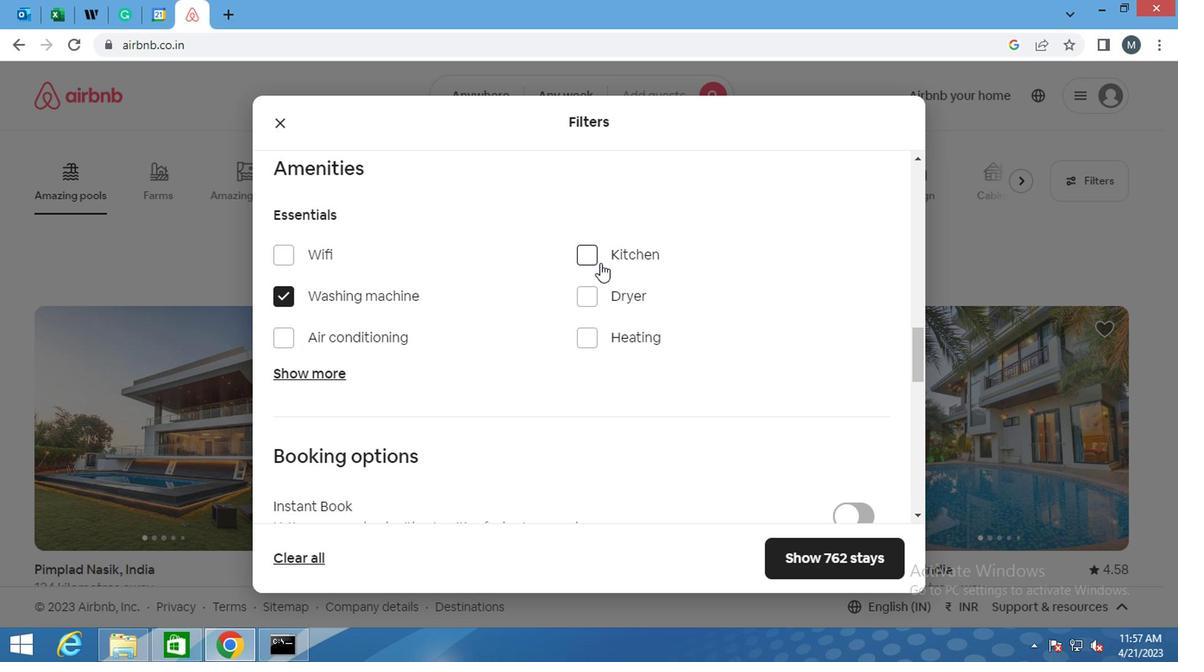 
Action: Mouse pressed left at (597, 270)
Screenshot: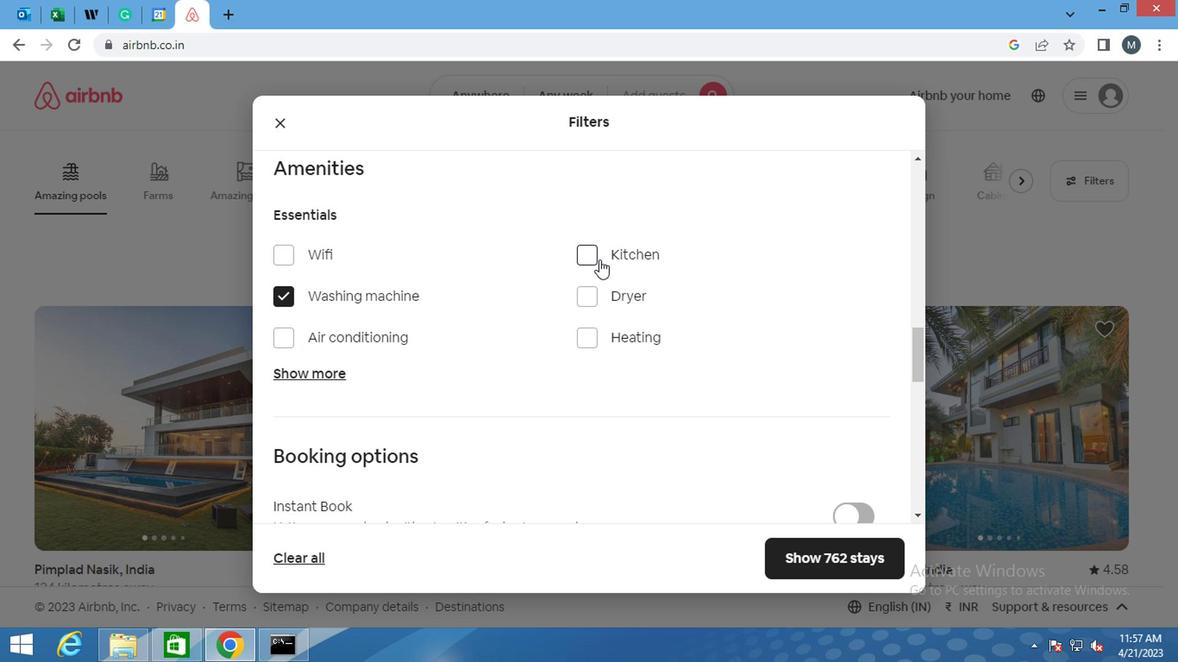 
Action: Mouse moved to (580, 266)
Screenshot: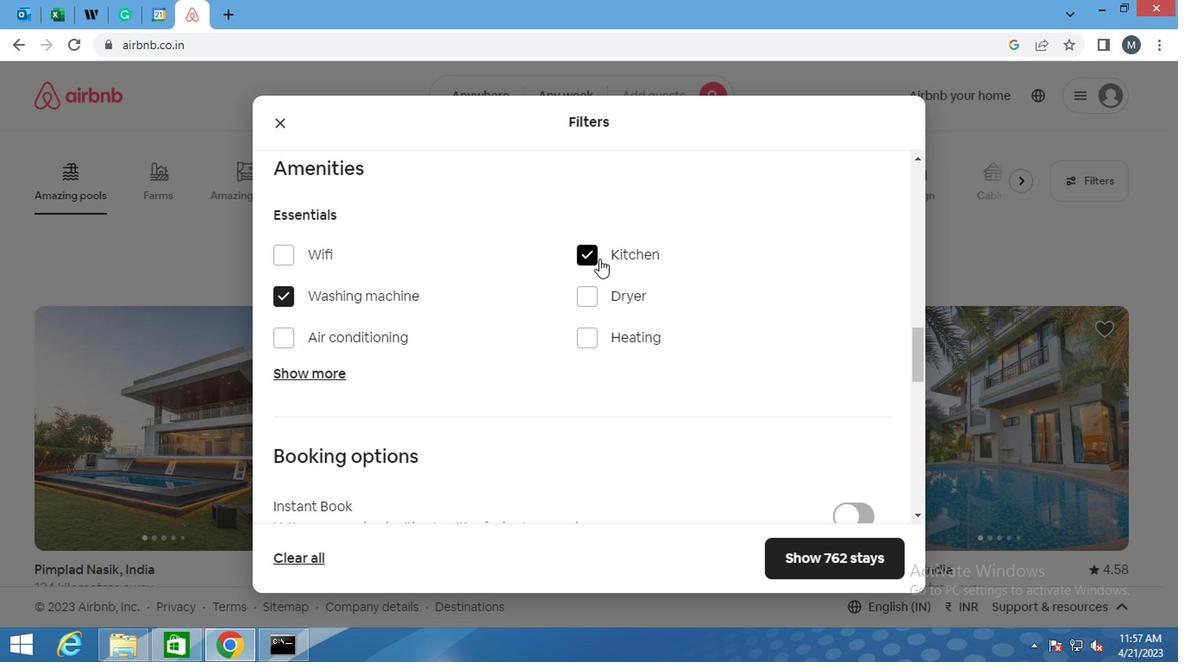 
Action: Mouse scrolled (580, 266) with delta (0, 0)
Screenshot: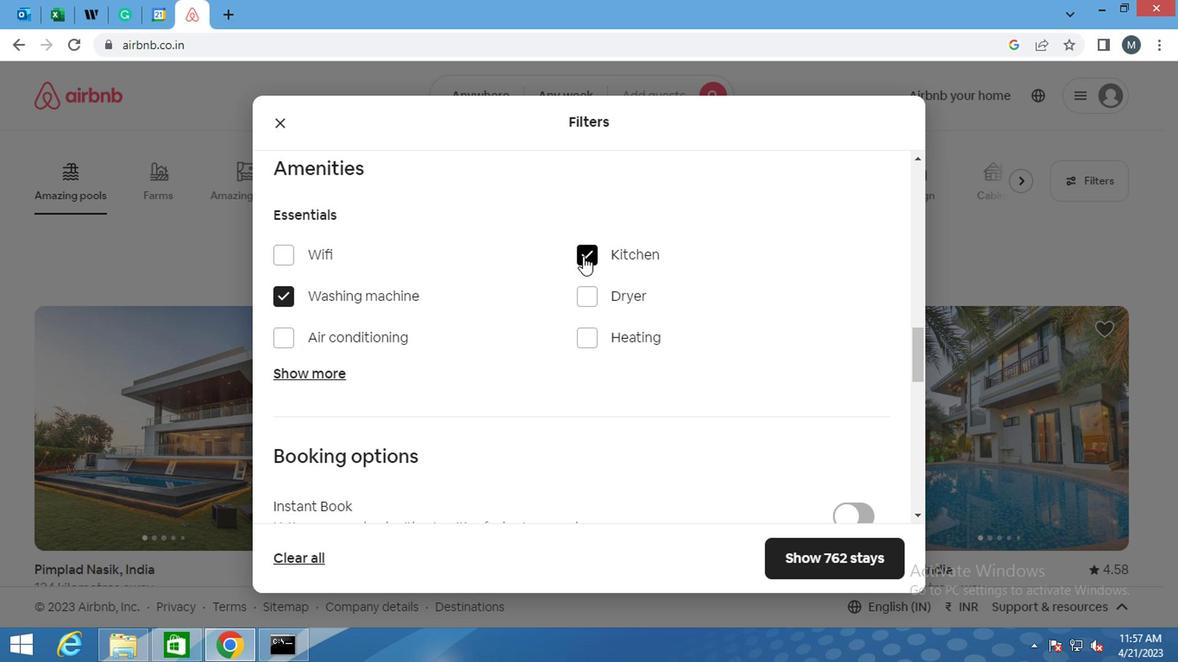 
Action: Mouse scrolled (580, 266) with delta (0, 0)
Screenshot: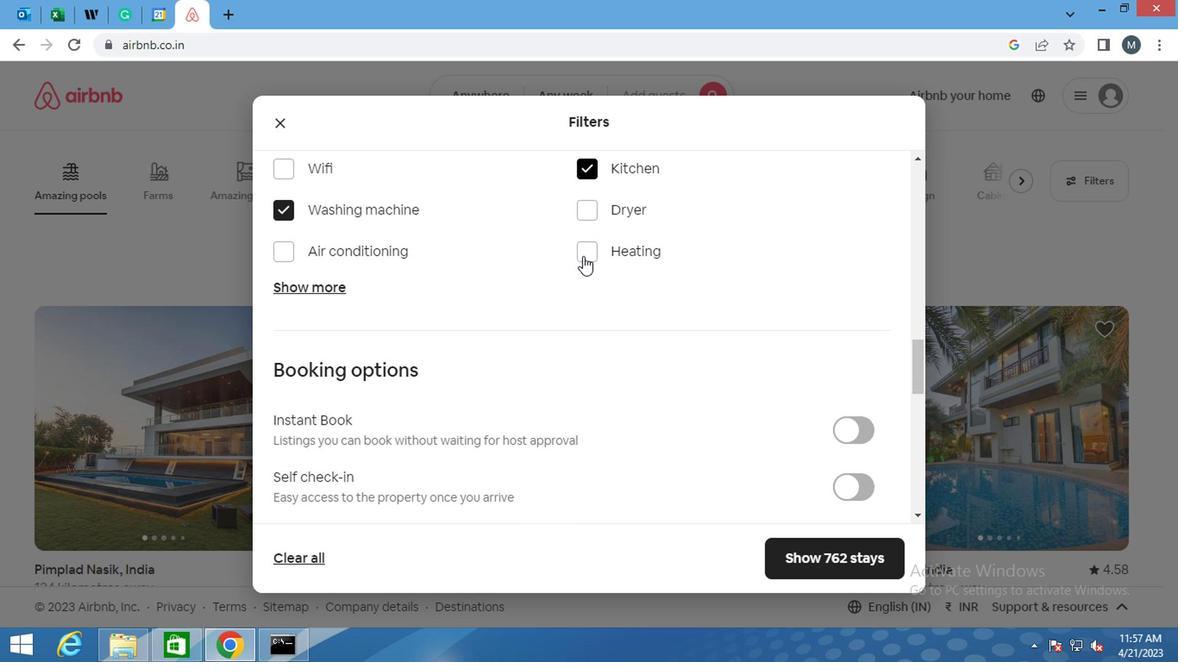 
Action: Mouse scrolled (580, 266) with delta (0, 0)
Screenshot: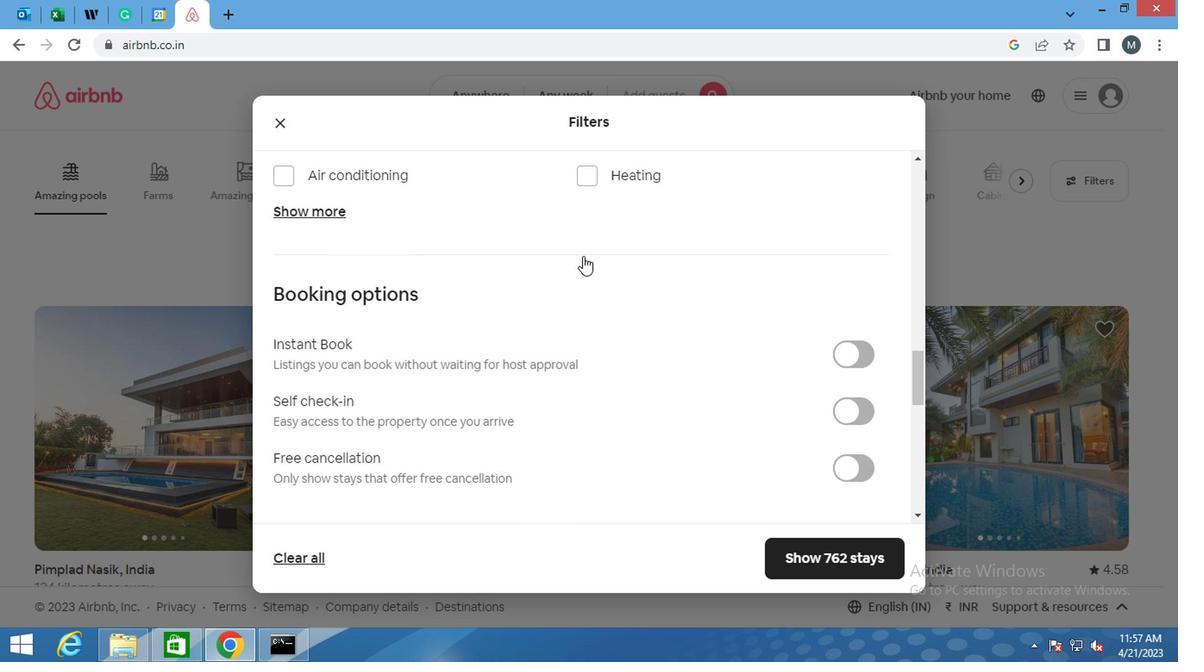 
Action: Mouse moved to (496, 308)
Screenshot: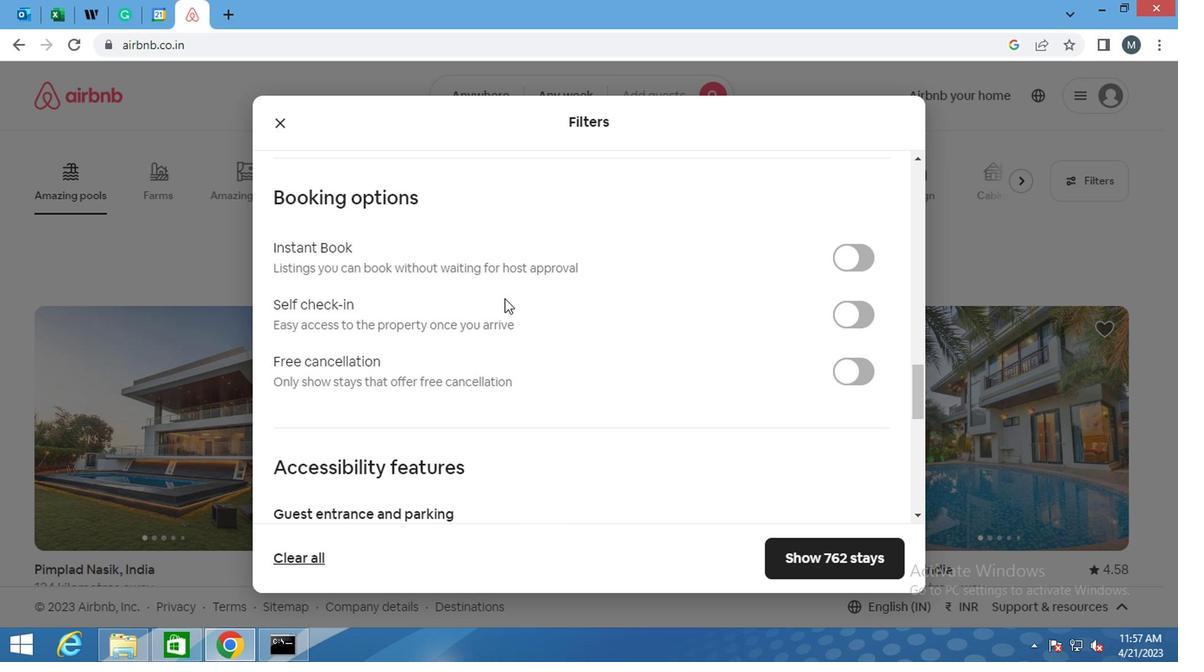 
Action: Mouse scrolled (496, 307) with delta (0, 0)
Screenshot: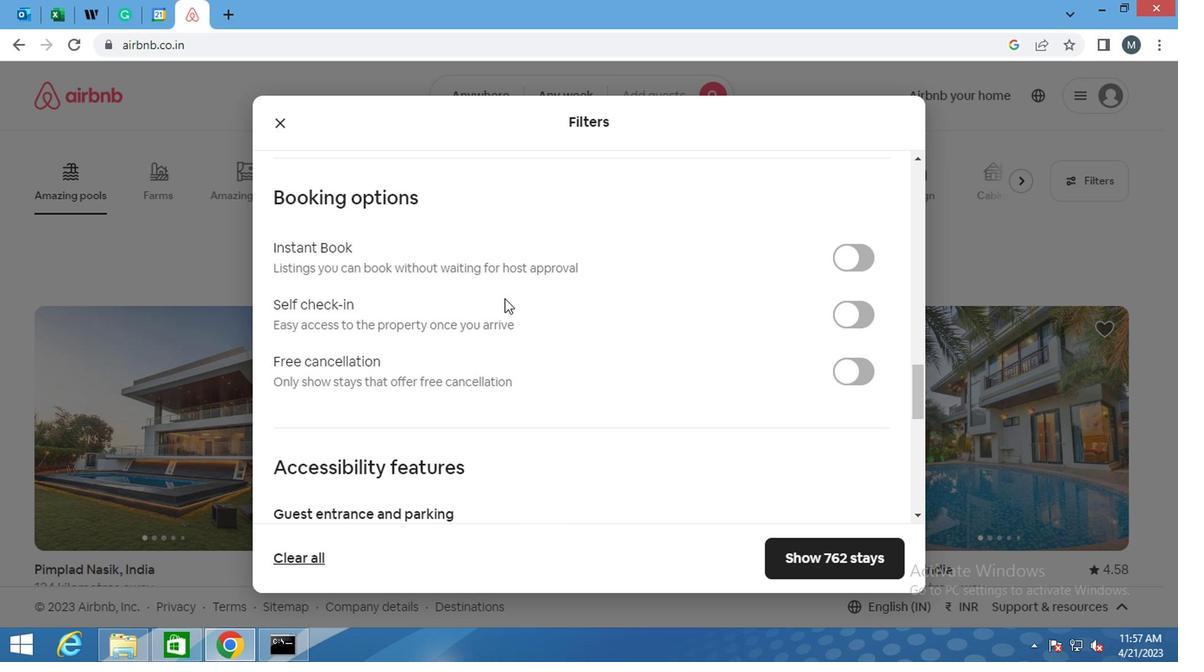 
Action: Mouse moved to (868, 239)
Screenshot: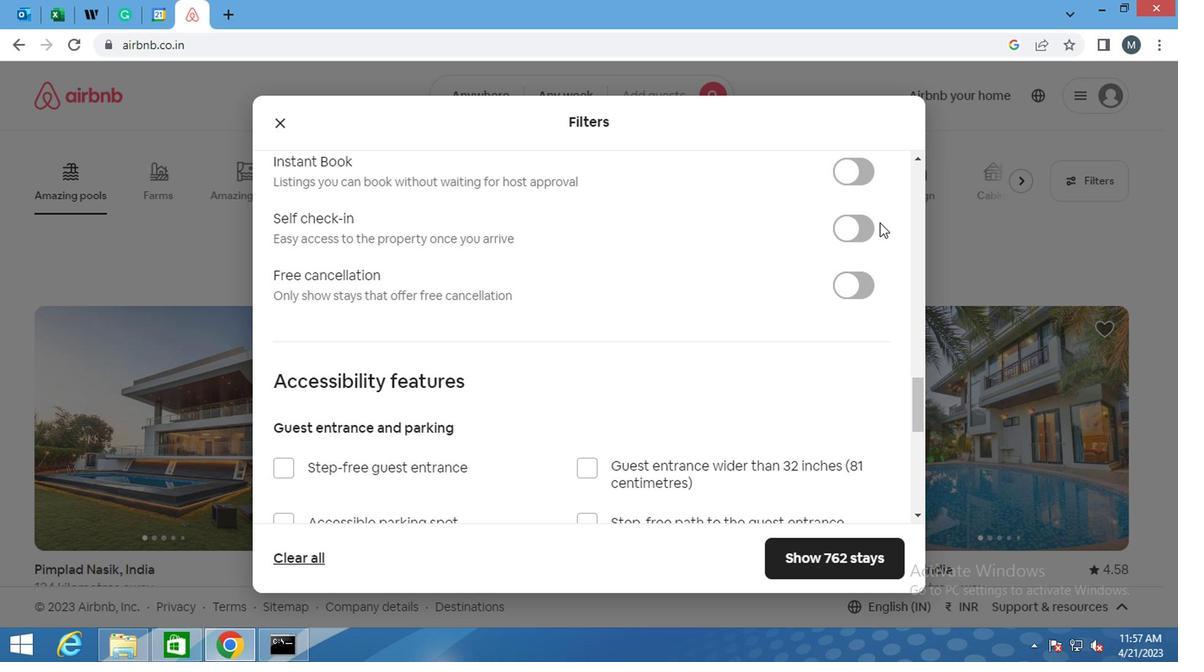 
Action: Mouse pressed left at (868, 239)
Screenshot: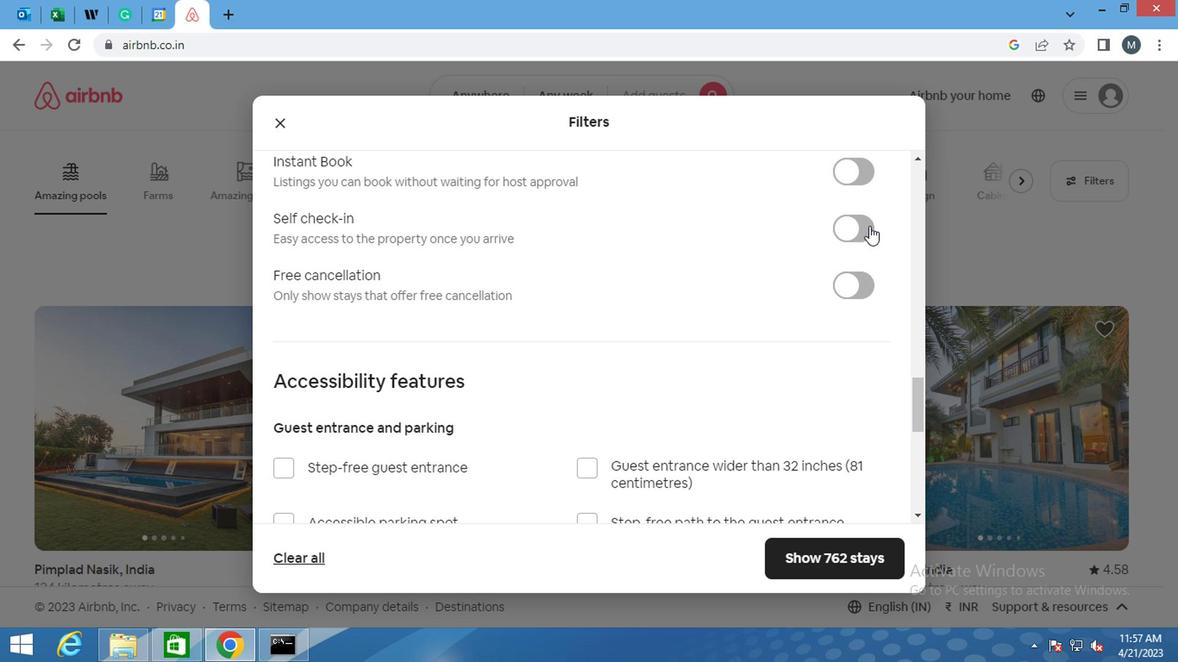 
Action: Mouse moved to (690, 263)
Screenshot: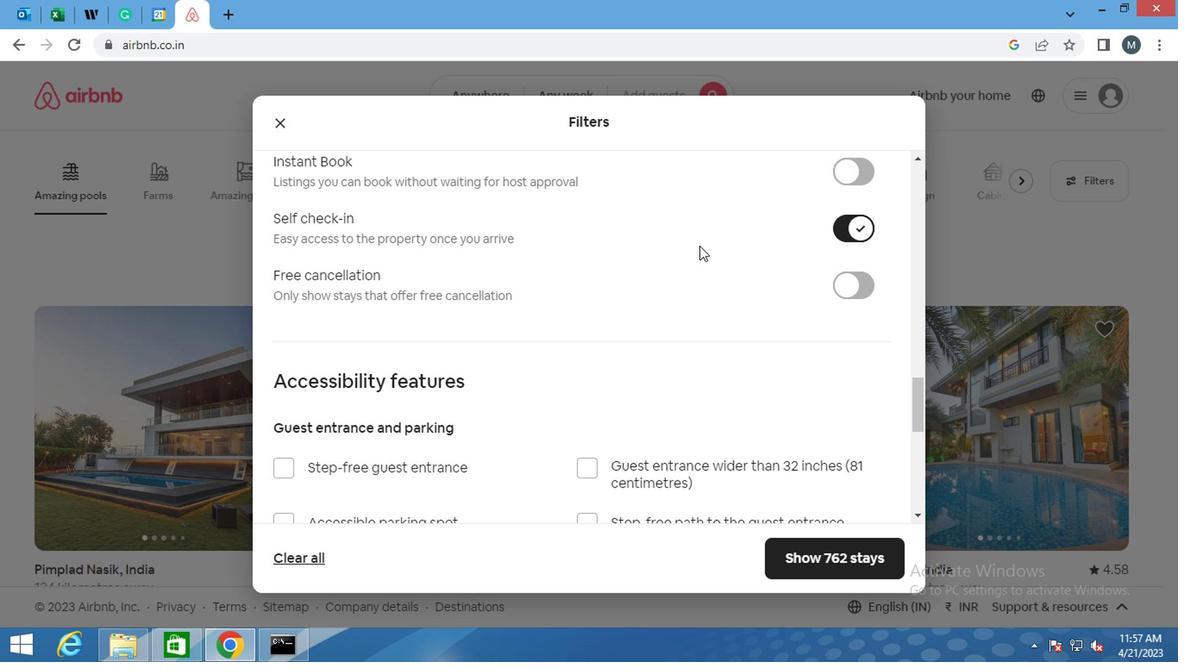 
Action: Mouse scrolled (690, 263) with delta (0, 0)
Screenshot: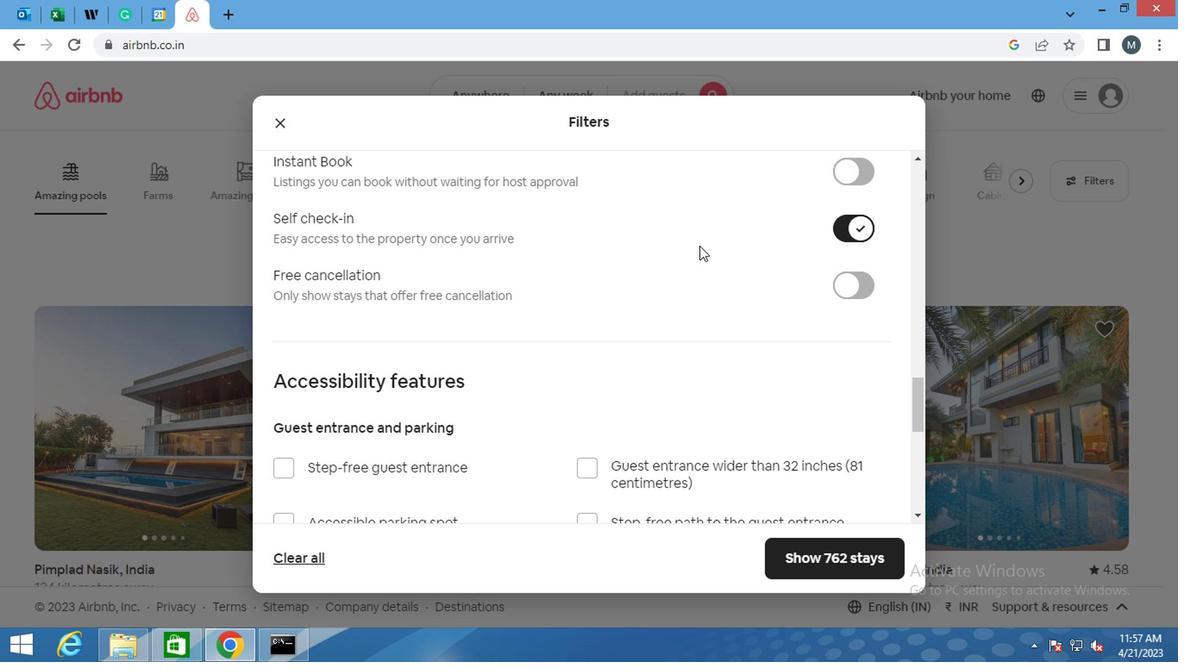 
Action: Mouse moved to (690, 269)
Screenshot: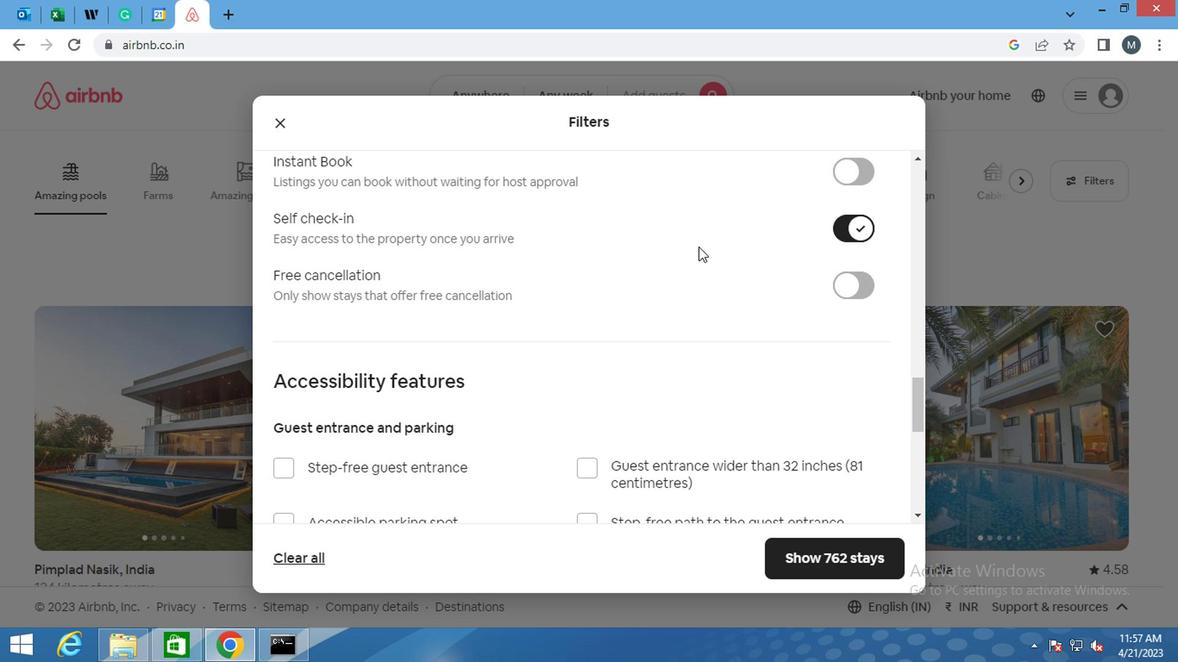 
Action: Mouse scrolled (690, 268) with delta (0, 0)
Screenshot: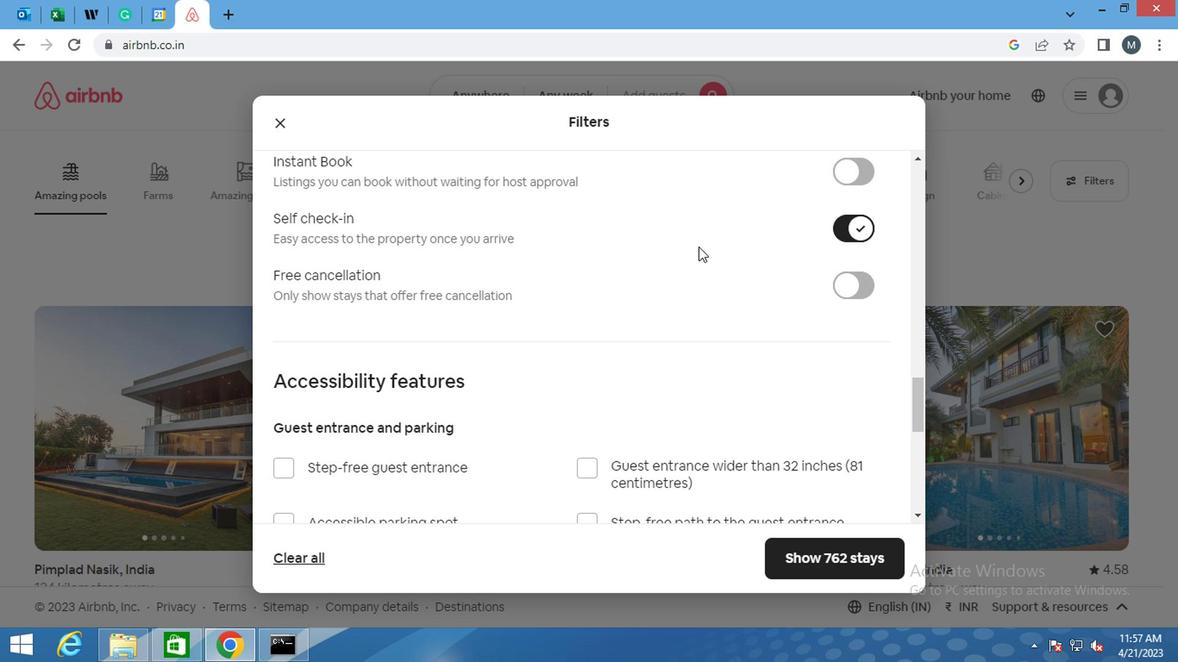 
Action: Mouse moved to (689, 274)
Screenshot: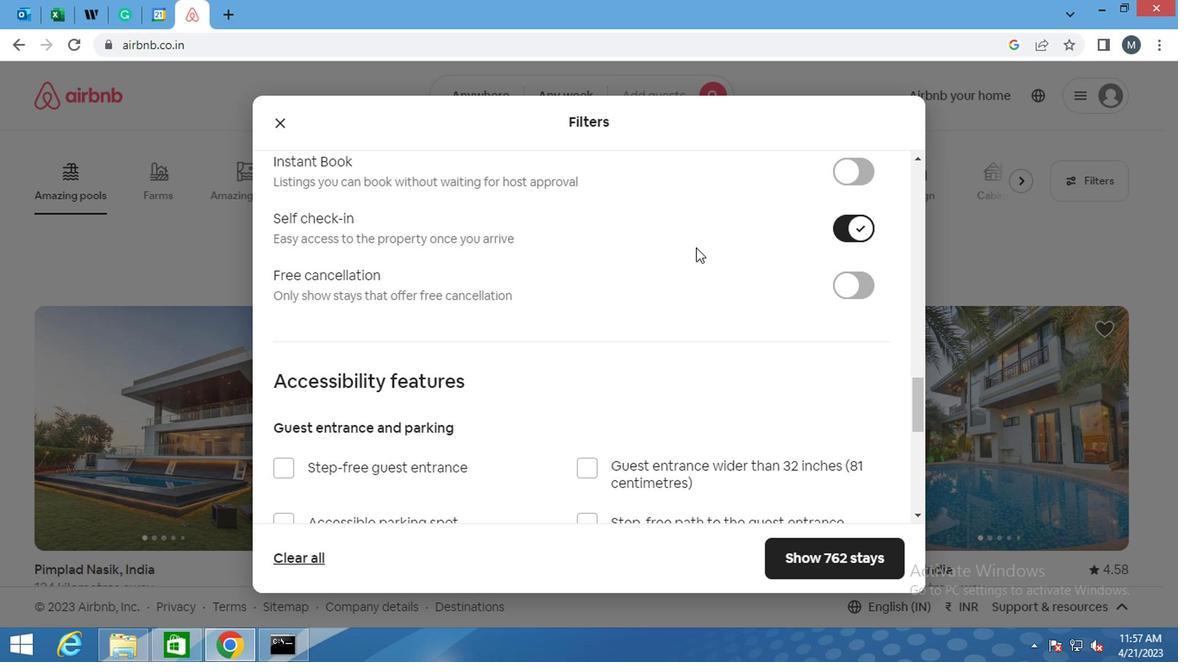 
Action: Mouse scrolled (689, 274) with delta (0, 0)
Screenshot: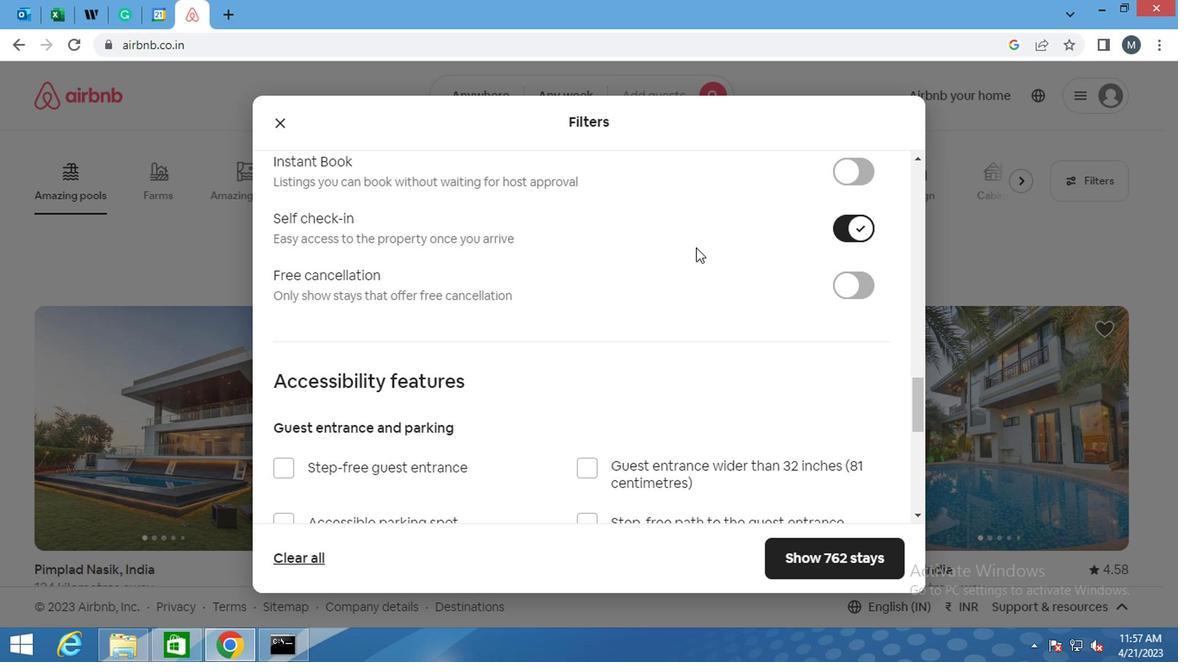 
Action: Mouse moved to (603, 279)
Screenshot: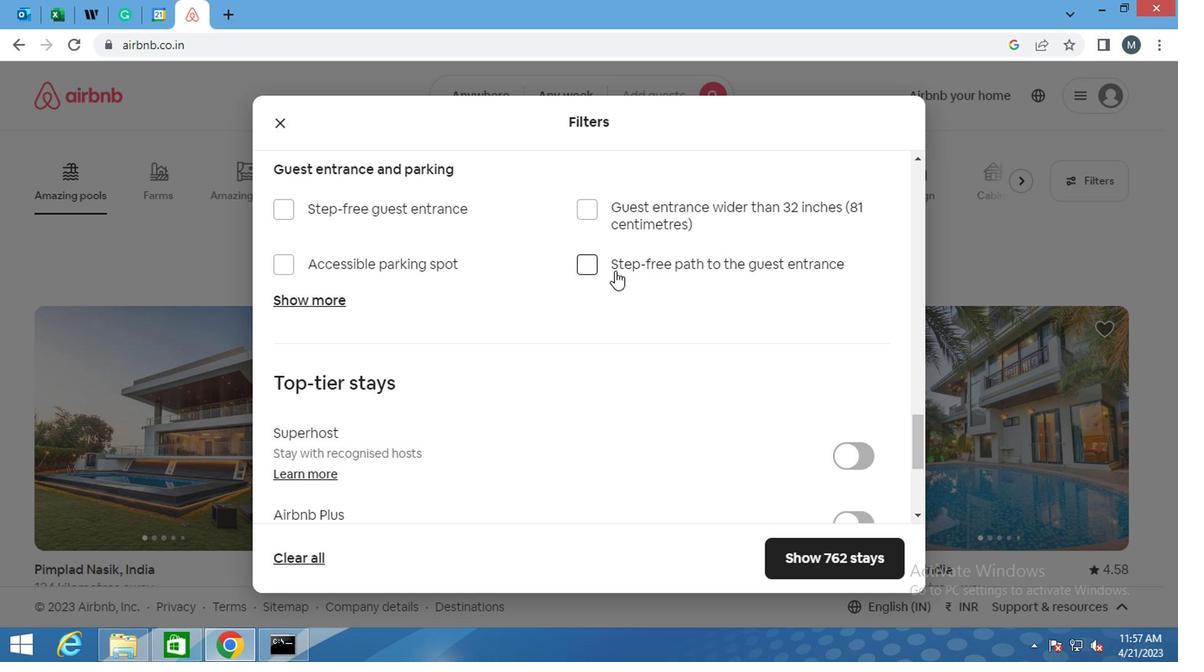 
Action: Mouse scrolled (603, 277) with delta (0, -1)
Screenshot: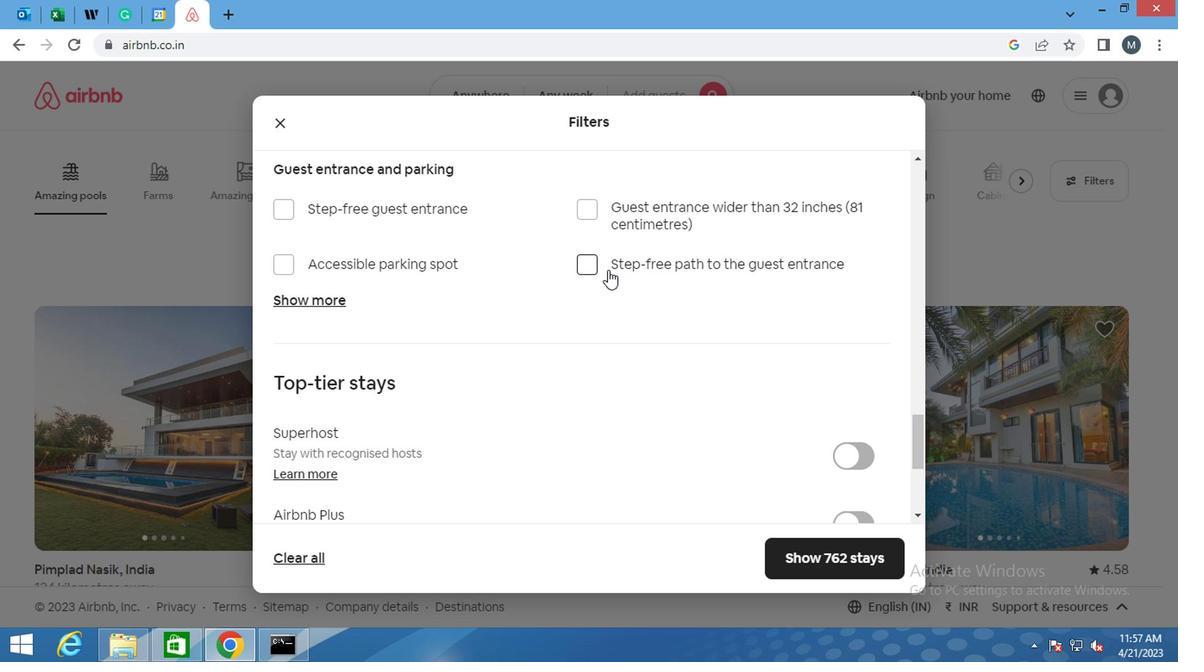 
Action: Mouse moved to (593, 282)
Screenshot: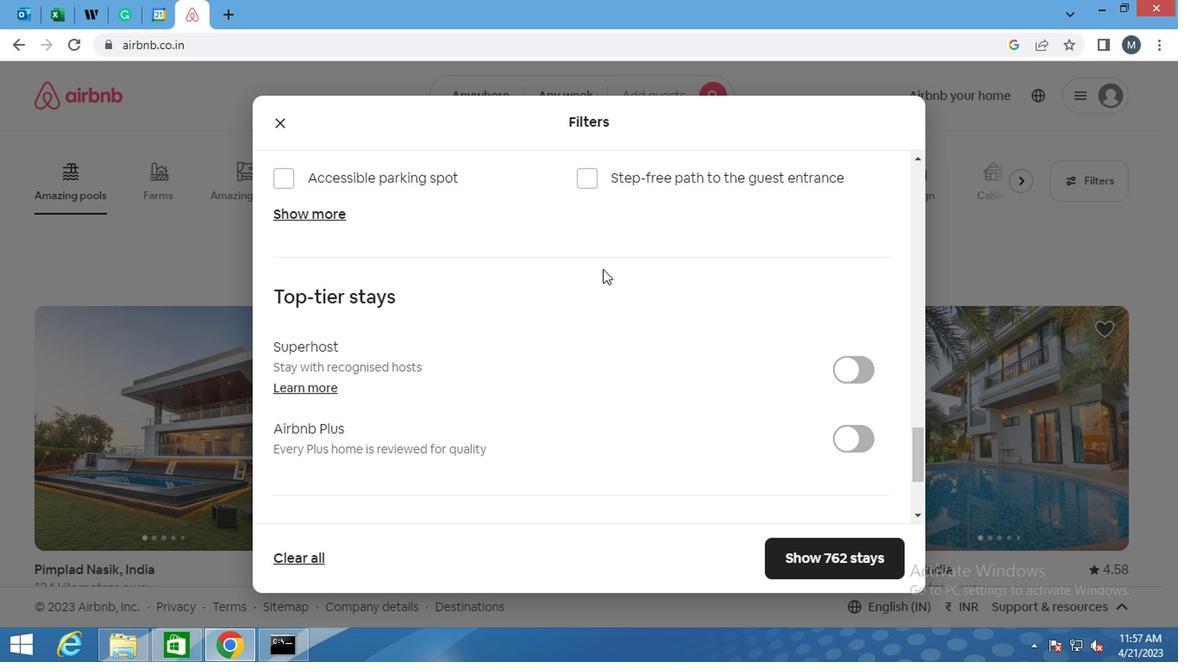 
Action: Mouse scrolled (593, 282) with delta (0, 0)
Screenshot: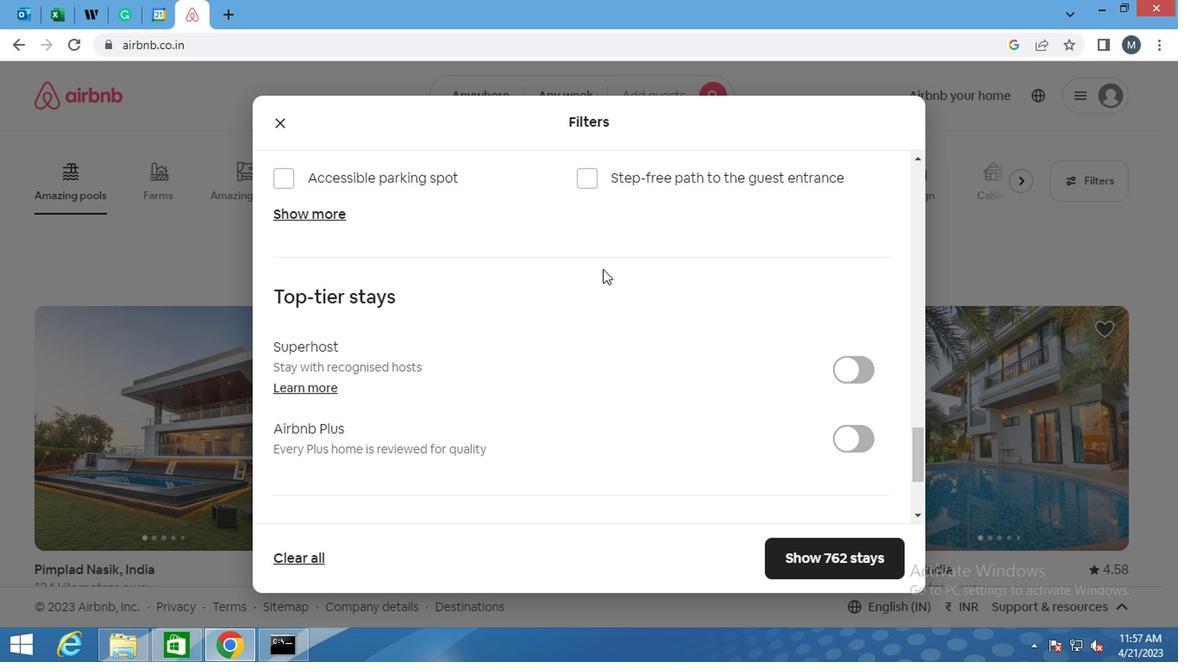 
Action: Mouse moved to (592, 296)
Screenshot: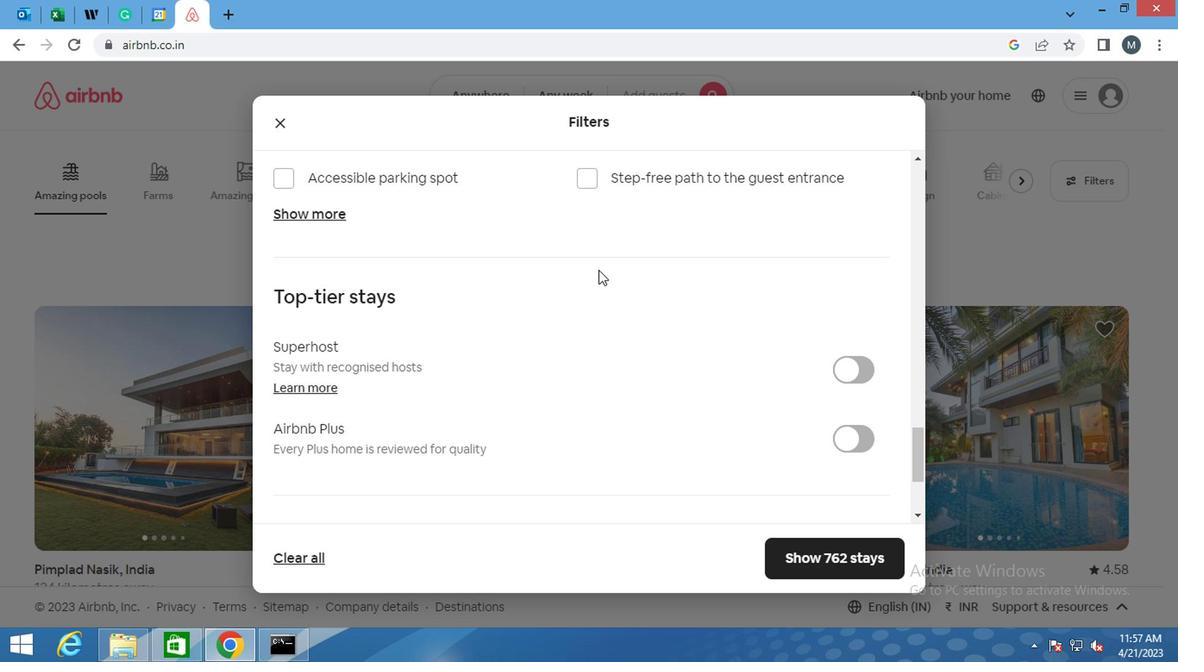 
Action: Mouse scrolled (592, 296) with delta (0, 0)
Screenshot: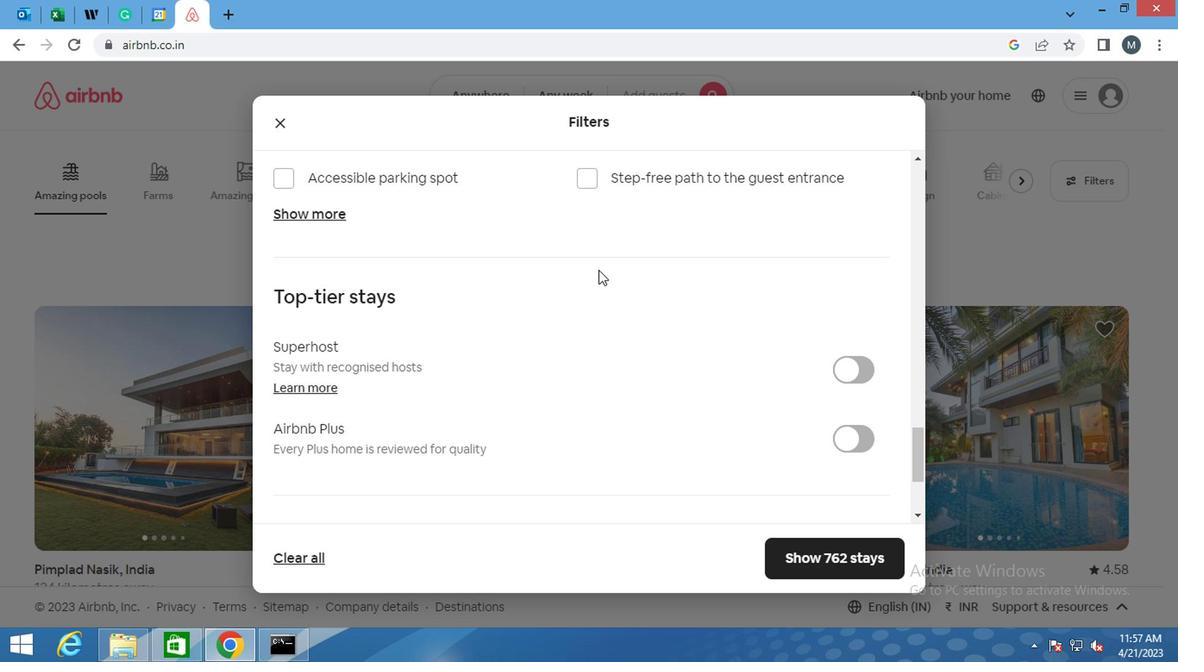 
Action: Mouse moved to (294, 407)
Screenshot: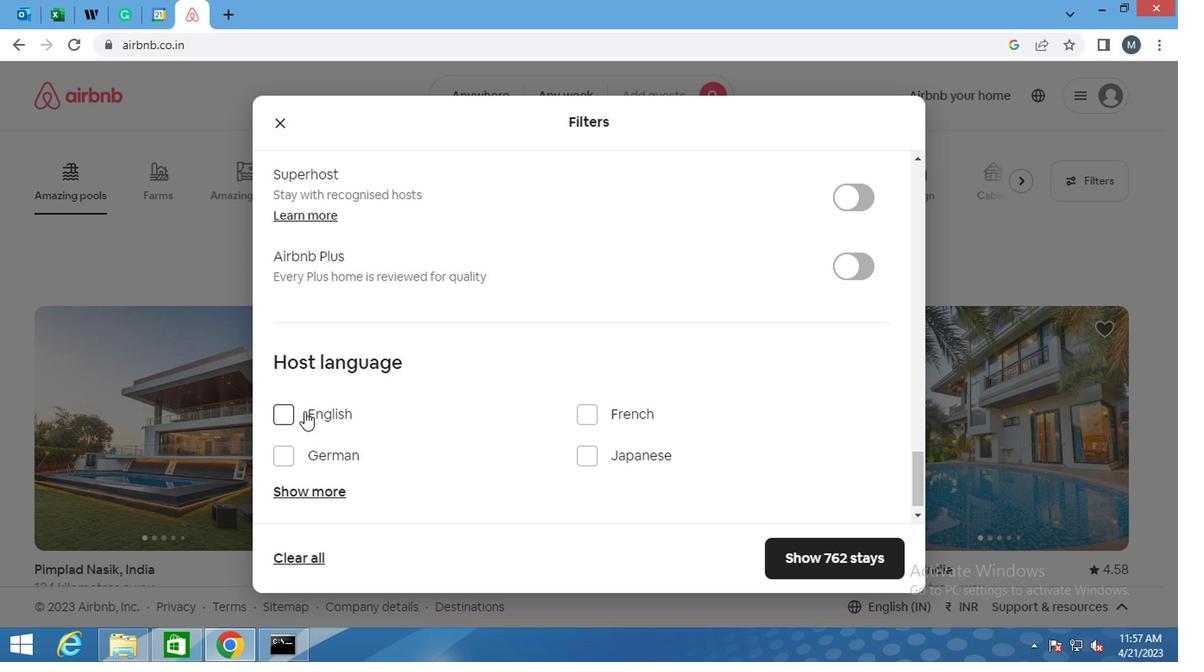 
Action: Mouse pressed left at (294, 407)
Screenshot: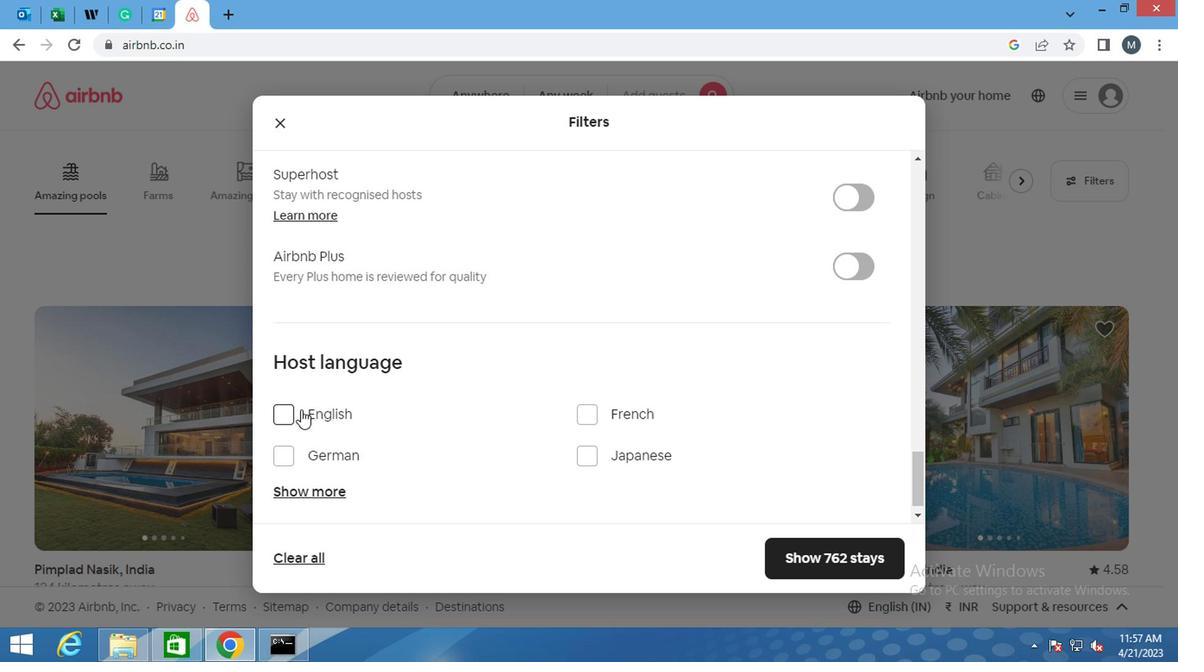 
Action: Mouse moved to (731, 411)
Screenshot: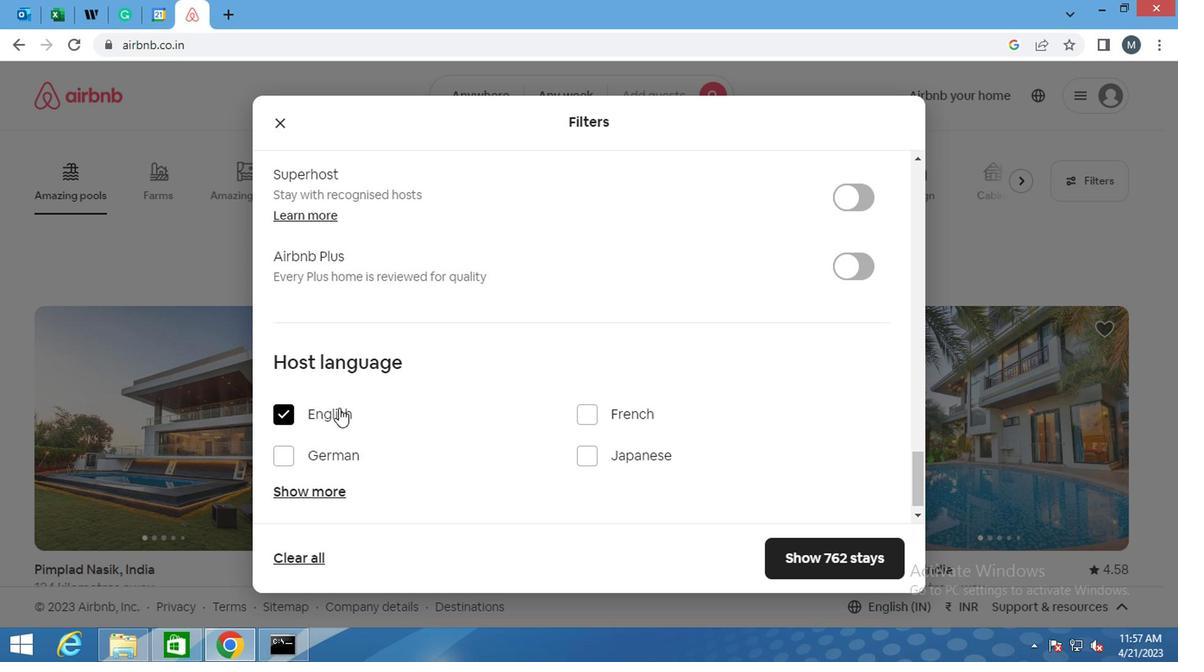 
Action: Mouse scrolled (731, 410) with delta (0, 0)
Screenshot: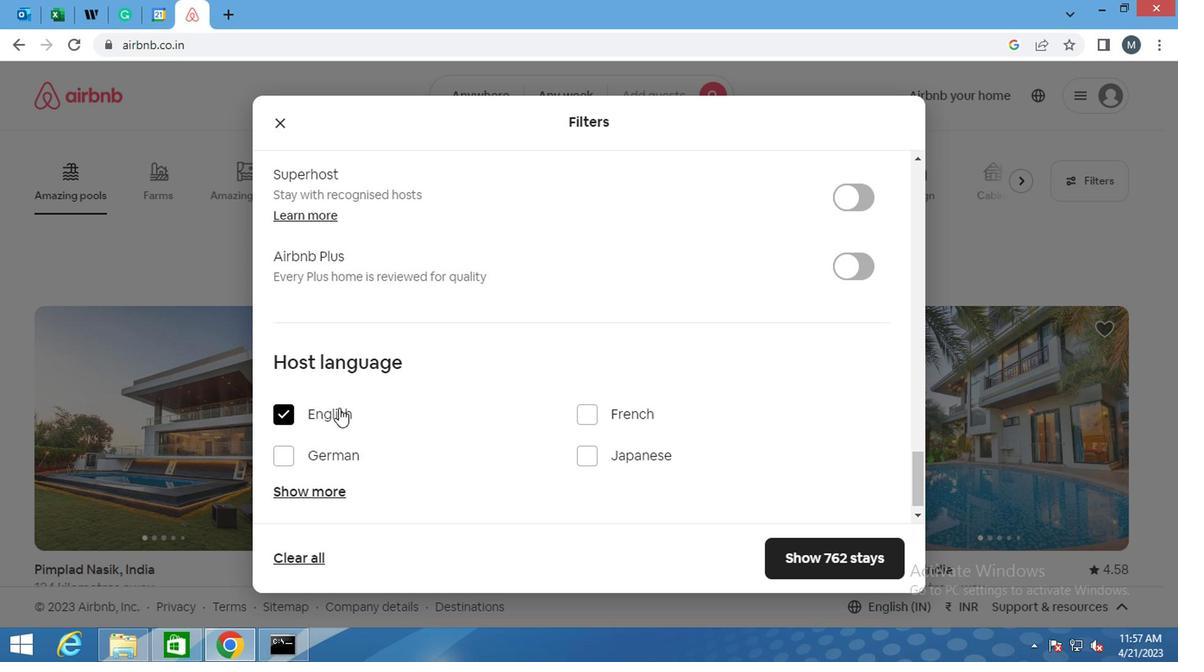 
Action: Mouse moved to (824, 528)
Screenshot: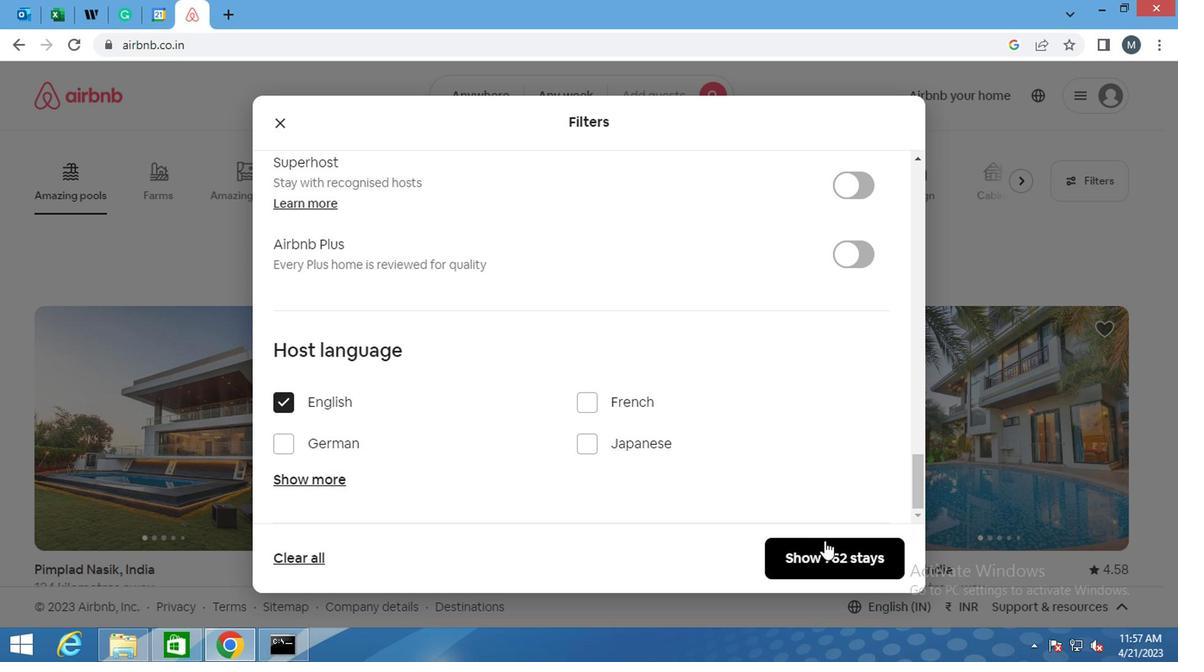 
Action: Mouse pressed left at (824, 528)
Screenshot: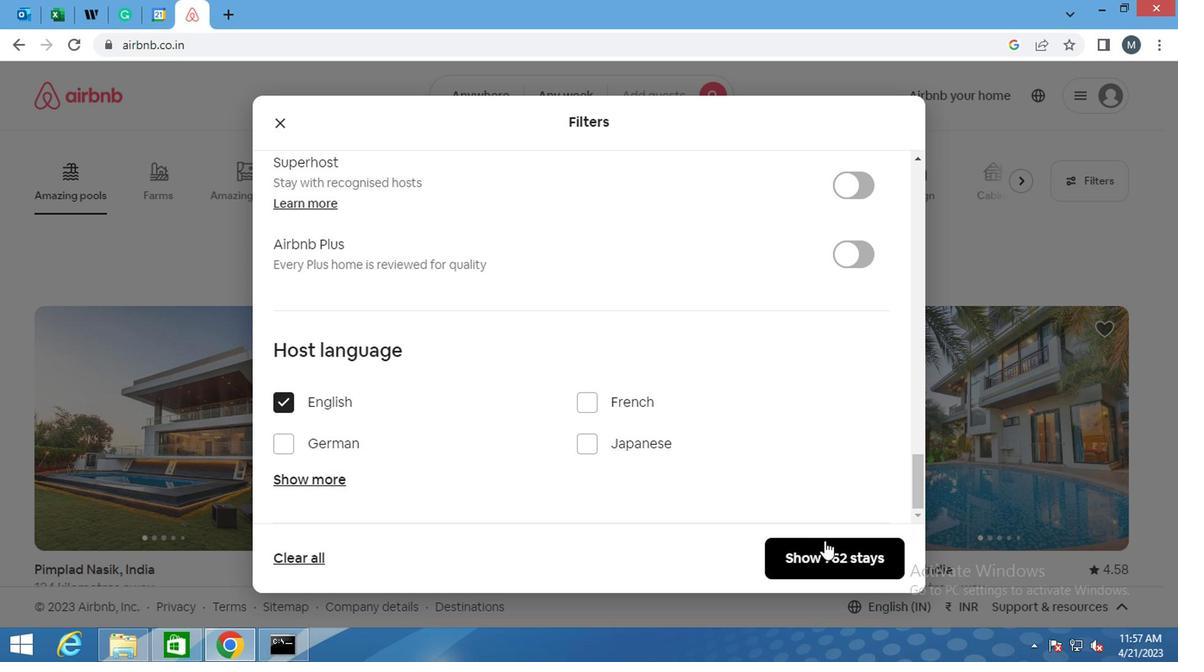 
Action: Mouse moved to (768, 508)
Screenshot: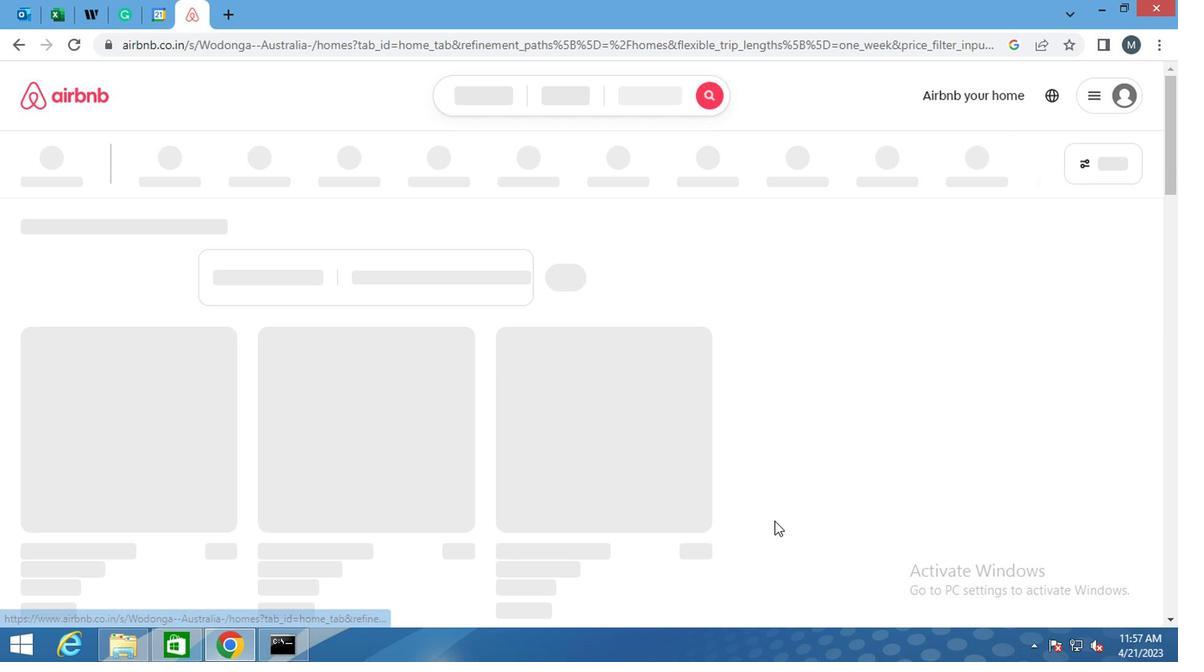 
